 Task: Look for space in Antioch, United States from 24th August, 2023 to 10th September, 2023 for 8 adults, 2 children in price range Rs.12000 to Rs.15000. Place can be entire place or shared room with 4 bedrooms having 8 beds and 4 bathrooms. Property type can be house, flat, guest house. Amenities needed are: wifi, TV, free parkinig on premises, gym, breakfast. Booking option can be shelf check-in. Required host language is English.
Action: Mouse moved to (470, 96)
Screenshot: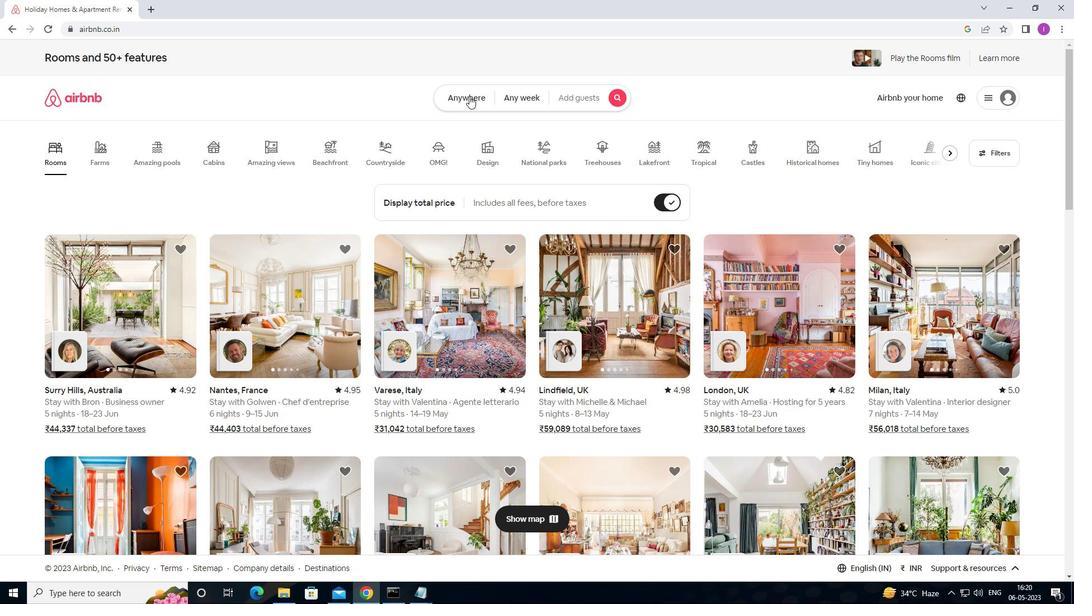 
Action: Mouse pressed left at (470, 96)
Screenshot: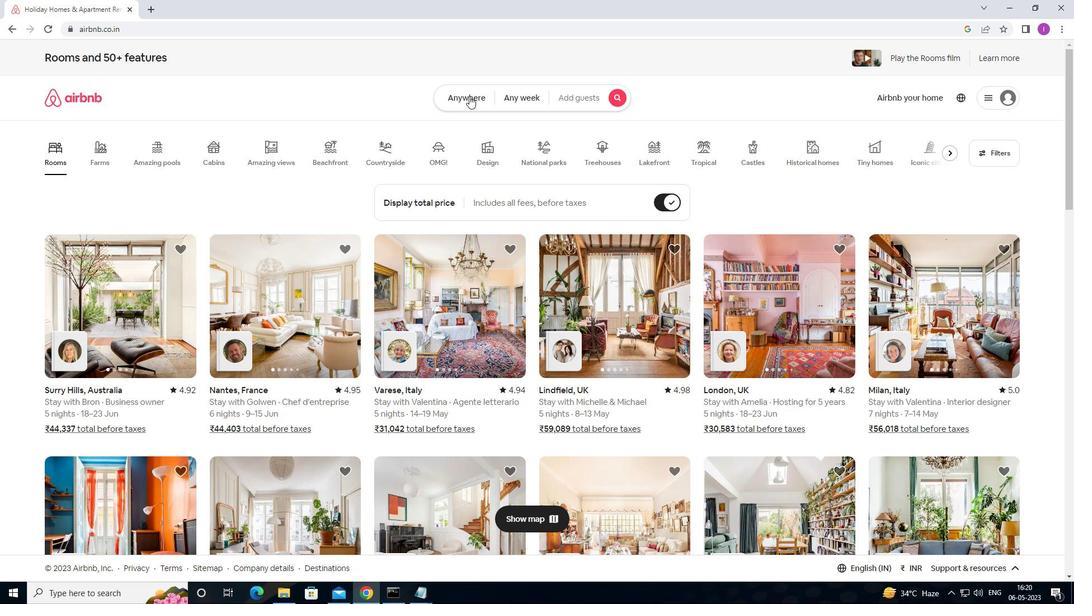 
Action: Mouse moved to (320, 145)
Screenshot: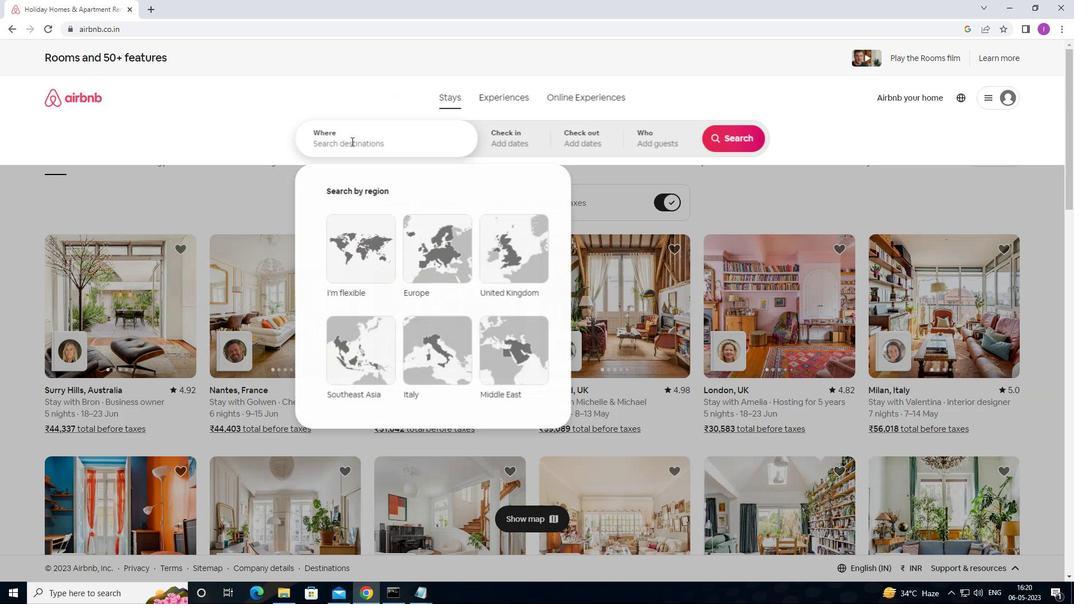 
Action: Mouse pressed left at (320, 145)
Screenshot: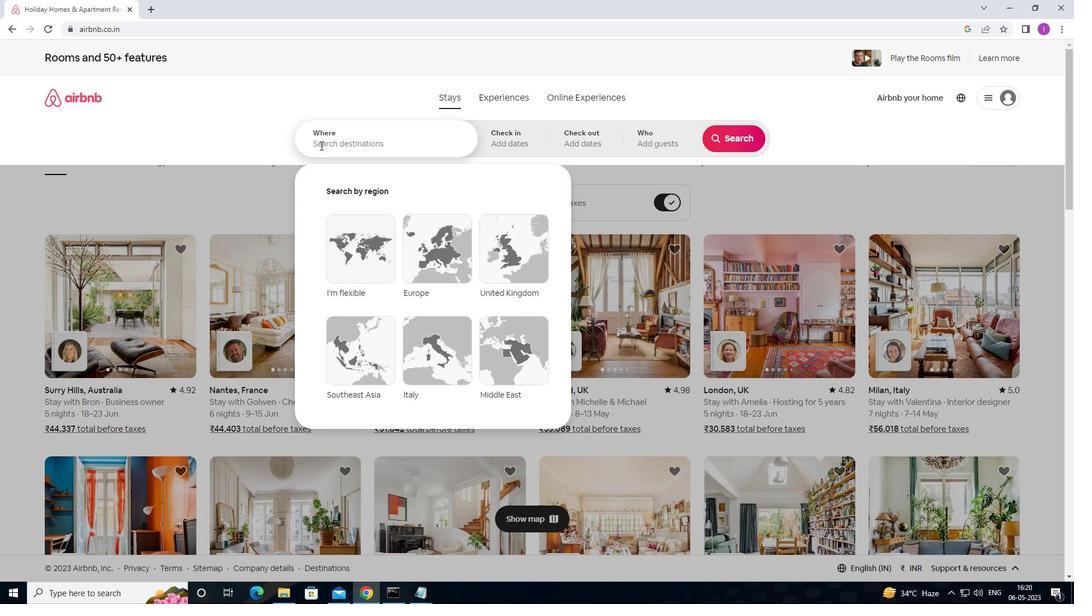 
Action: Mouse moved to (451, 139)
Screenshot: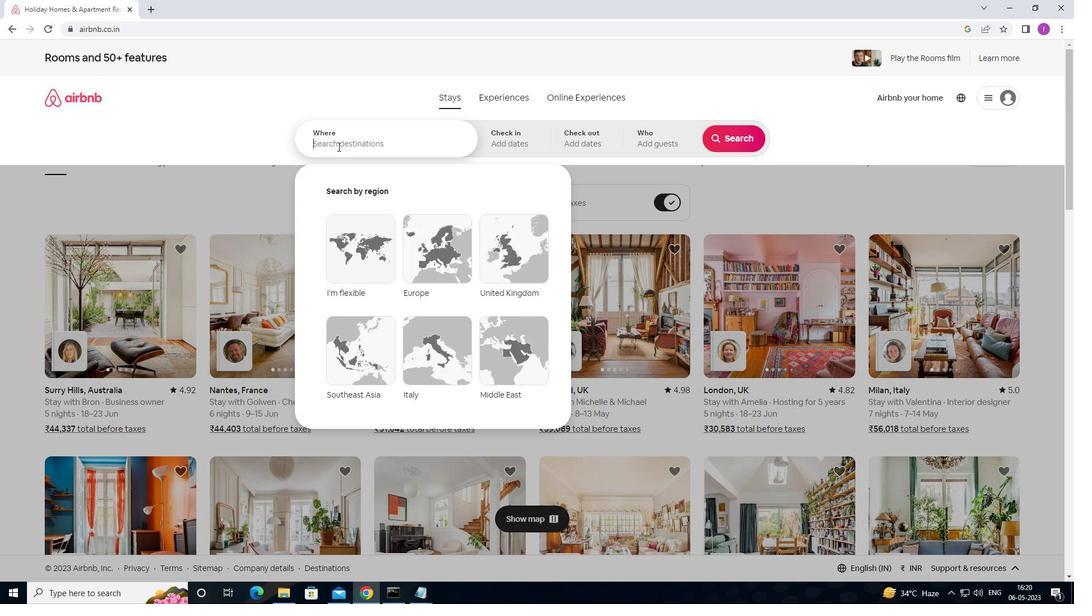 
Action: Key pressed <Key.shift><Key.shift><Key.shift><Key.shift><Key.shift>
Screenshot: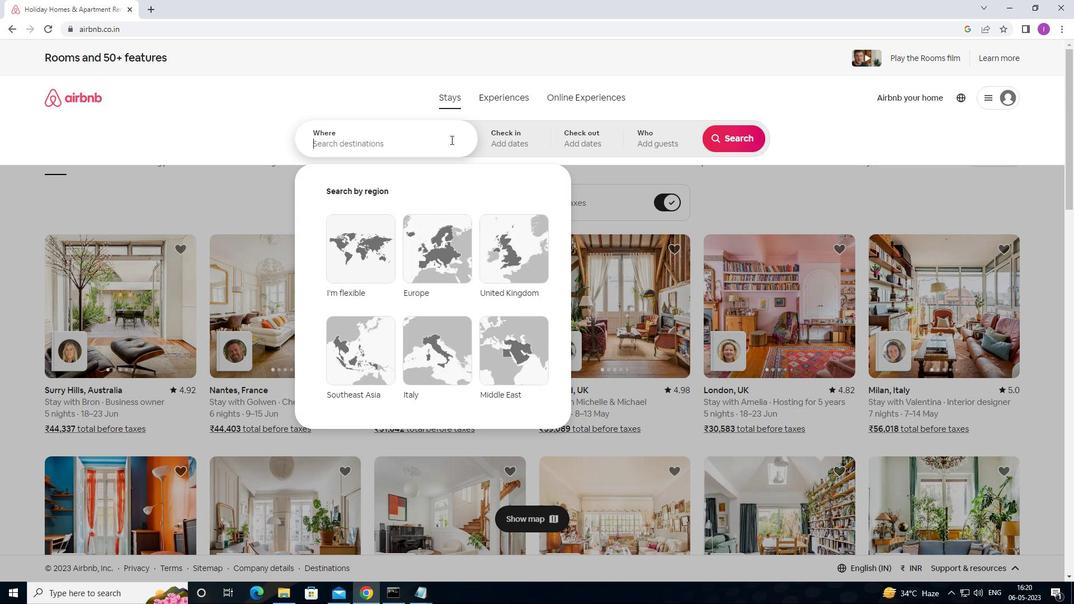 
Action: Mouse moved to (459, 137)
Screenshot: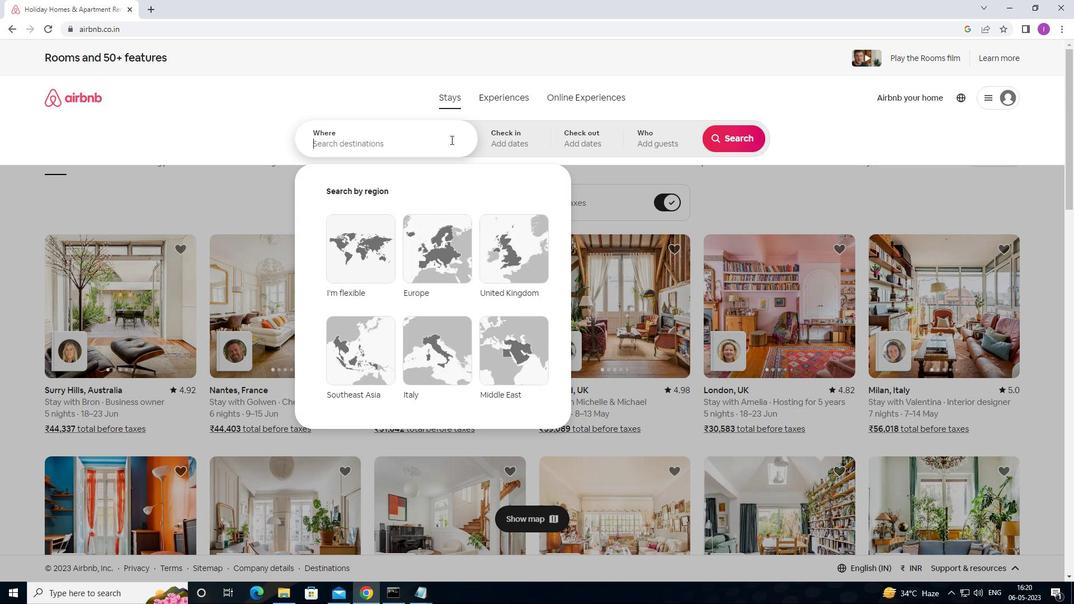
Action: Key pressed <Key.shift>
Screenshot: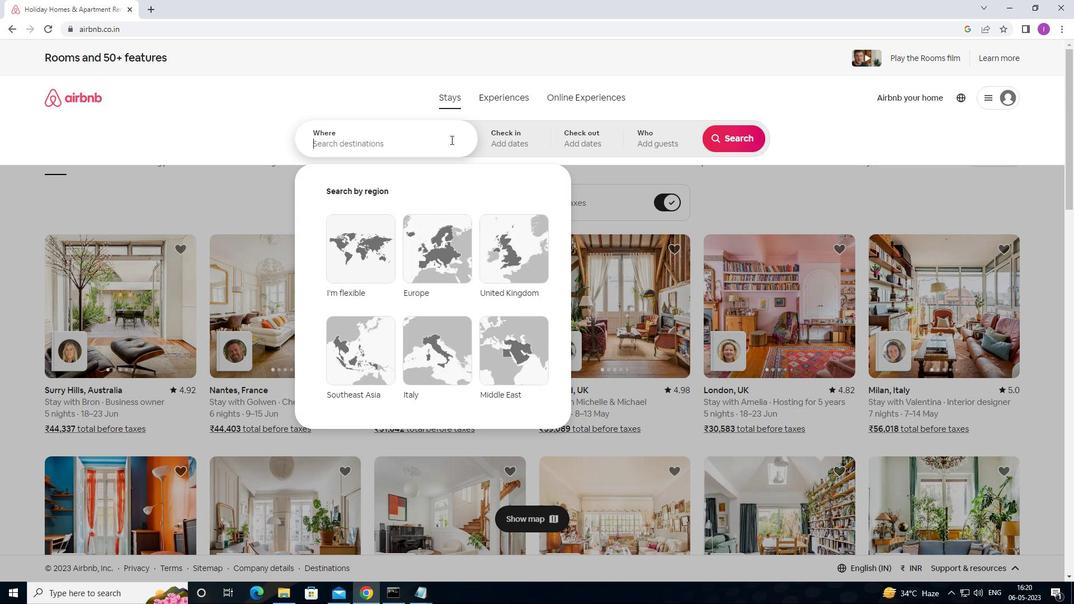 
Action: Mouse moved to (503, 125)
Screenshot: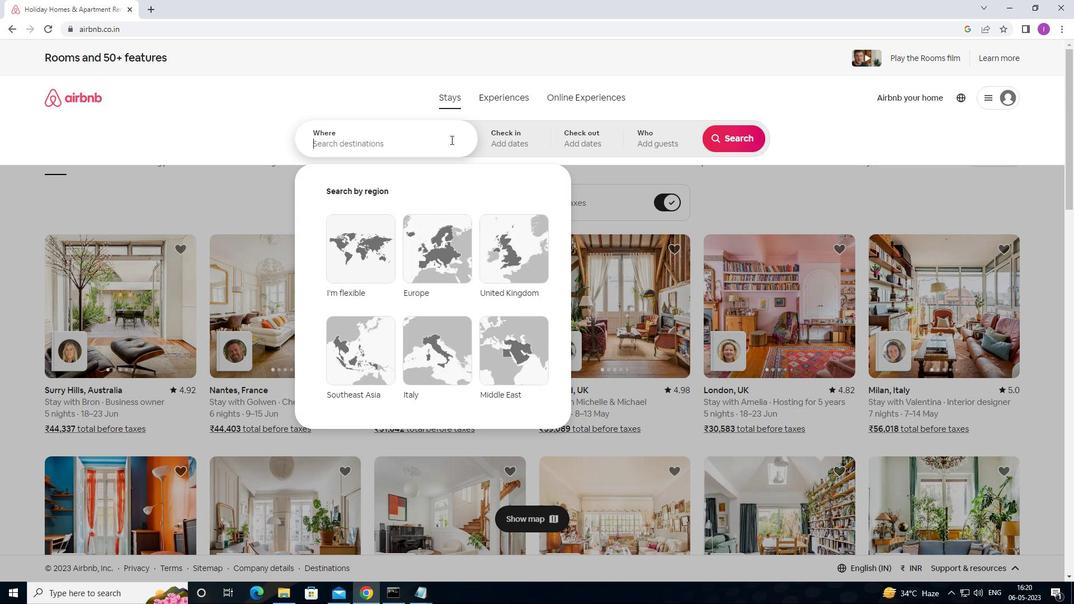 
Action: Key pressed <Key.shift>
Screenshot: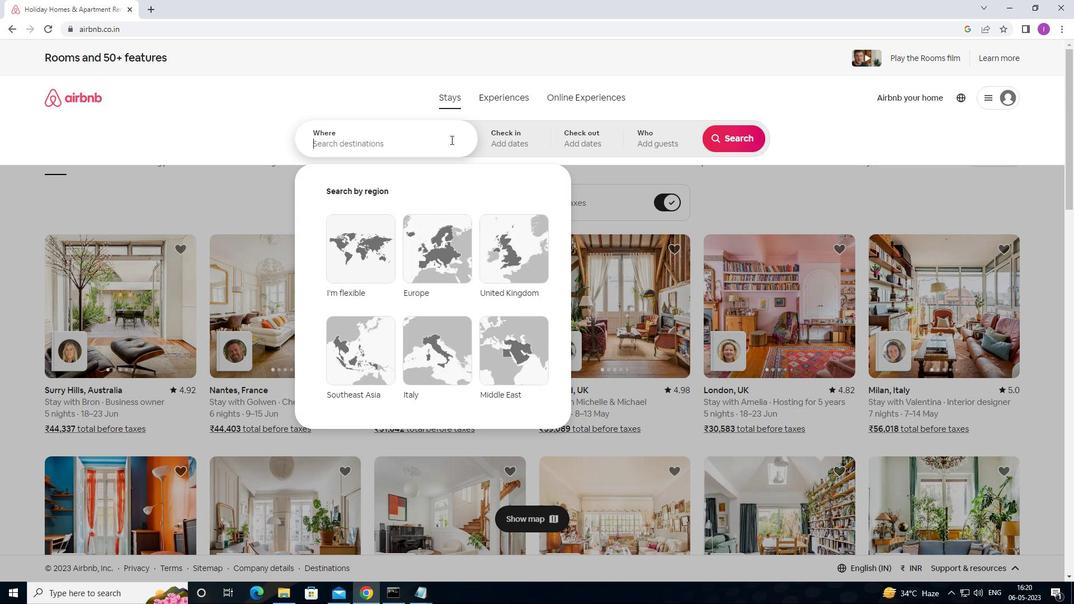 
Action: Mouse moved to (523, 120)
Screenshot: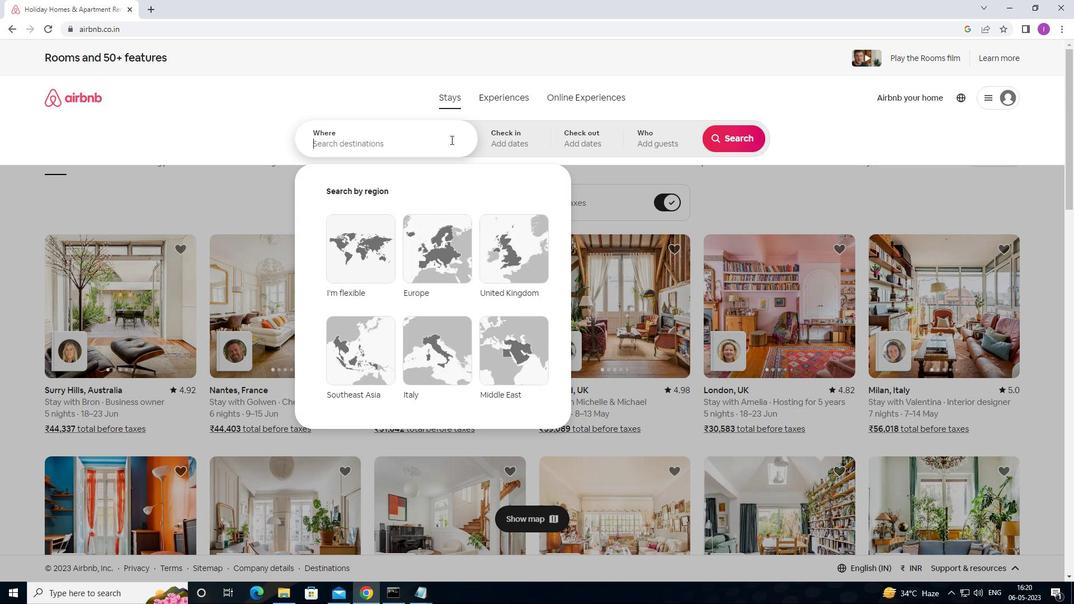 
Action: Key pressed <Key.shift>
Screenshot: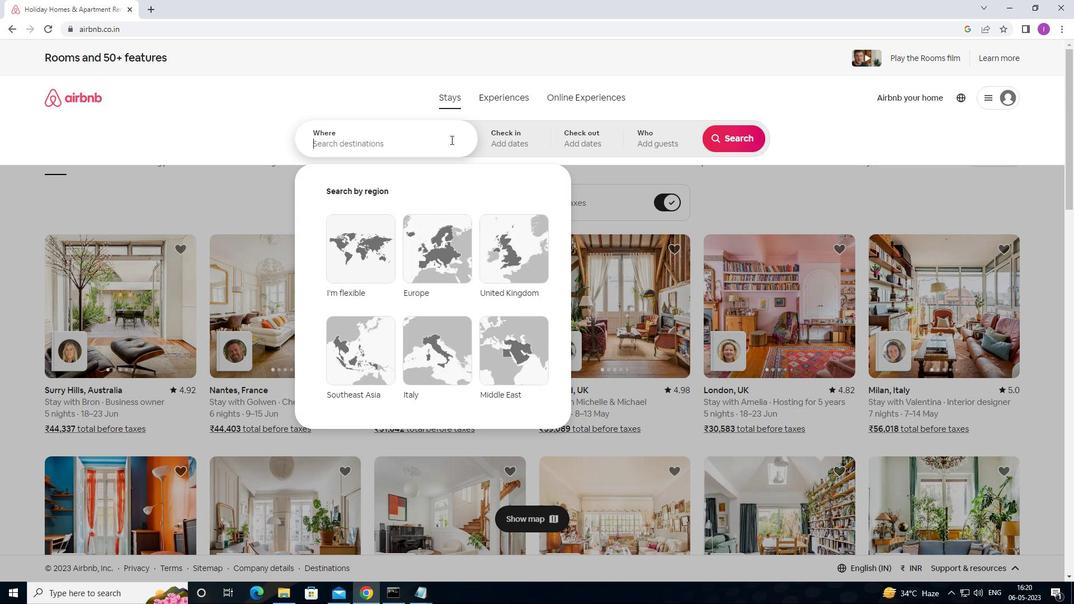 
Action: Mouse moved to (537, 118)
Screenshot: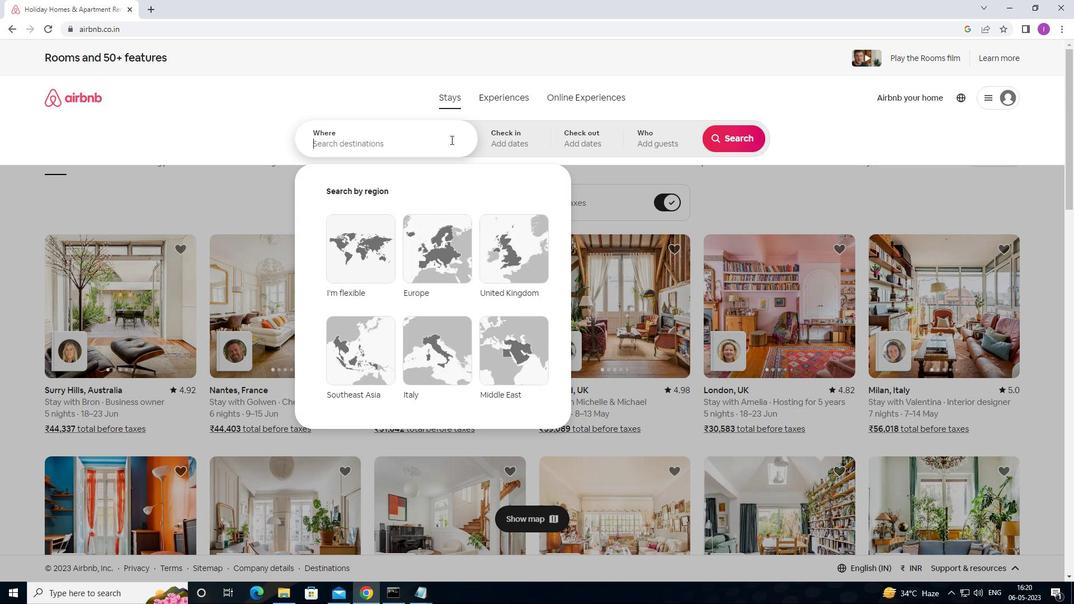 
Action: Key pressed <Key.shift>
Screenshot: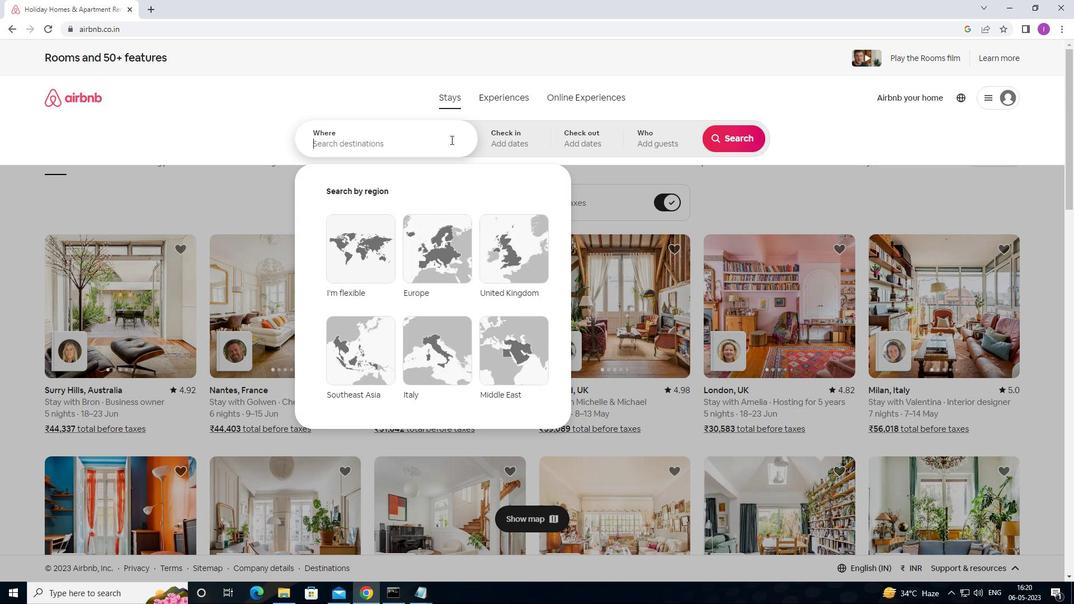 
Action: Mouse moved to (539, 118)
Screenshot: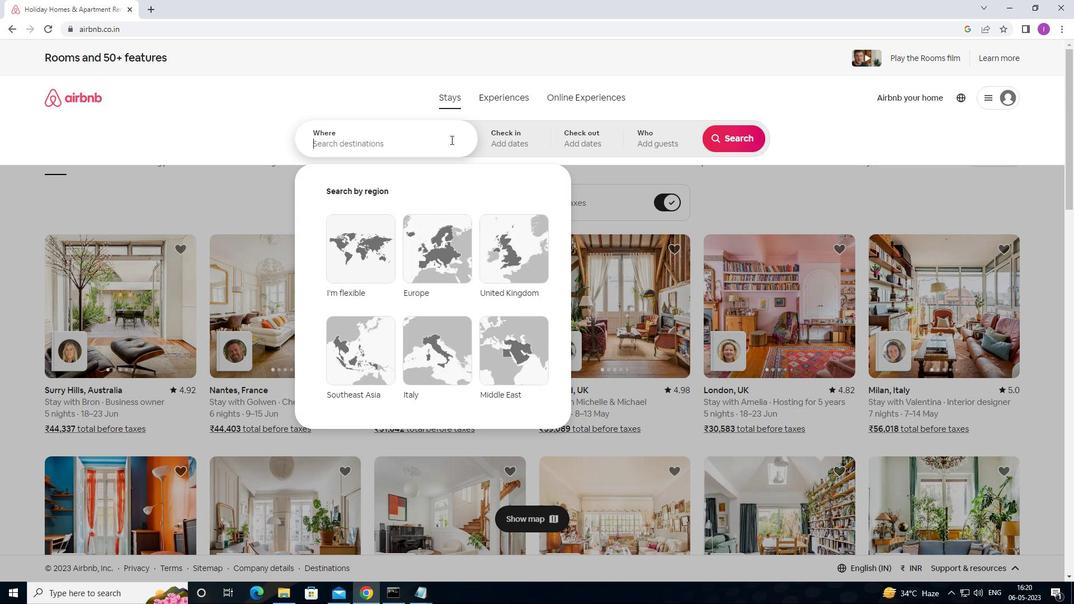 
Action: Key pressed <Key.shift><Key.shift><Key.shift><Key.shift><Key.shift><Key.shift><Key.shift><Key.shift><Key.shift><Key.shift>ANTIOC
Screenshot: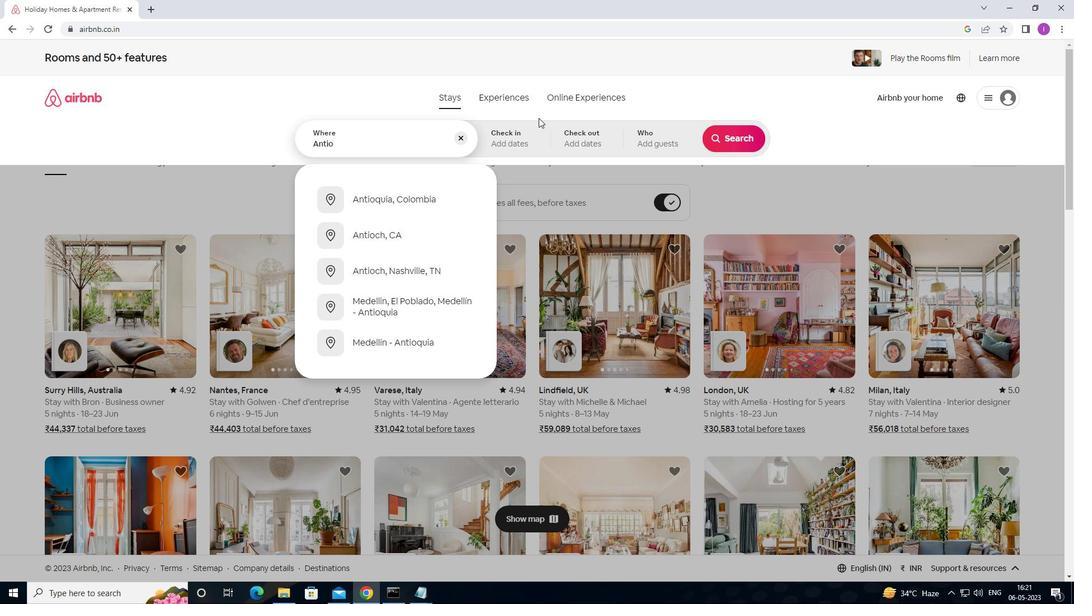 
Action: Mouse moved to (541, 117)
Screenshot: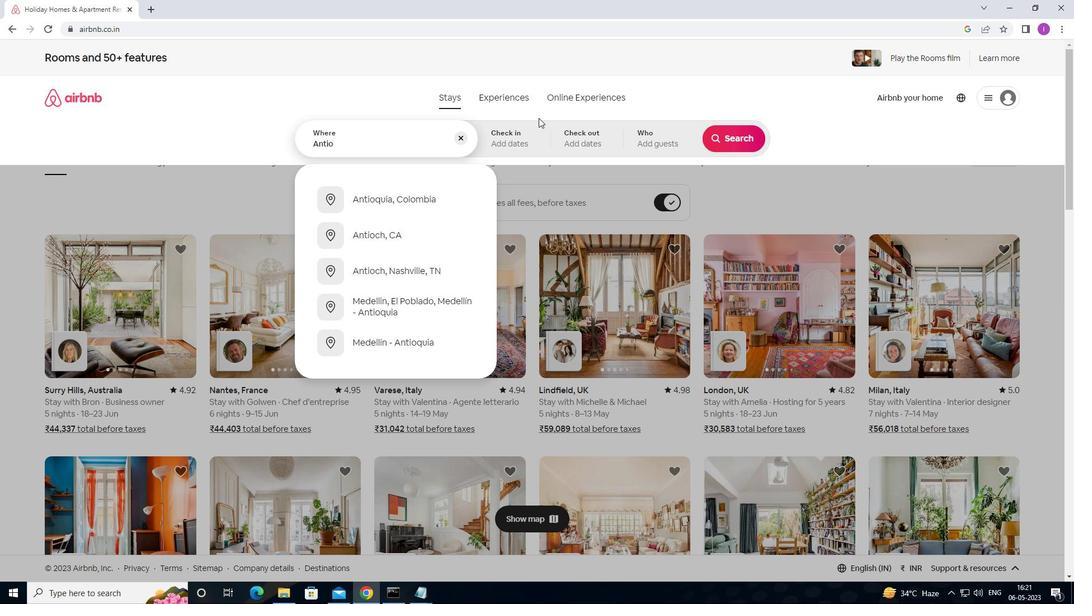 
Action: Key pressed H,<Key.shift>UNITED<Key.space>STATES
Screenshot: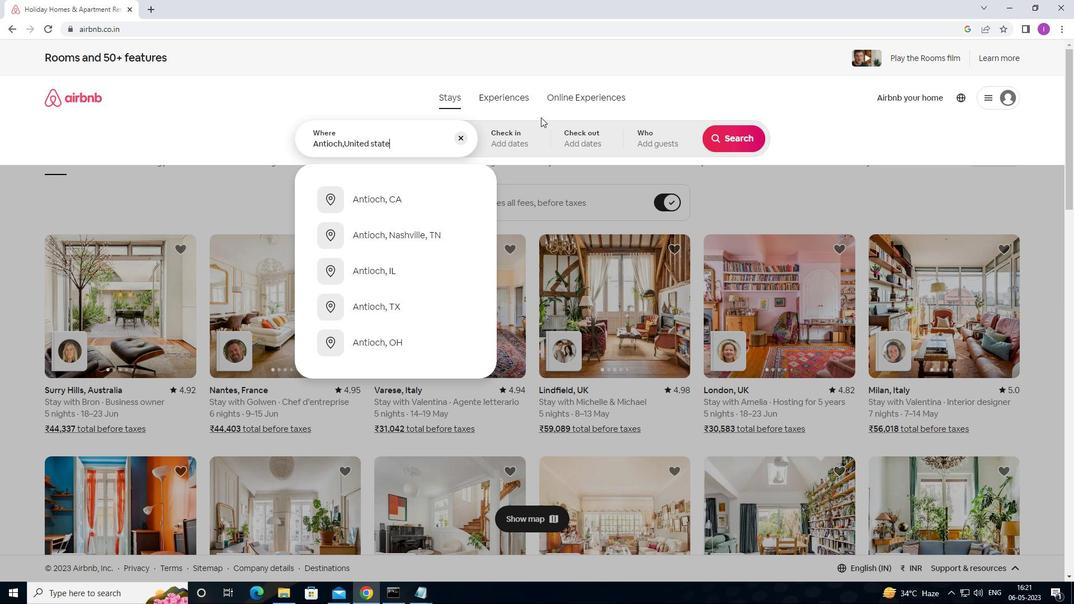 
Action: Mouse moved to (499, 143)
Screenshot: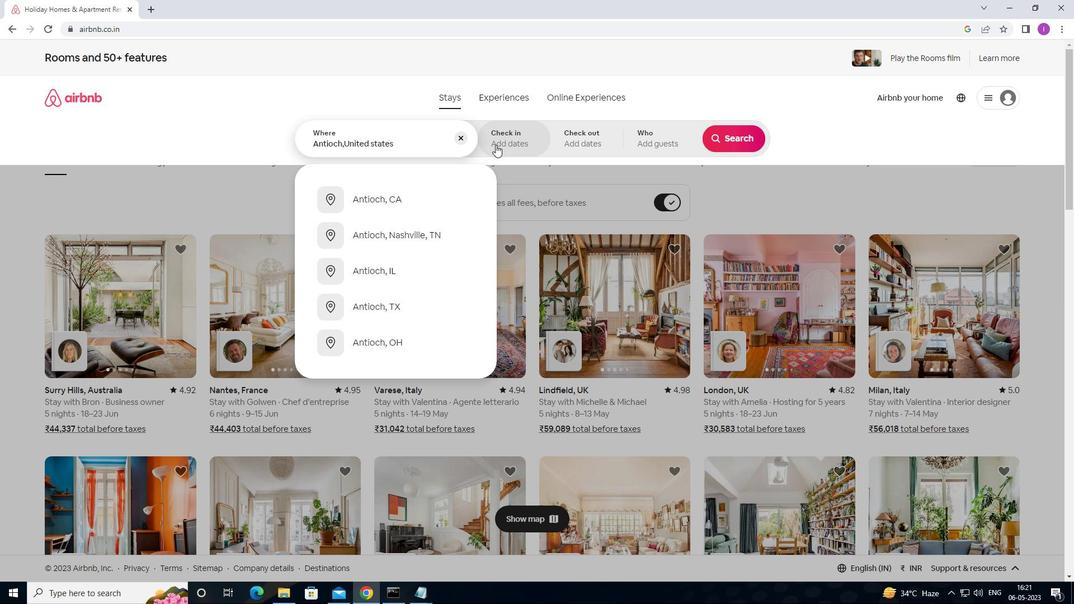 
Action: Mouse pressed left at (499, 143)
Screenshot: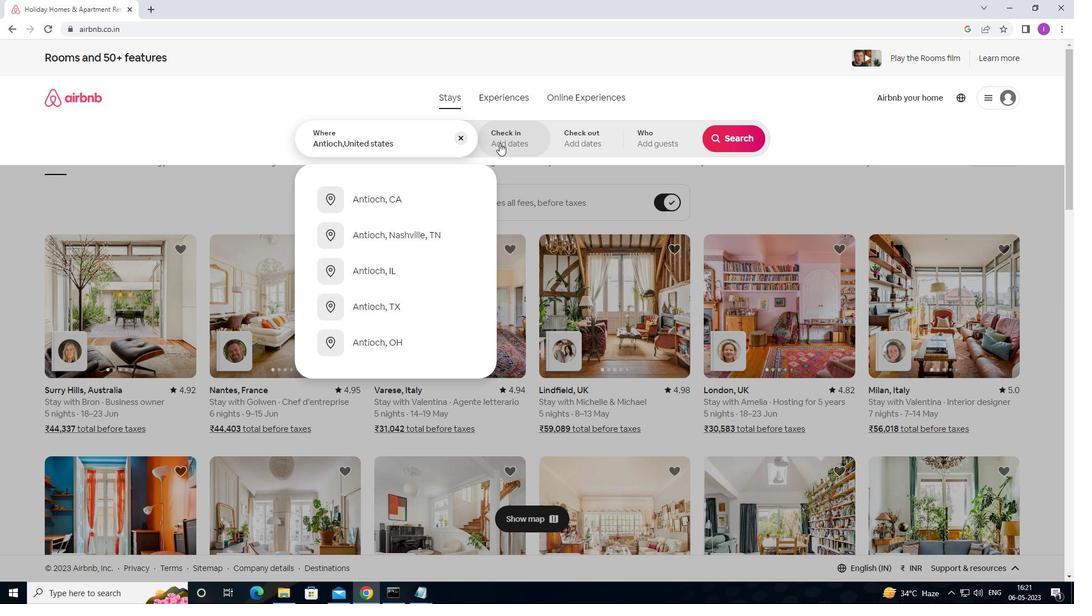 
Action: Mouse moved to (731, 227)
Screenshot: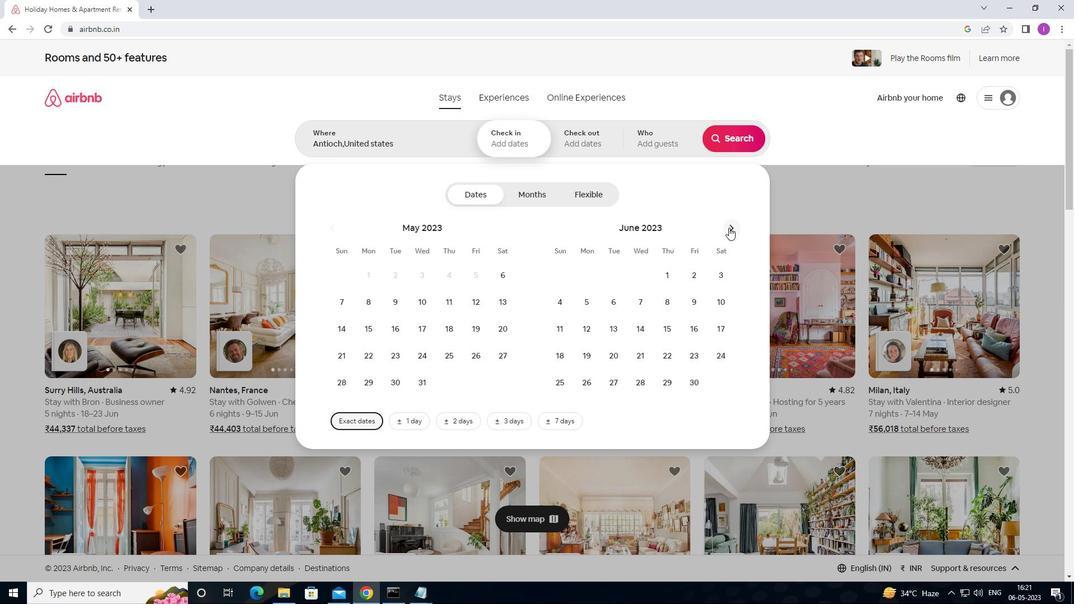 
Action: Mouse pressed left at (731, 227)
Screenshot: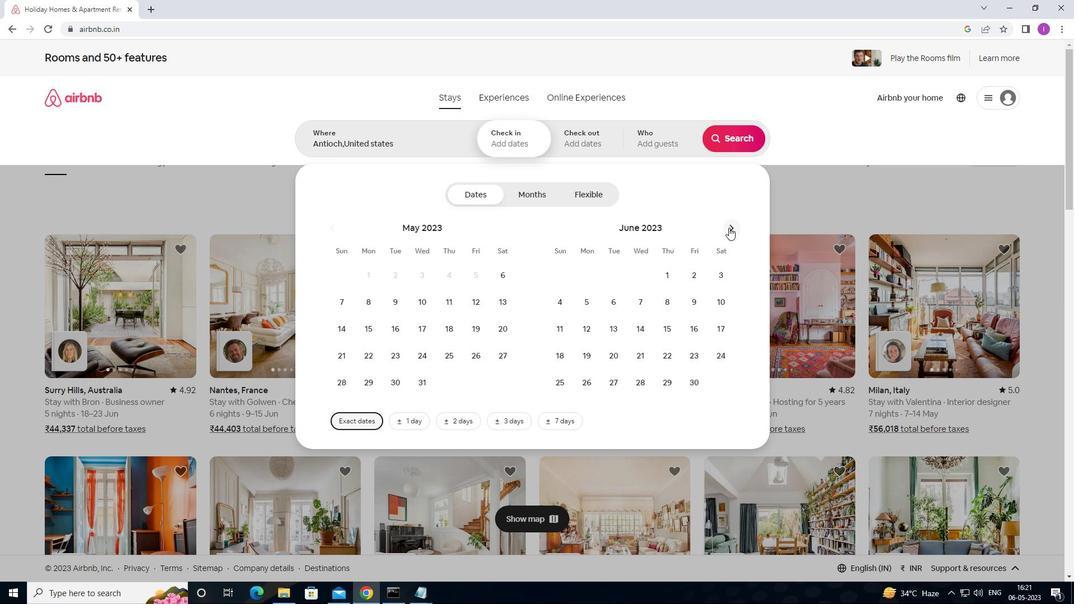 
Action: Mouse pressed left at (731, 227)
Screenshot: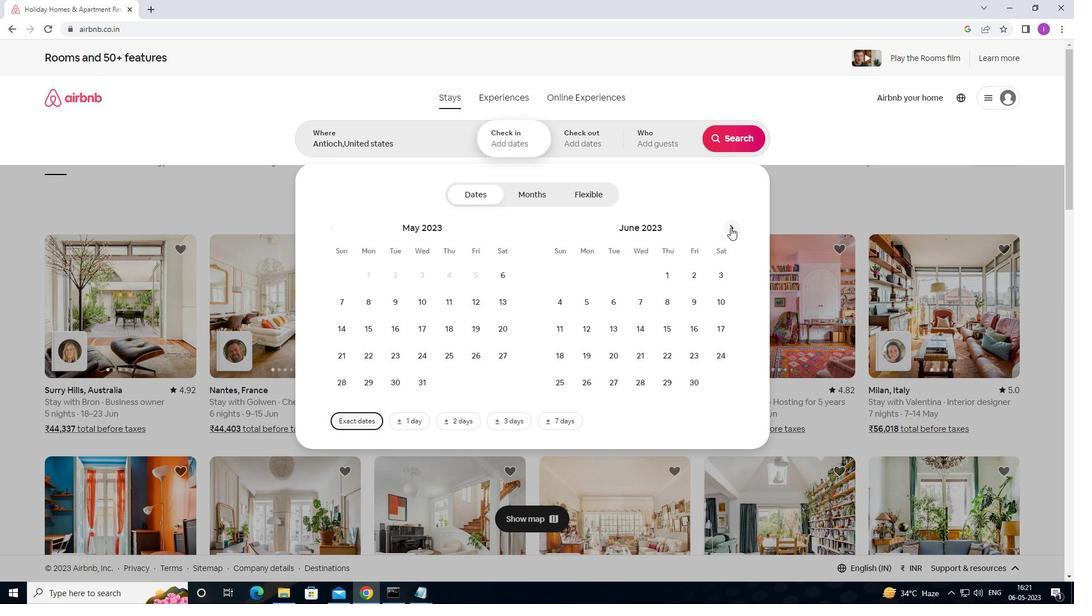 
Action: Mouse moved to (725, 230)
Screenshot: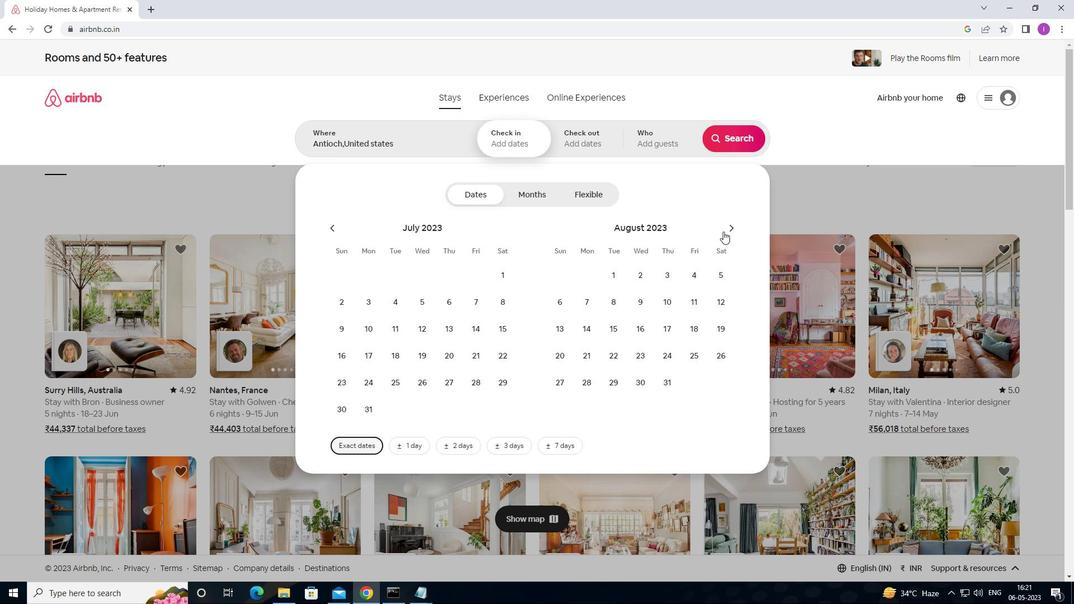 
Action: Mouse pressed left at (725, 230)
Screenshot: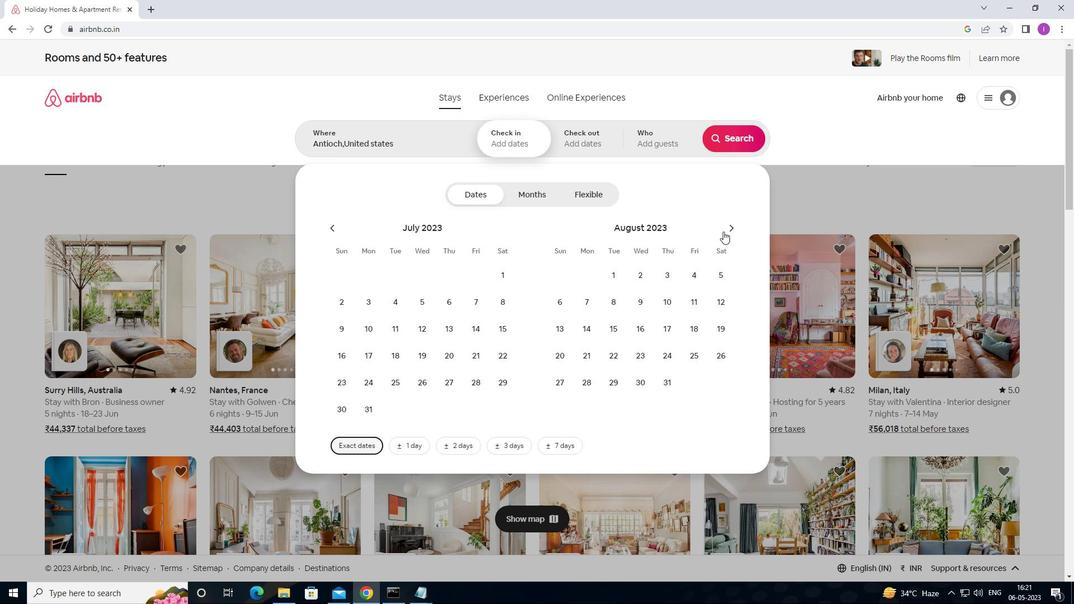 
Action: Mouse moved to (450, 358)
Screenshot: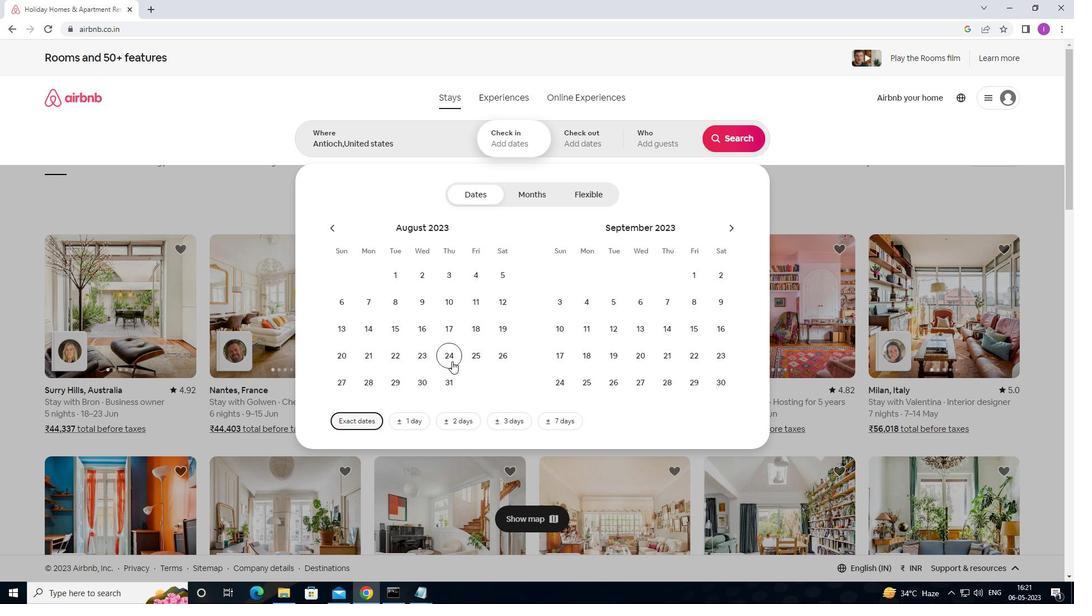 
Action: Mouse pressed left at (450, 358)
Screenshot: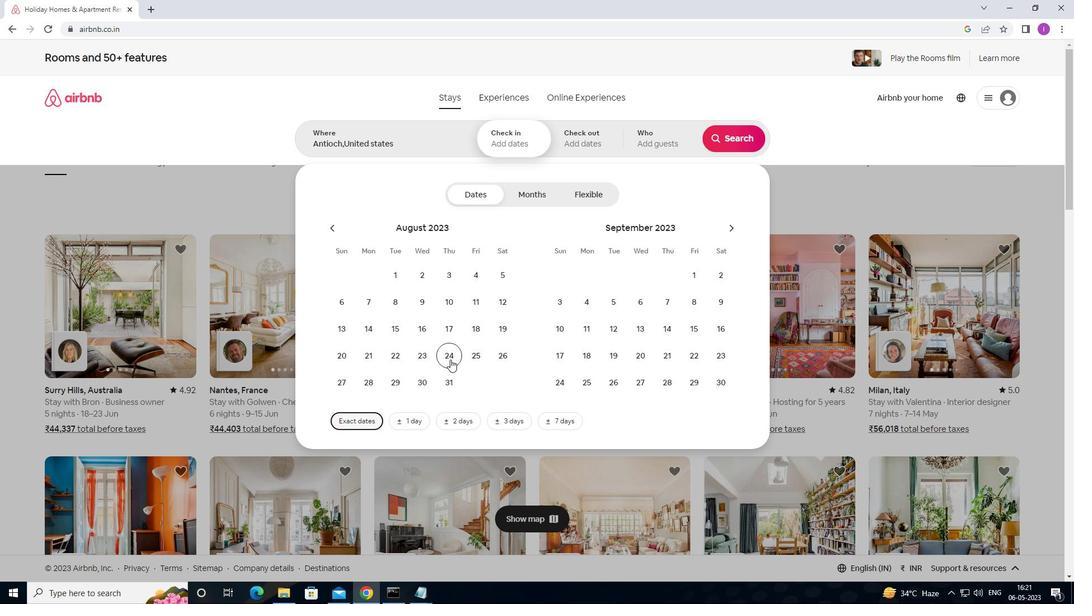 
Action: Mouse moved to (560, 331)
Screenshot: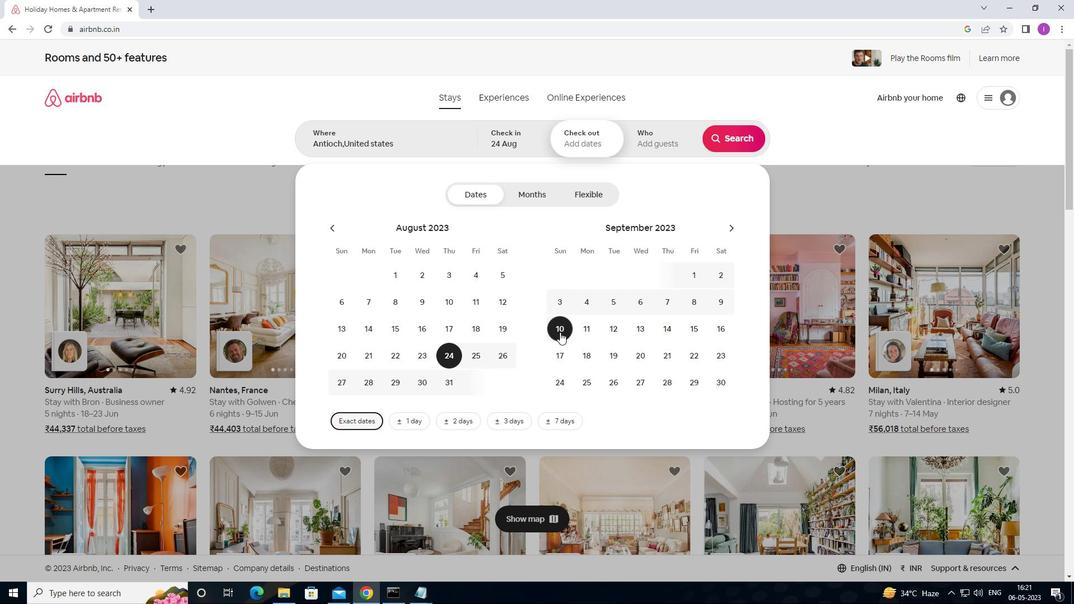 
Action: Mouse pressed left at (560, 331)
Screenshot: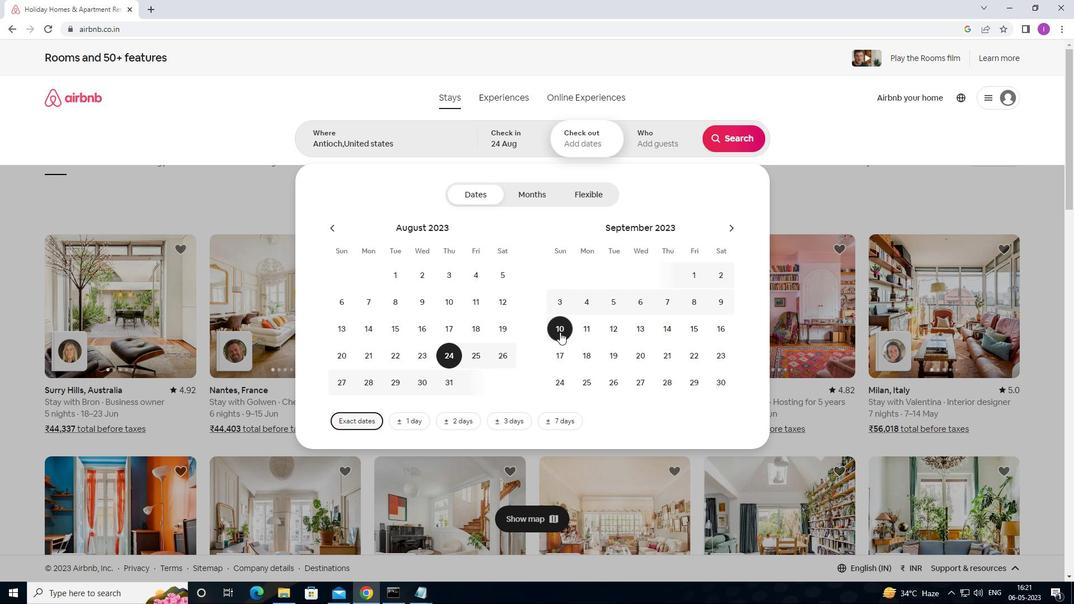 
Action: Mouse moved to (663, 134)
Screenshot: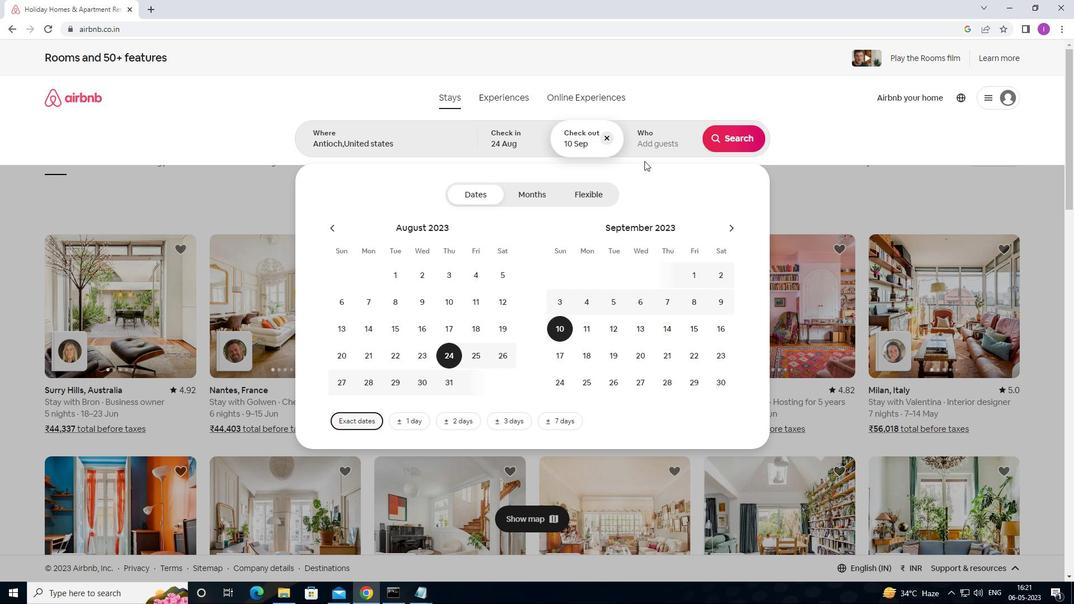 
Action: Mouse pressed left at (663, 134)
Screenshot: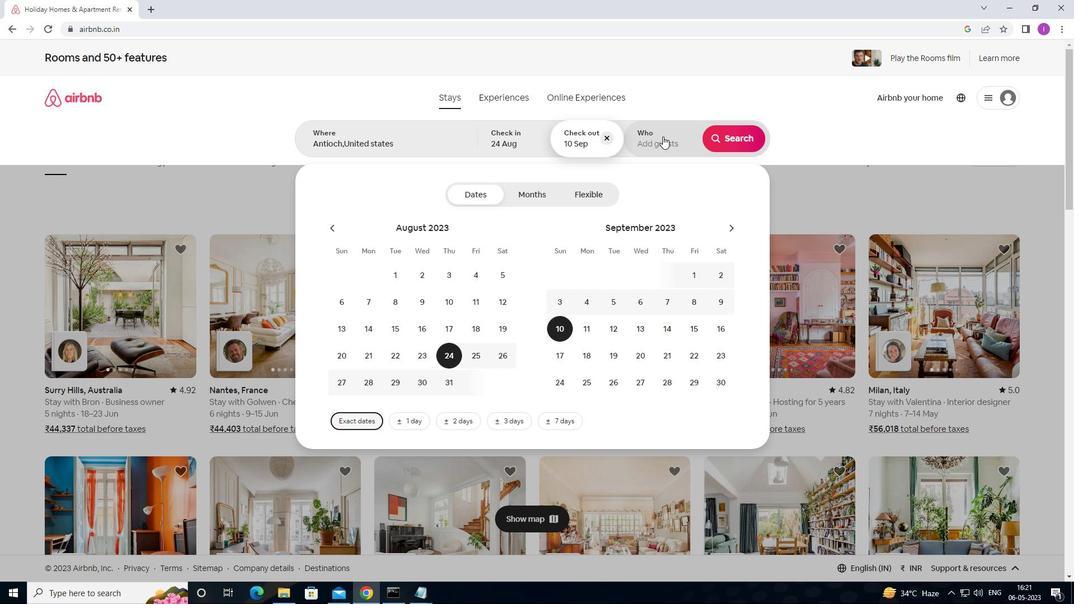 
Action: Mouse moved to (742, 195)
Screenshot: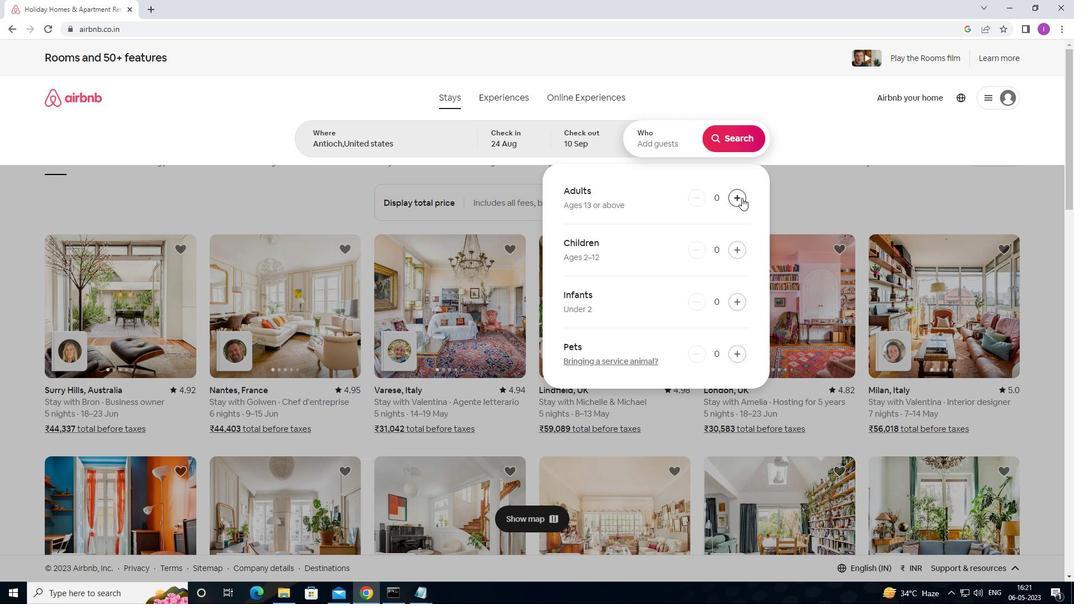 
Action: Mouse pressed left at (742, 195)
Screenshot: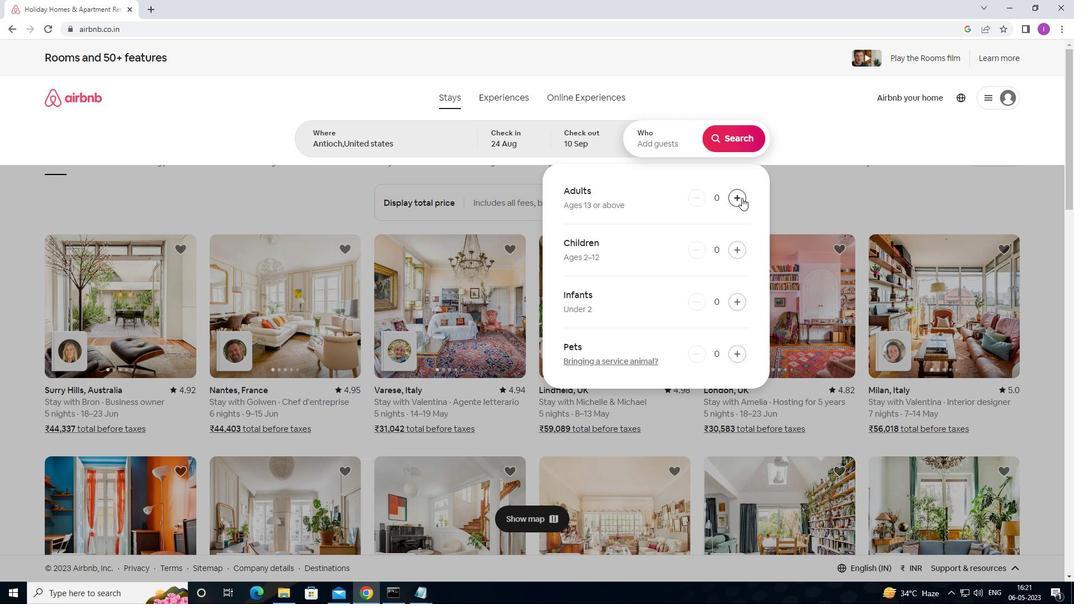 
Action: Mouse moved to (742, 194)
Screenshot: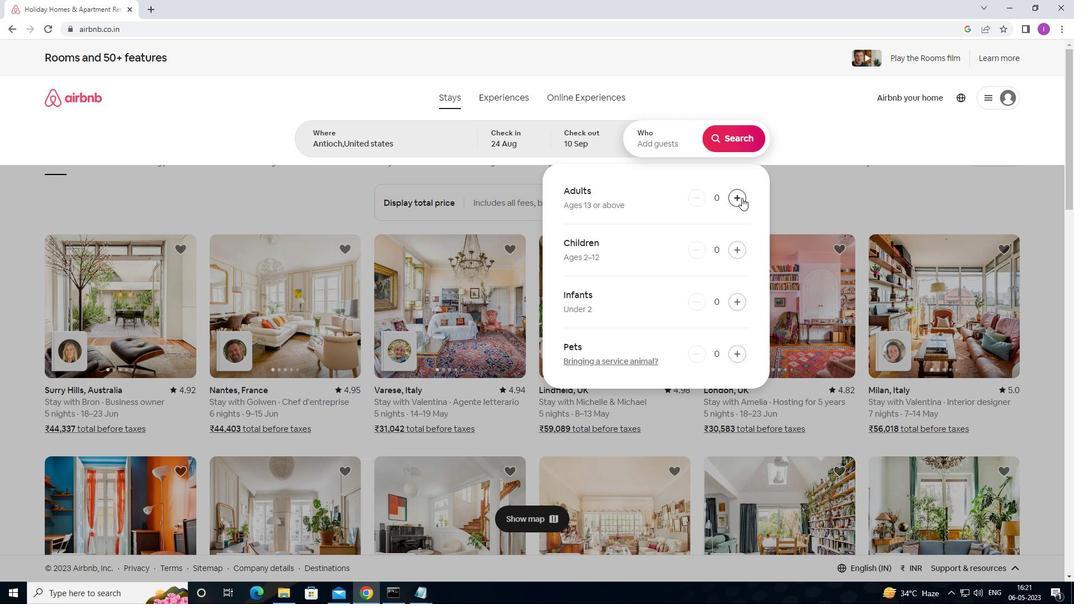 
Action: Mouse pressed left at (742, 194)
Screenshot: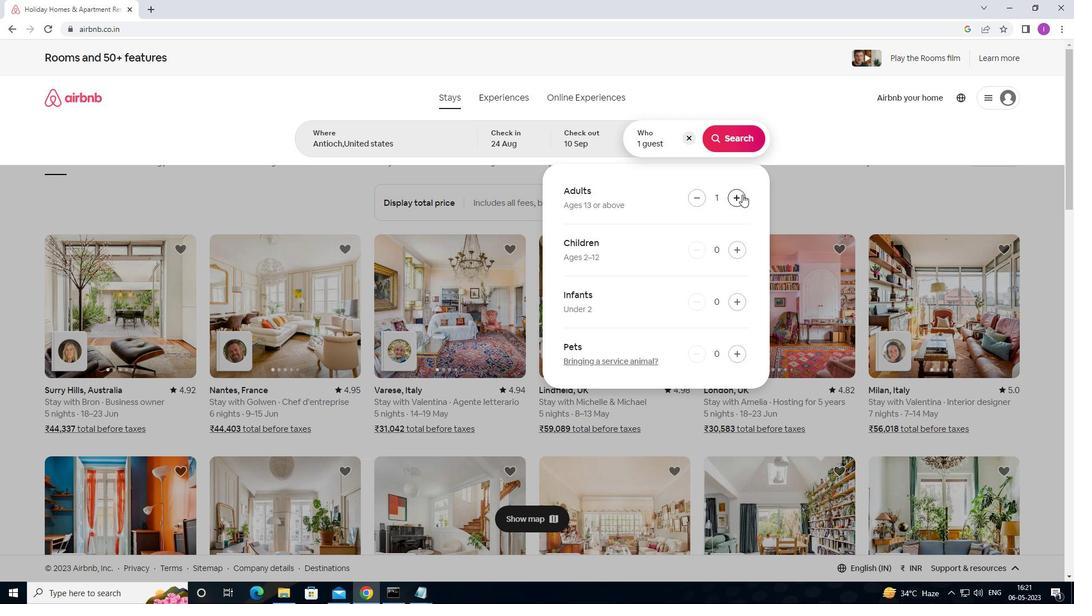 
Action: Mouse moved to (743, 194)
Screenshot: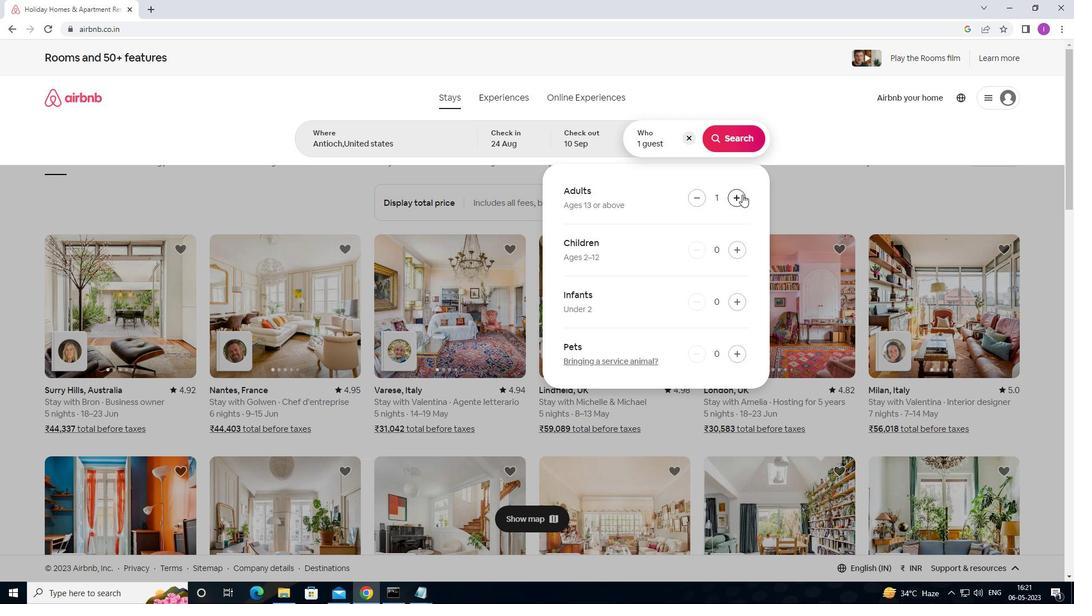 
Action: Mouse pressed left at (743, 194)
Screenshot: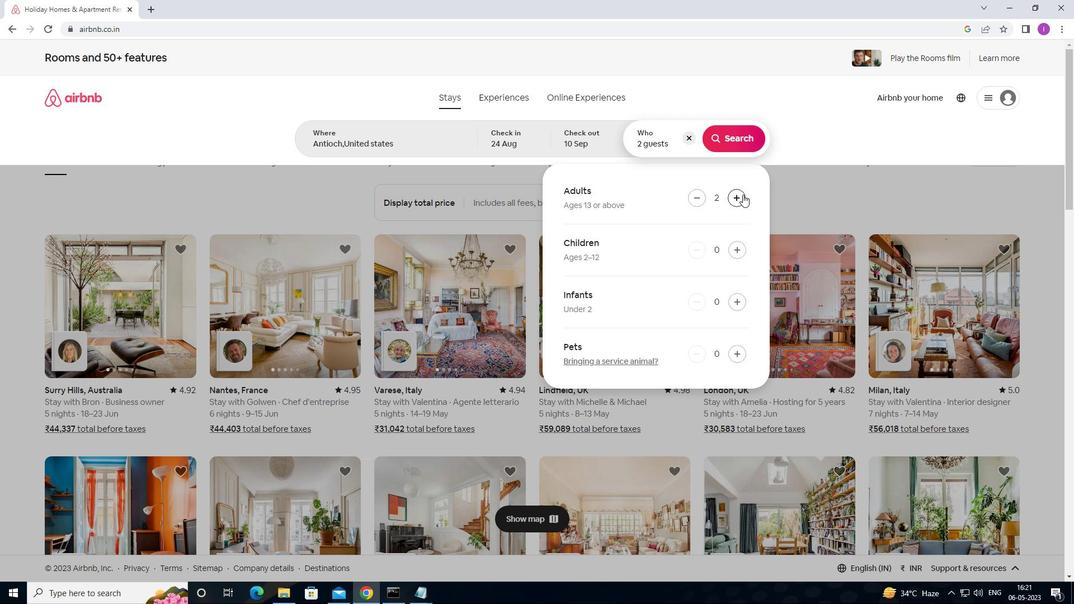 
Action: Mouse pressed left at (743, 194)
Screenshot: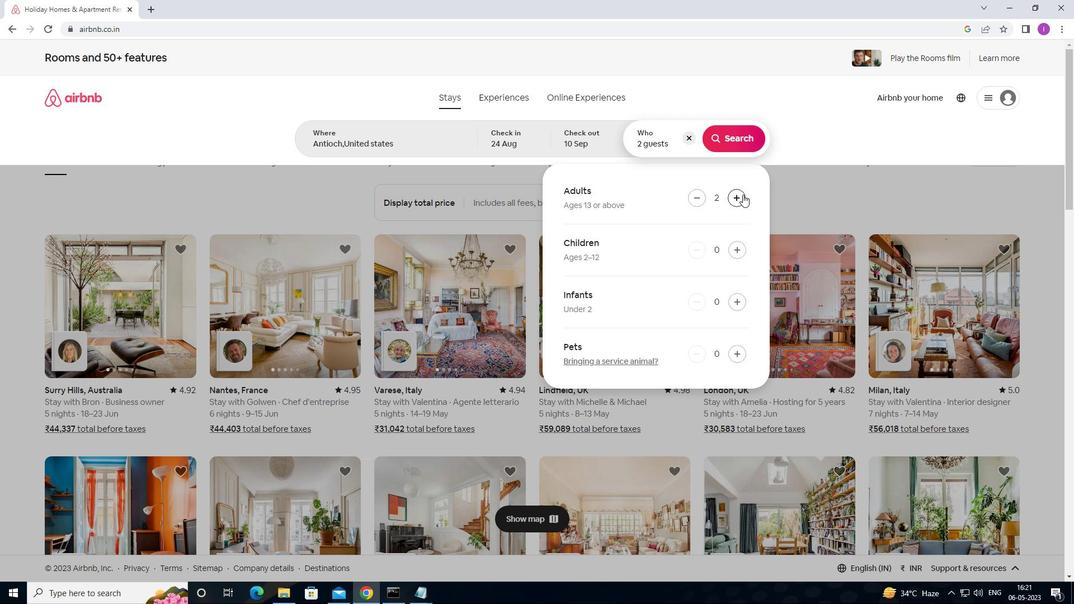 
Action: Mouse pressed left at (743, 194)
Screenshot: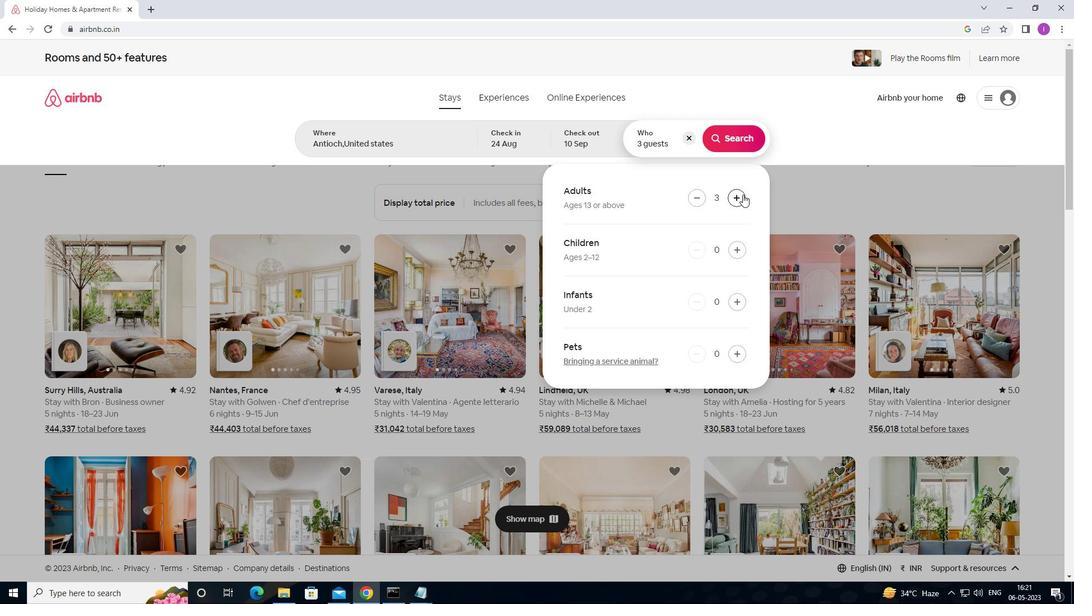 
Action: Mouse pressed left at (743, 194)
Screenshot: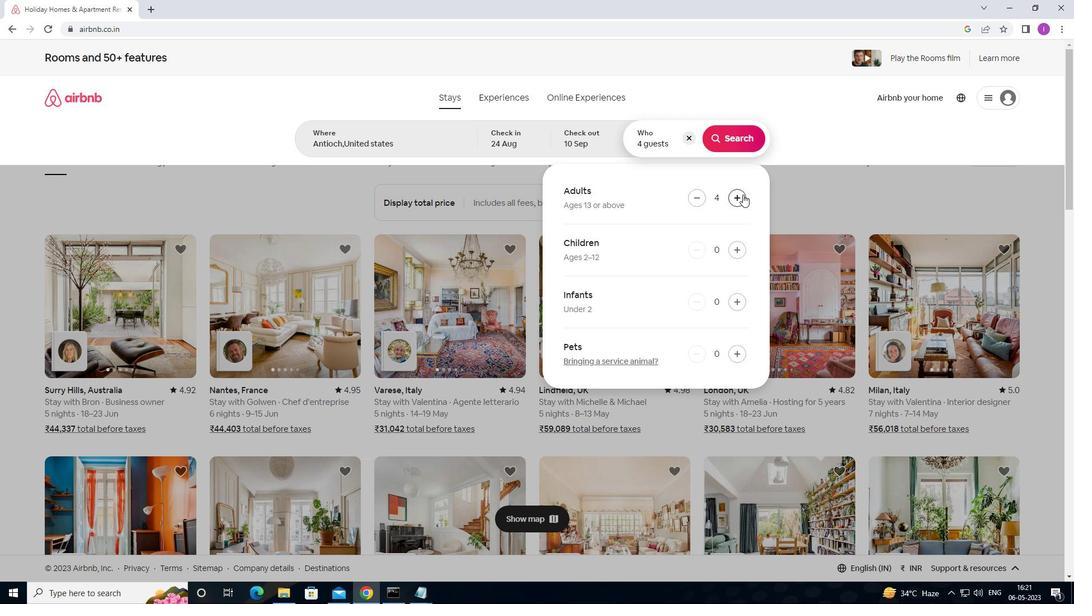 
Action: Mouse pressed left at (743, 194)
Screenshot: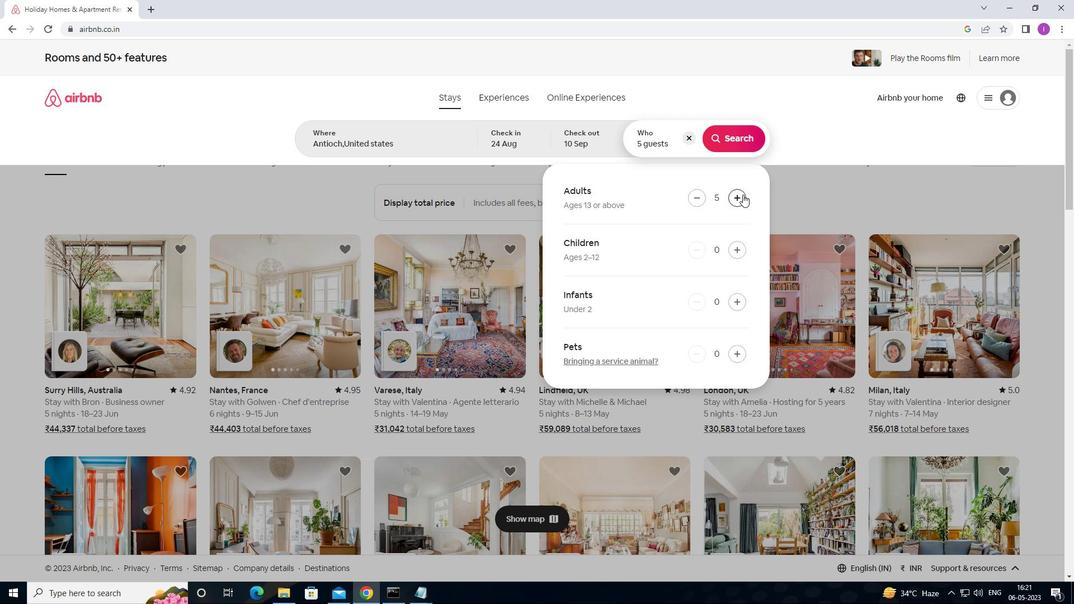 
Action: Mouse pressed left at (743, 194)
Screenshot: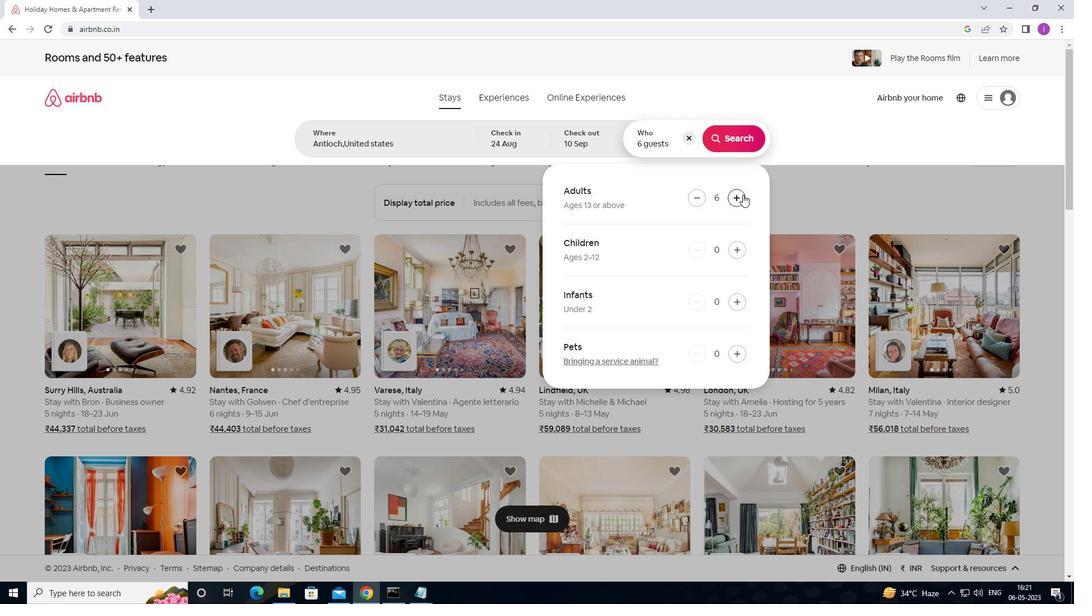 
Action: Mouse moved to (737, 249)
Screenshot: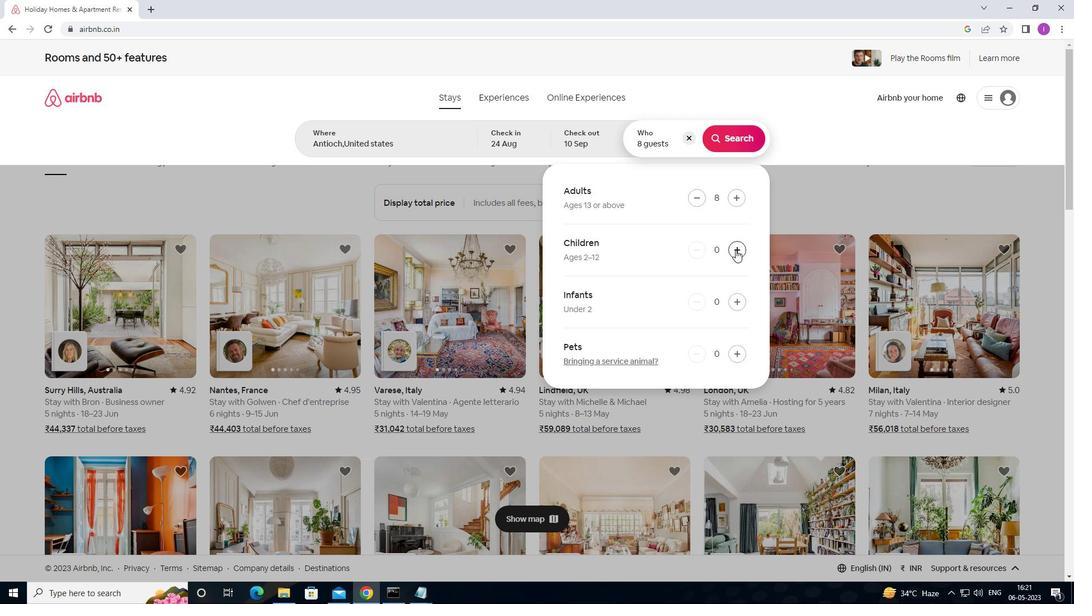 
Action: Mouse pressed left at (737, 249)
Screenshot: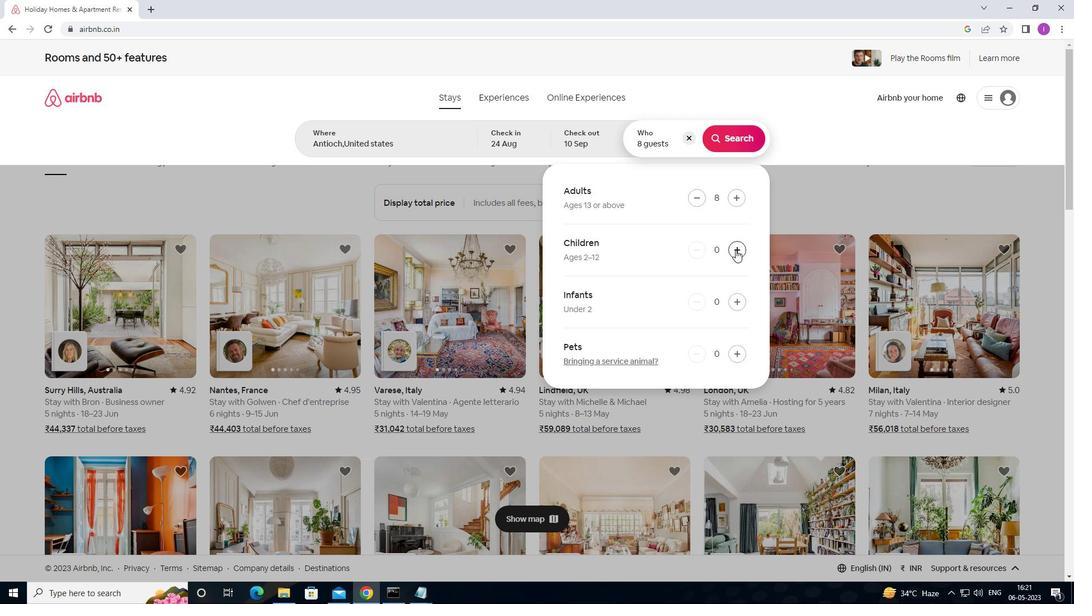 
Action: Mouse moved to (737, 249)
Screenshot: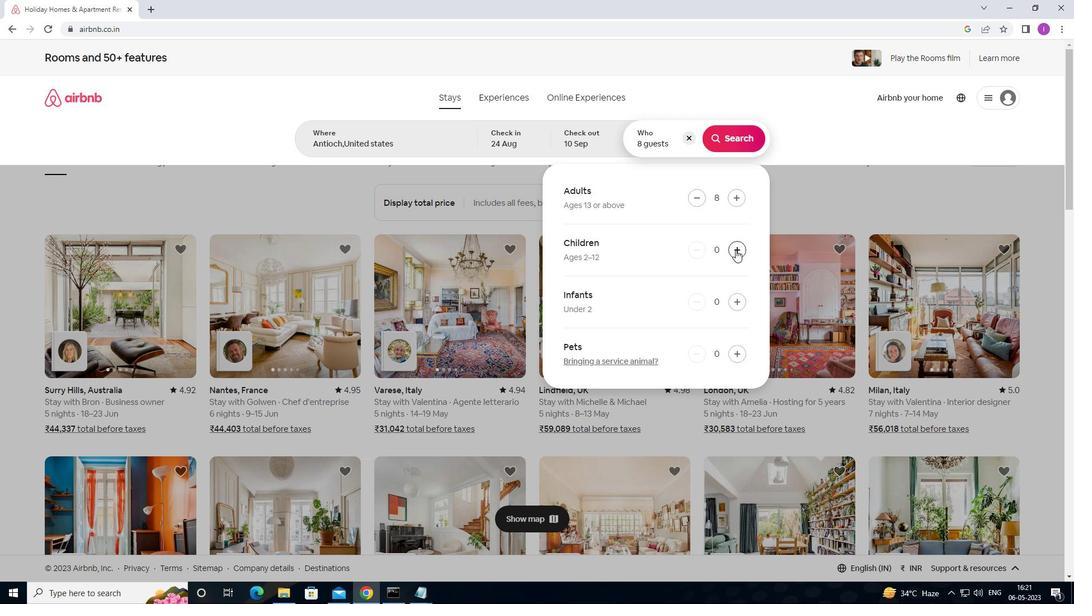 
Action: Mouse pressed left at (737, 249)
Screenshot: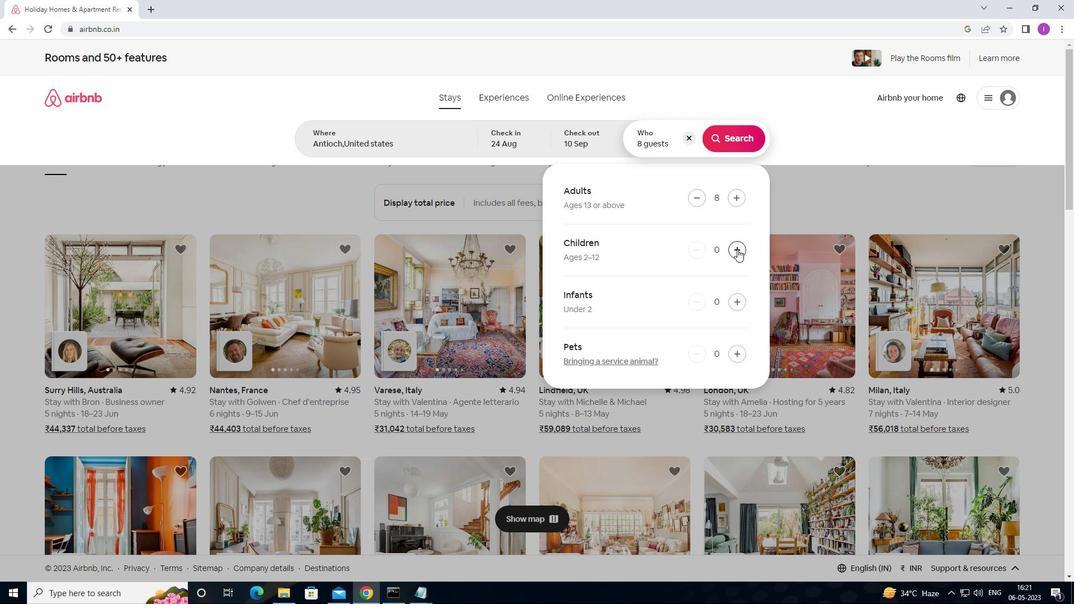 
Action: Mouse moved to (727, 149)
Screenshot: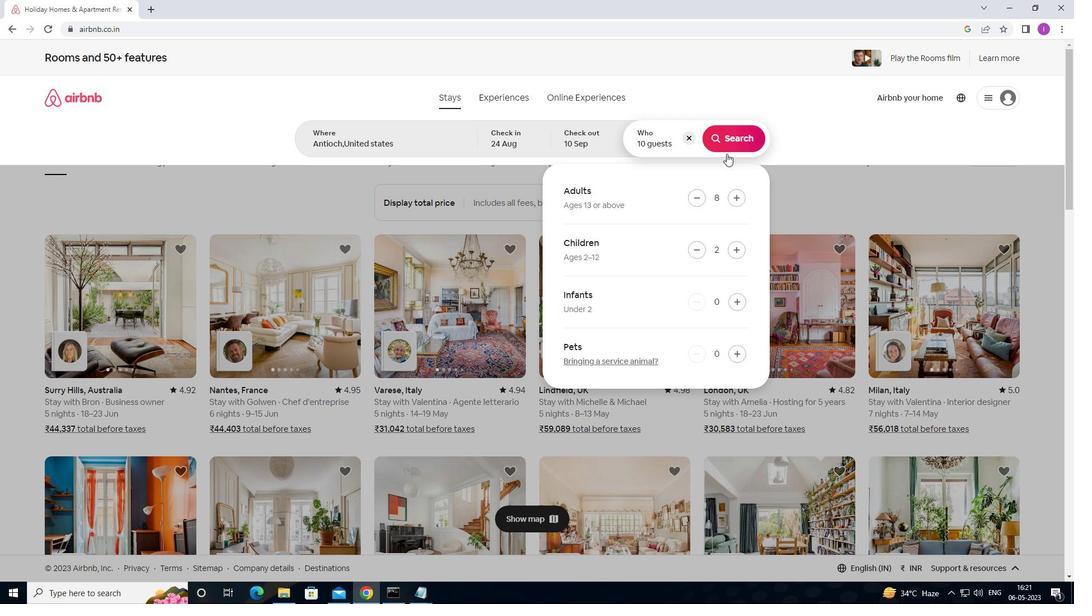 
Action: Mouse pressed left at (727, 149)
Screenshot: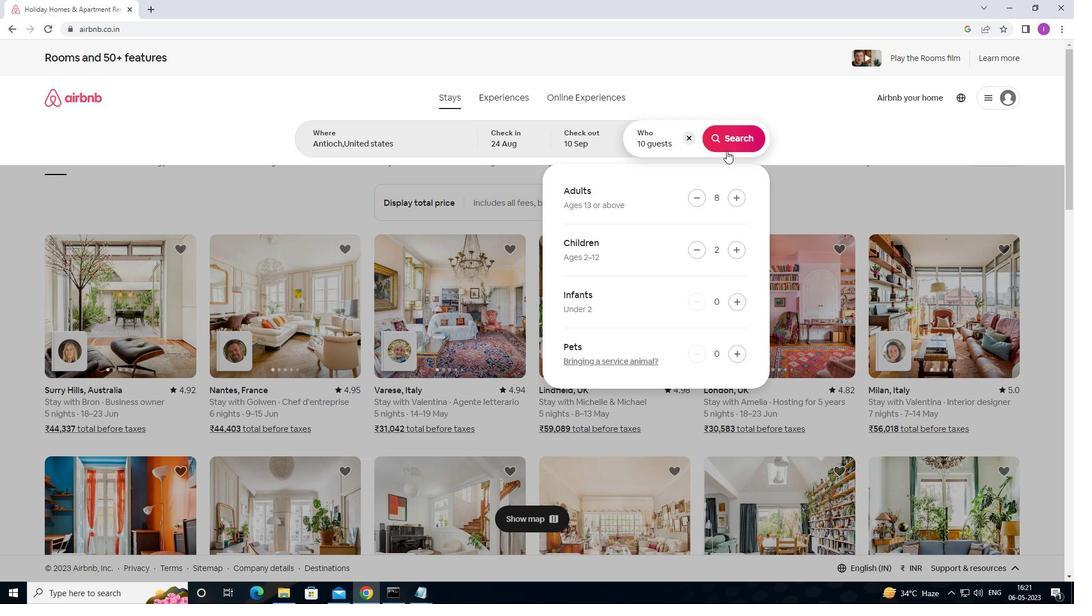 
Action: Mouse moved to (1042, 103)
Screenshot: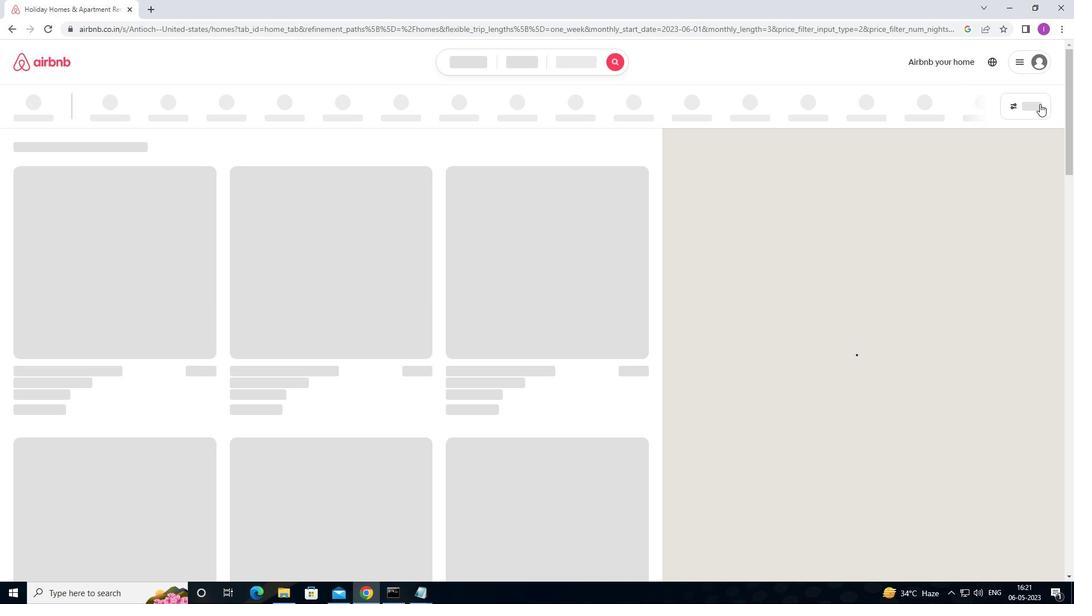 
Action: Mouse pressed left at (1042, 103)
Screenshot: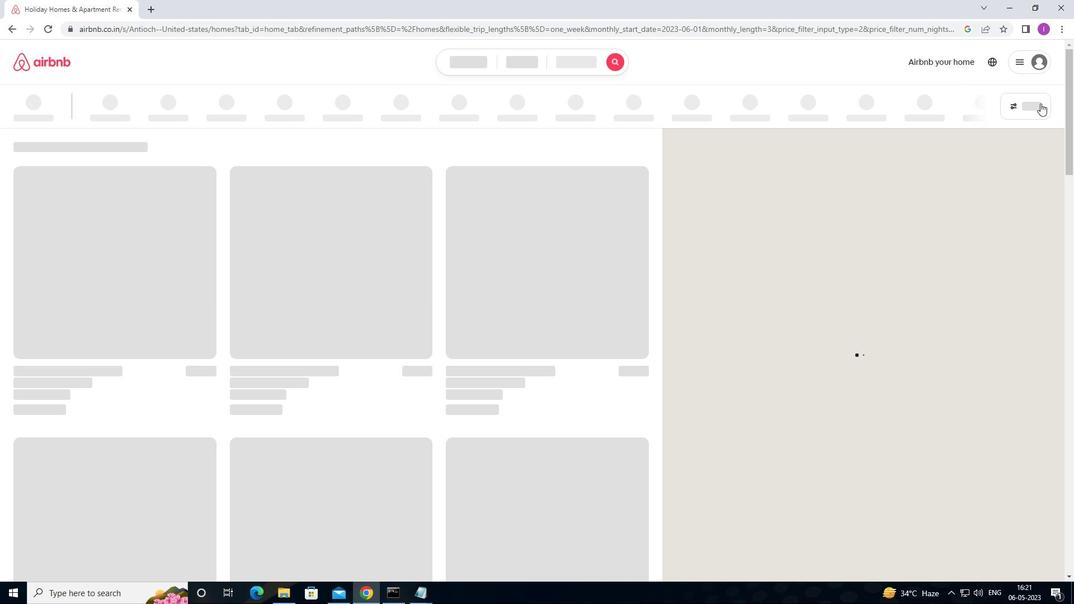 
Action: Mouse moved to (1023, 117)
Screenshot: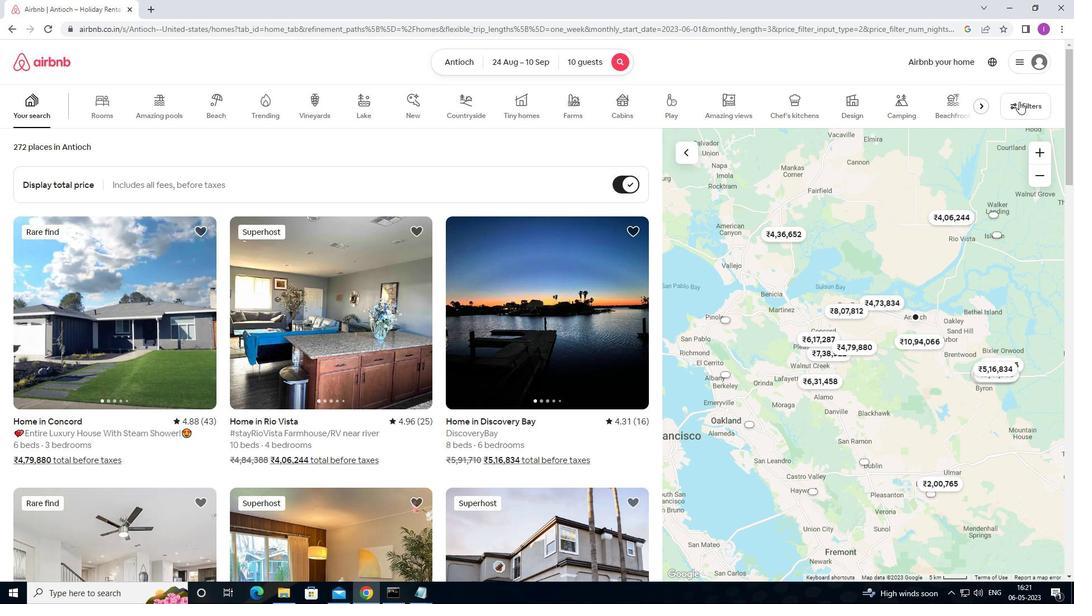 
Action: Mouse pressed left at (1023, 117)
Screenshot: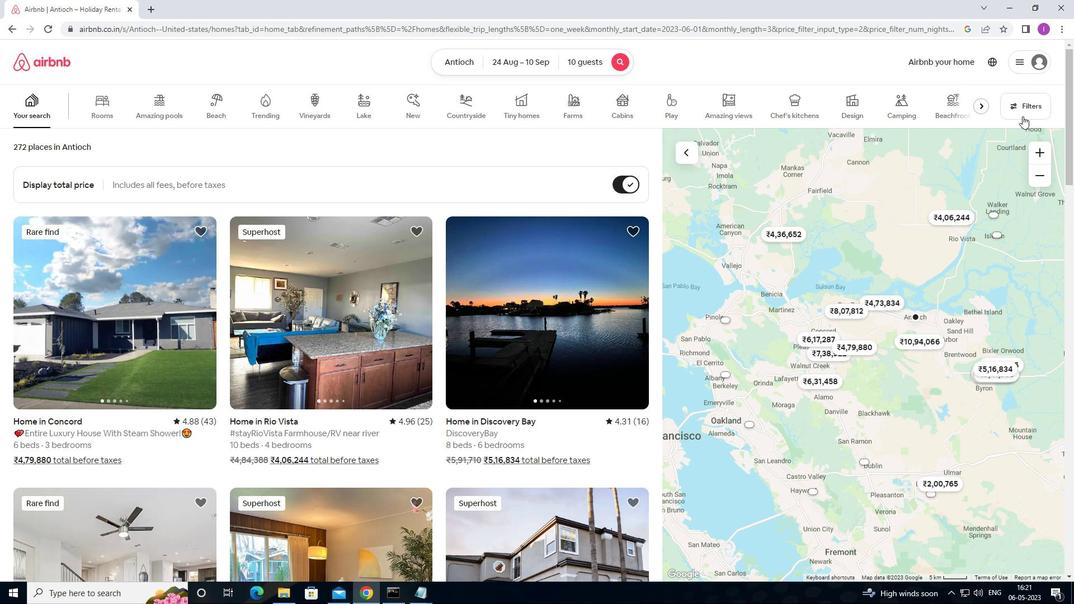 
Action: Mouse moved to (409, 384)
Screenshot: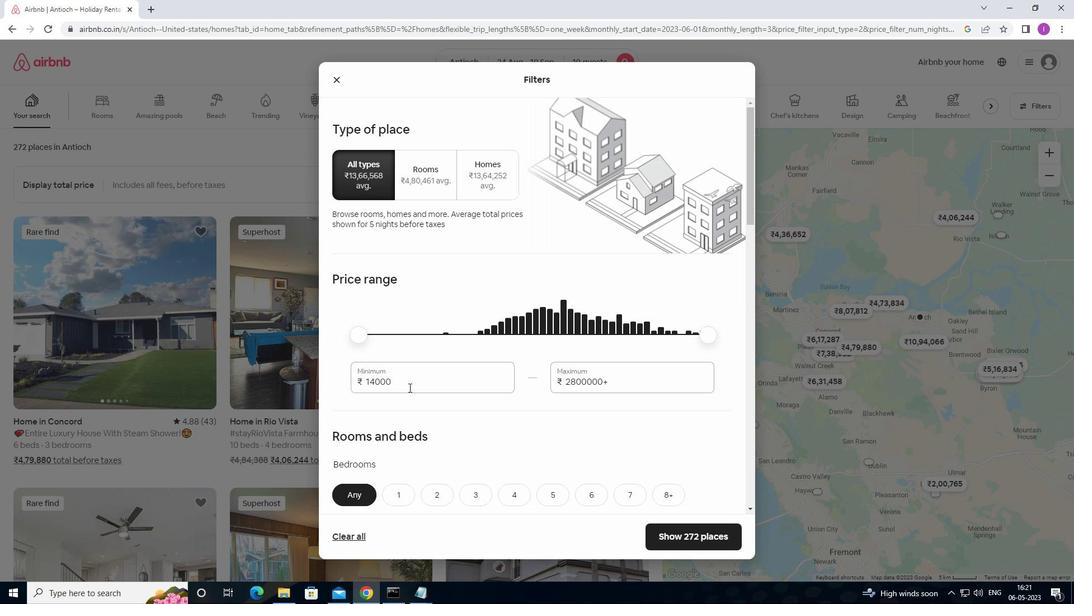 
Action: Mouse pressed left at (409, 384)
Screenshot: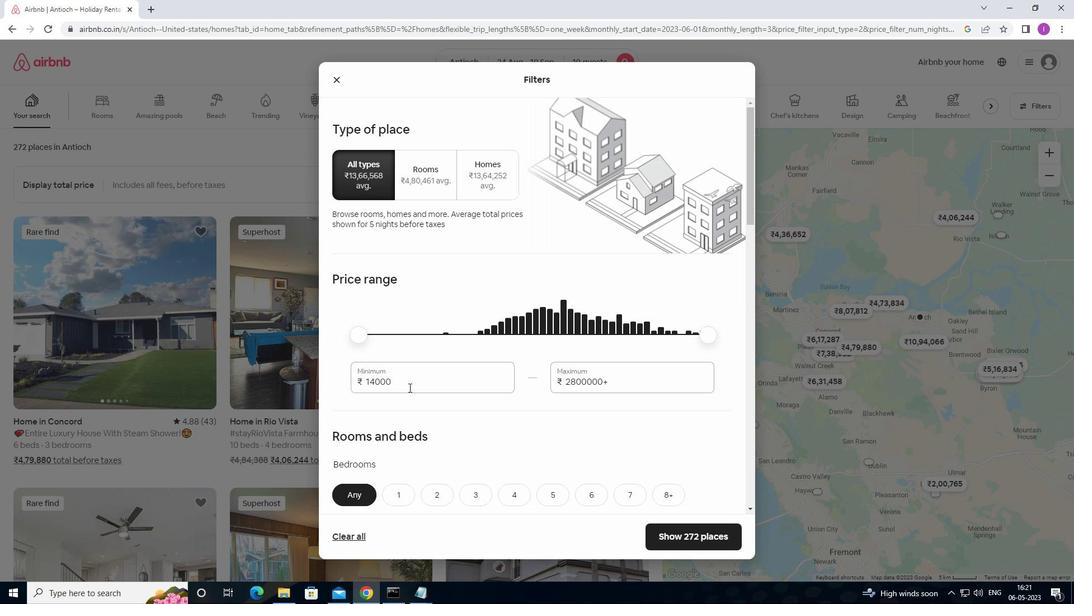 
Action: Mouse moved to (358, 381)
Screenshot: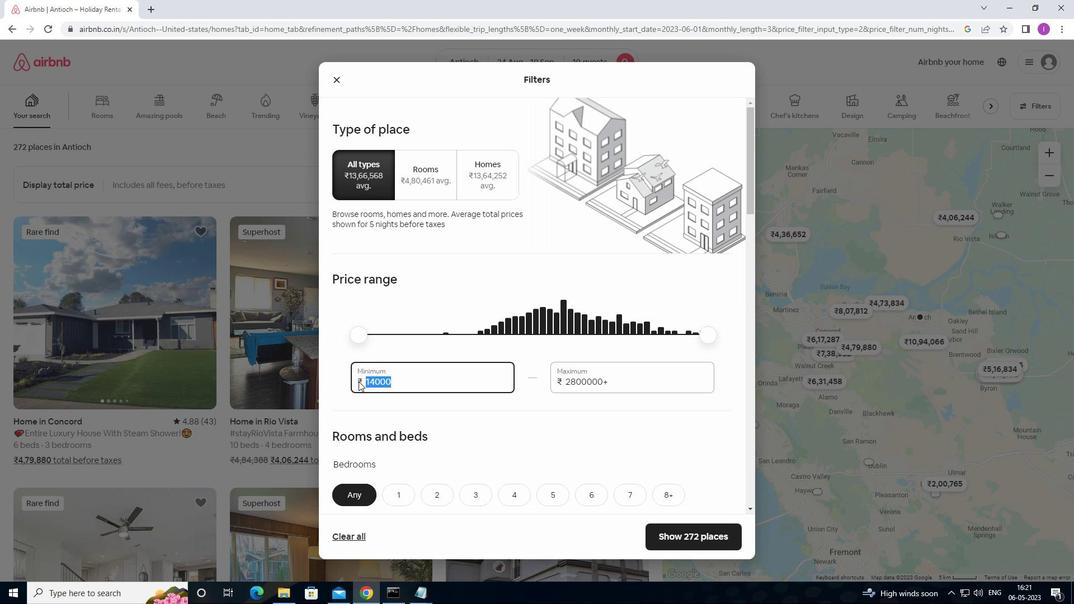 
Action: Key pressed 12000
Screenshot: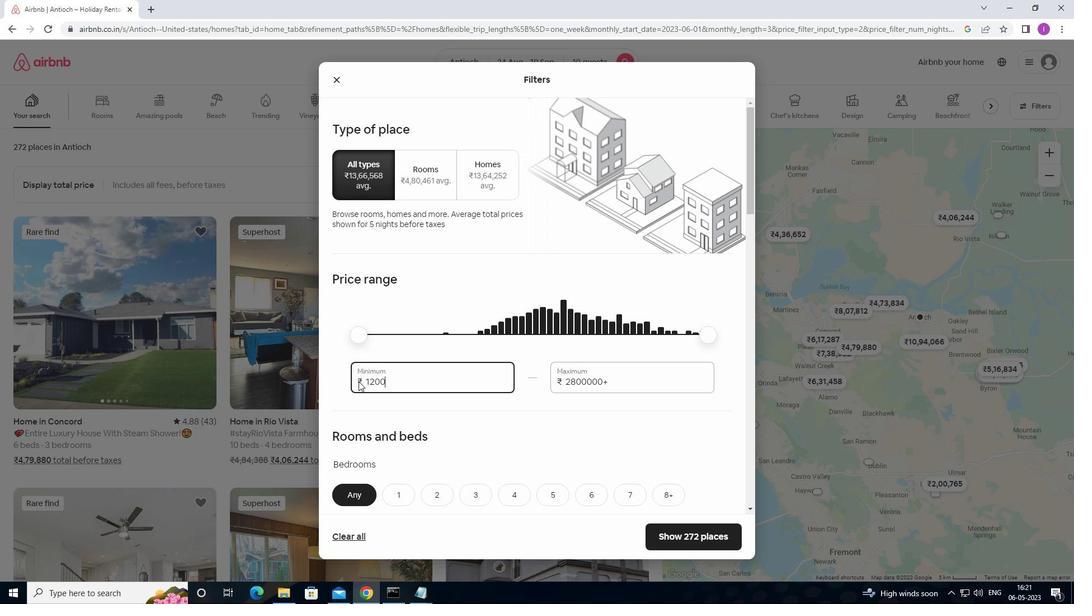 
Action: Mouse moved to (616, 376)
Screenshot: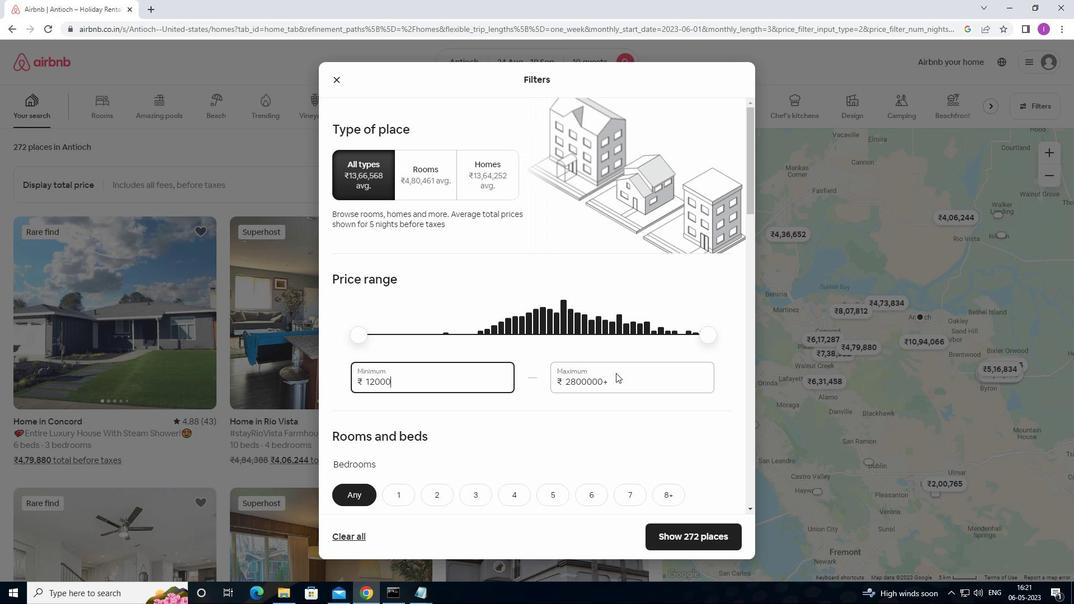 
Action: Mouse pressed left at (616, 376)
Screenshot: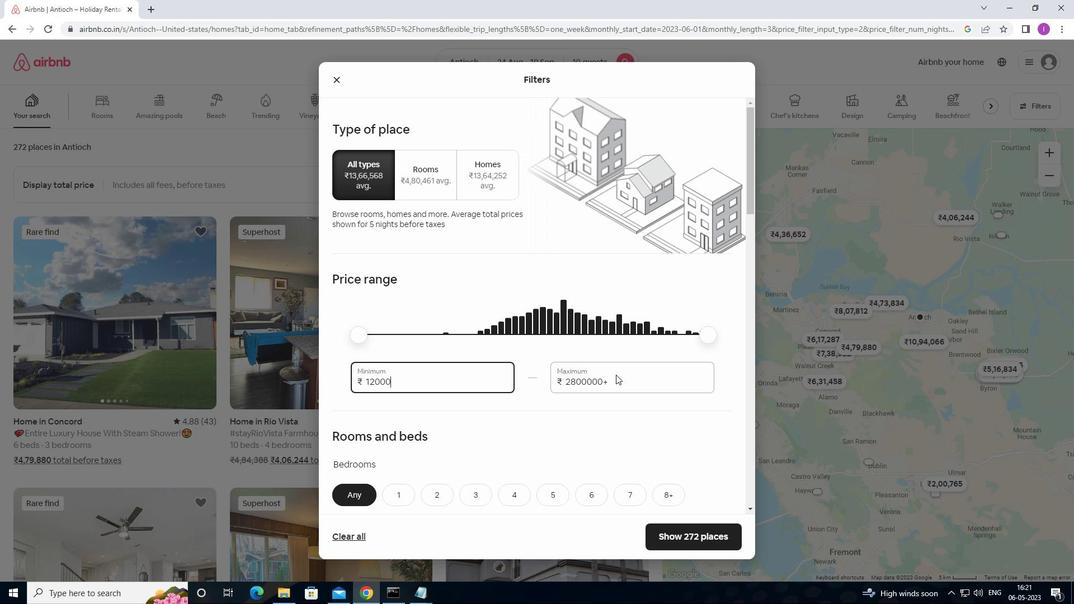 
Action: Mouse moved to (612, 377)
Screenshot: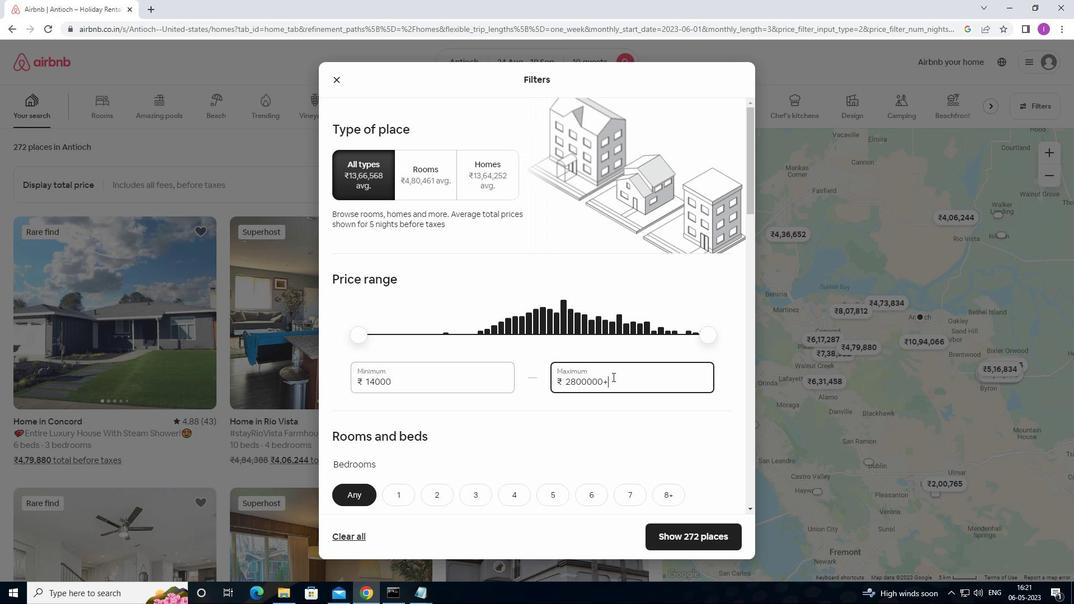 
Action: Mouse pressed left at (612, 377)
Screenshot: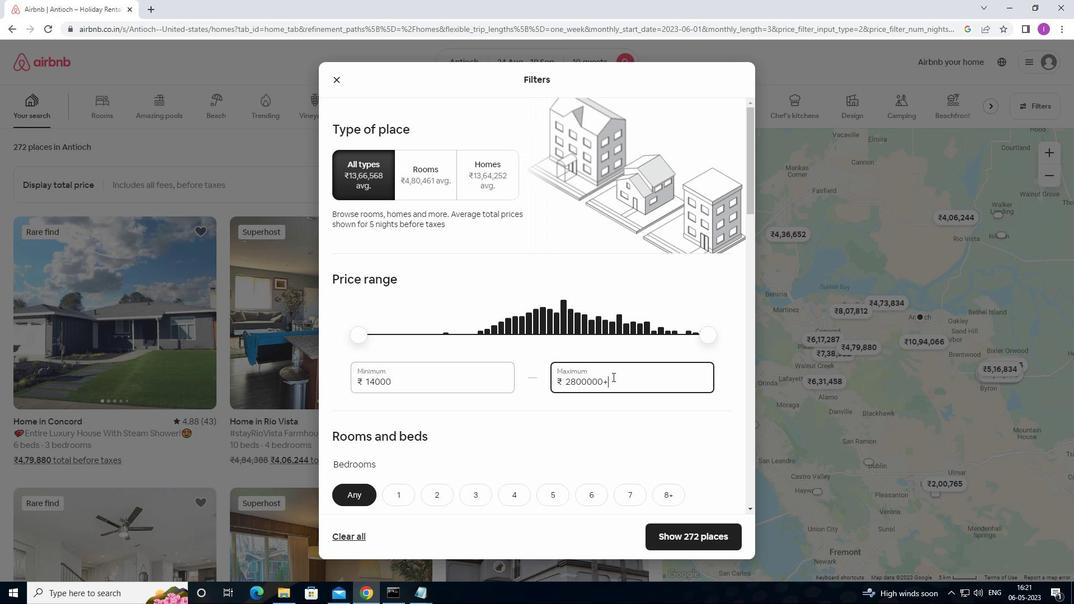 
Action: Mouse moved to (538, 387)
Screenshot: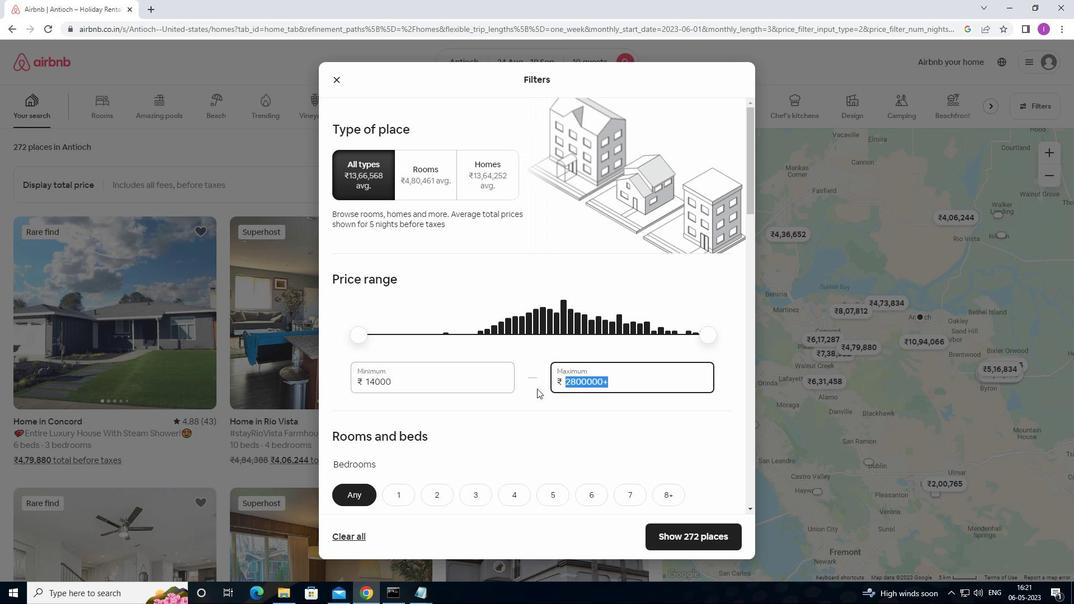
Action: Key pressed 1500
Screenshot: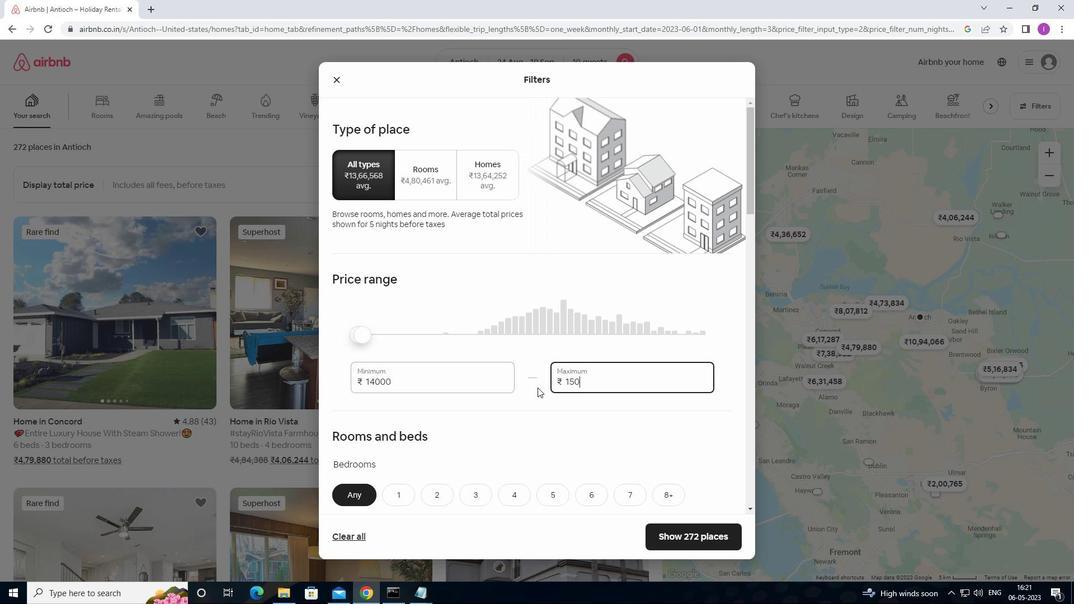 
Action: Mouse moved to (540, 387)
Screenshot: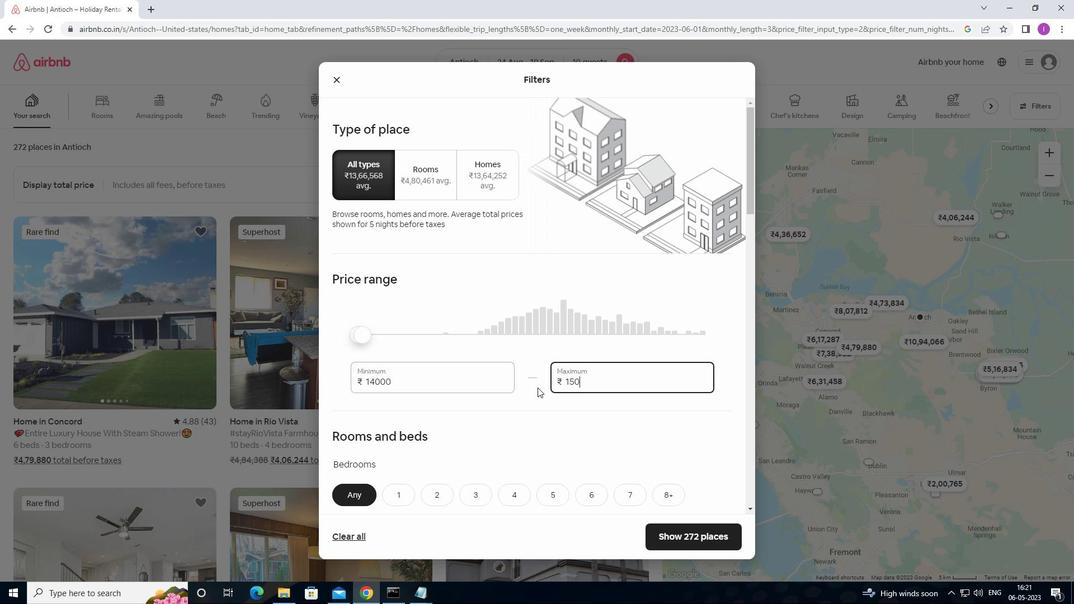 
Action: Key pressed 0
Screenshot: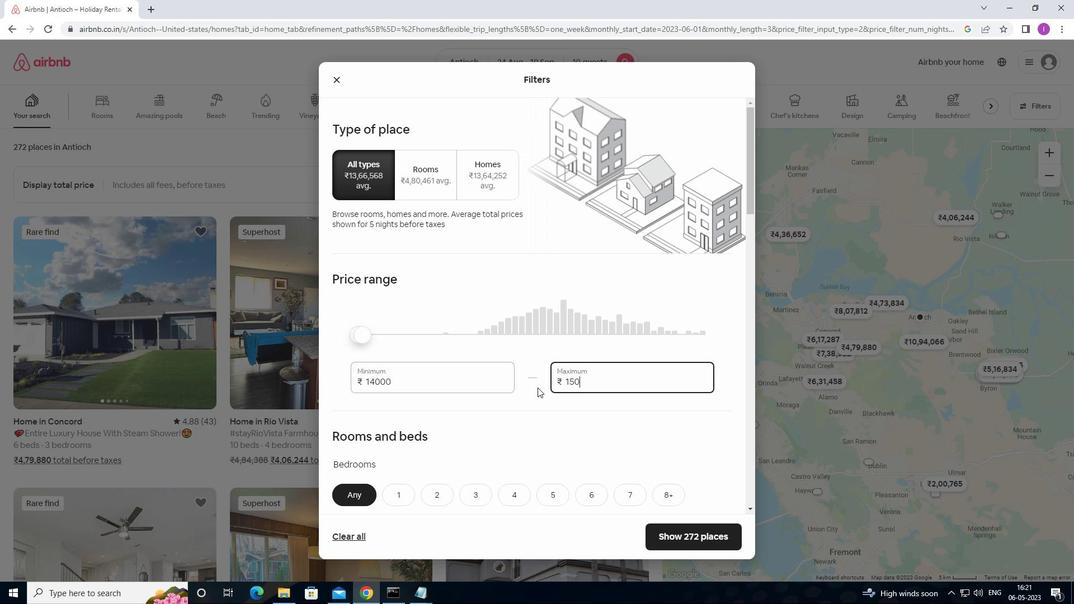 
Action: Mouse moved to (438, 384)
Screenshot: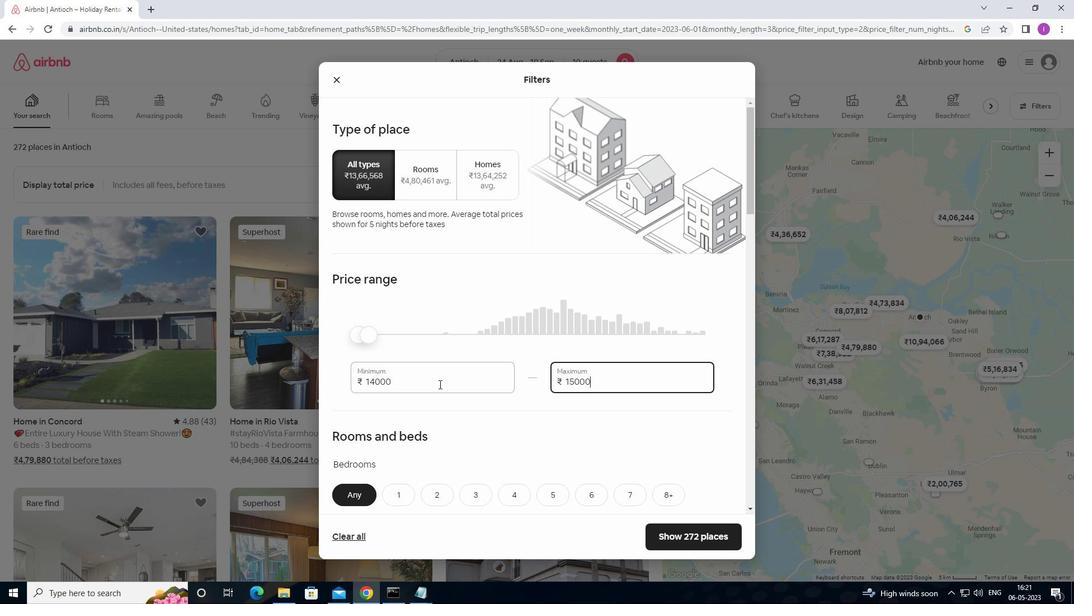 
Action: Mouse pressed left at (438, 384)
Screenshot: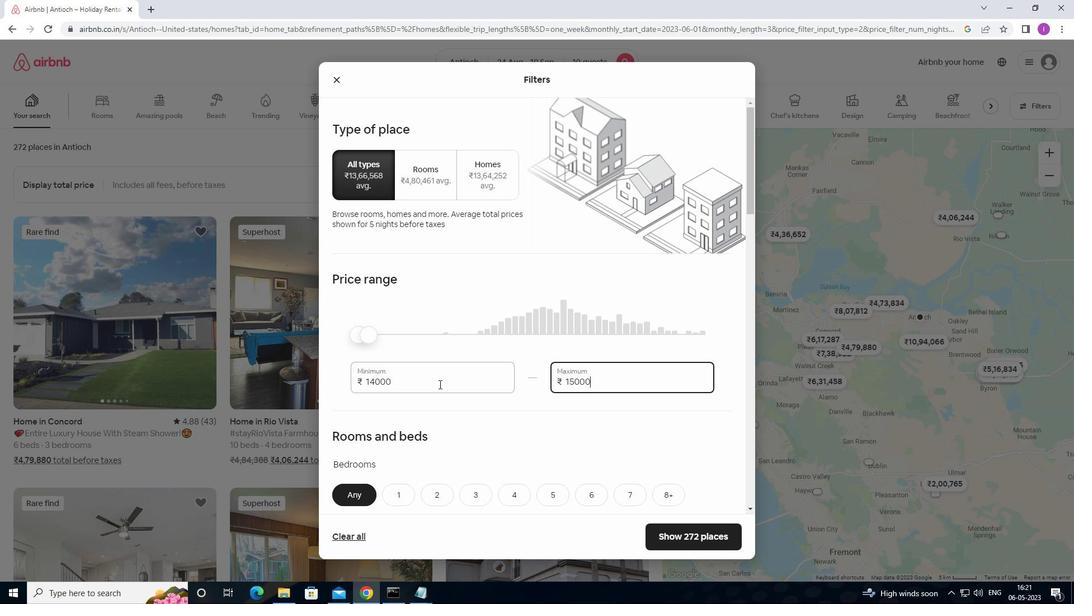 
Action: Mouse moved to (356, 393)
Screenshot: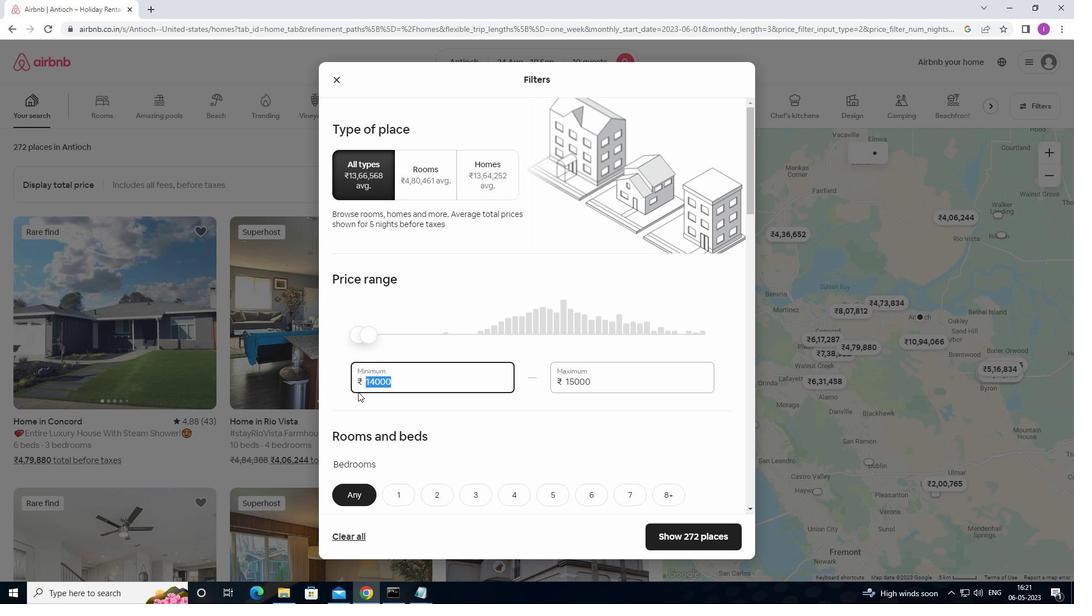 
Action: Key pressed 12
Screenshot: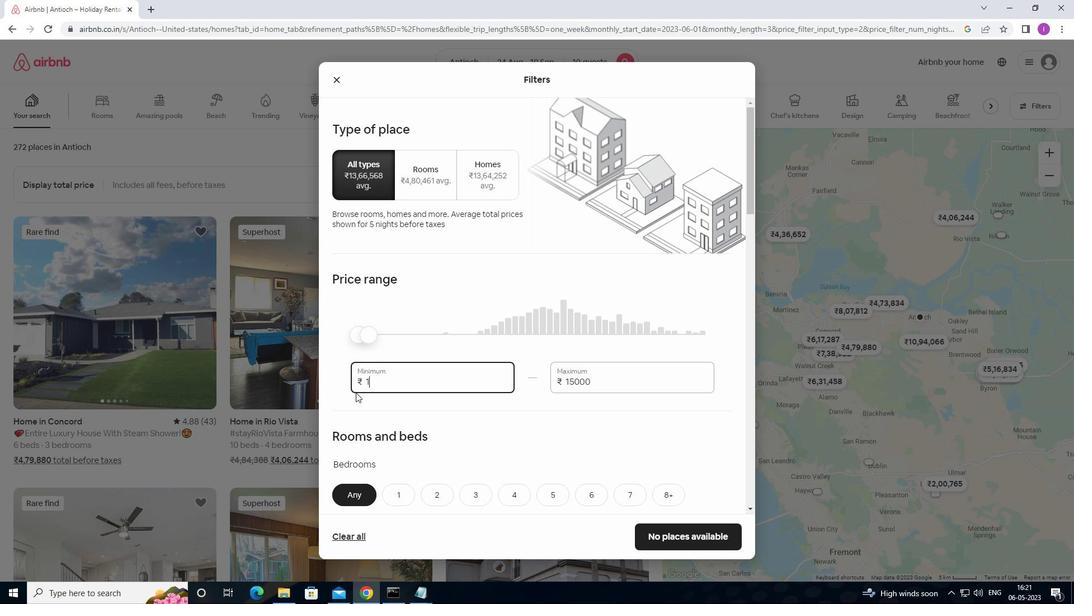
Action: Mouse moved to (357, 393)
Screenshot: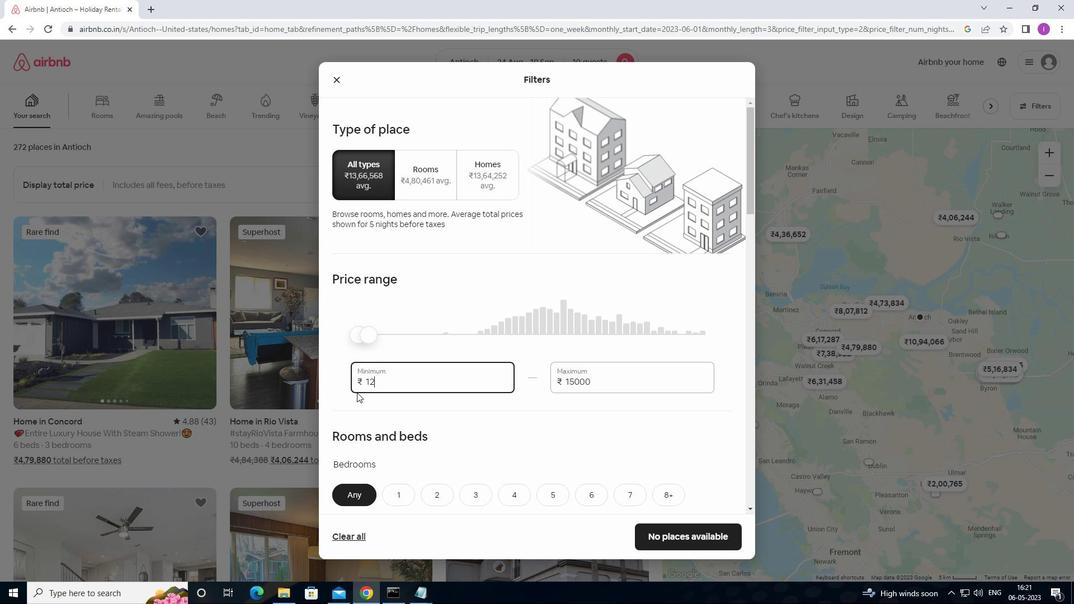 
Action: Key pressed 0
Screenshot: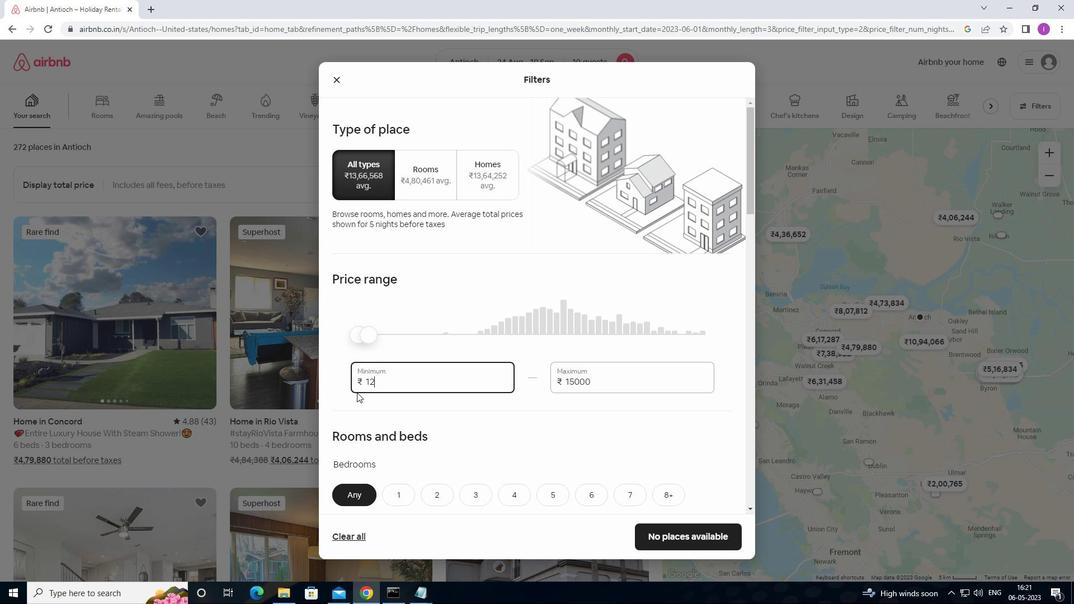 
Action: Mouse moved to (359, 392)
Screenshot: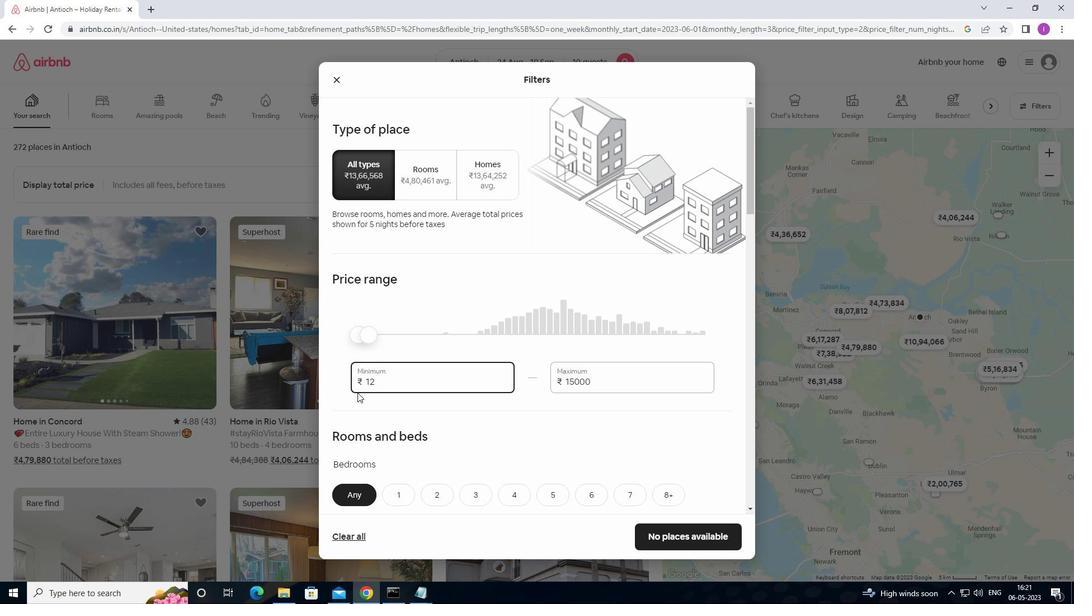
Action: Key pressed 0
Screenshot: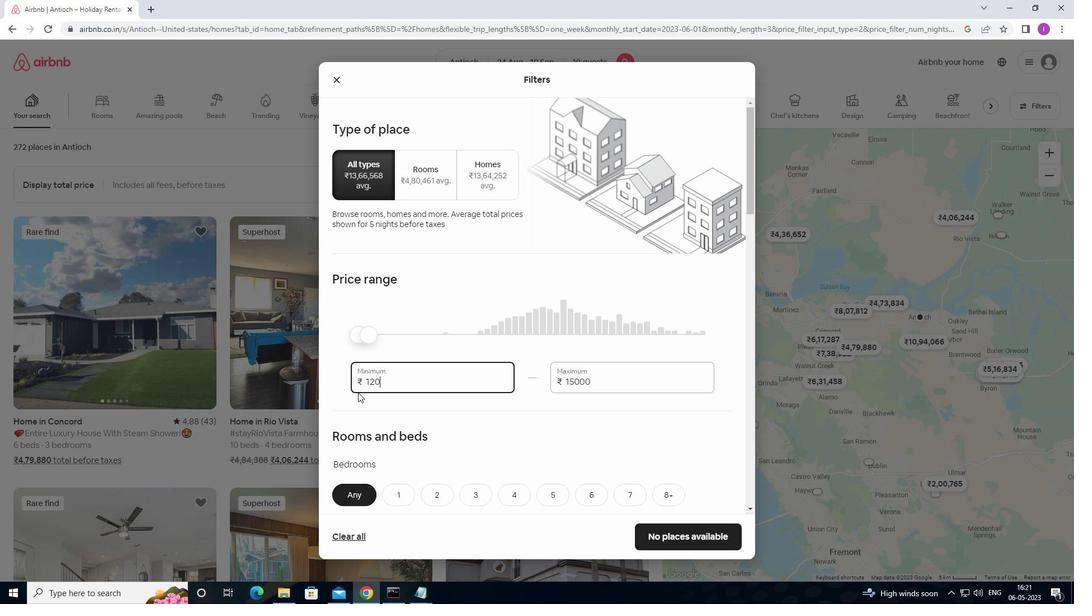 
Action: Mouse moved to (360, 391)
Screenshot: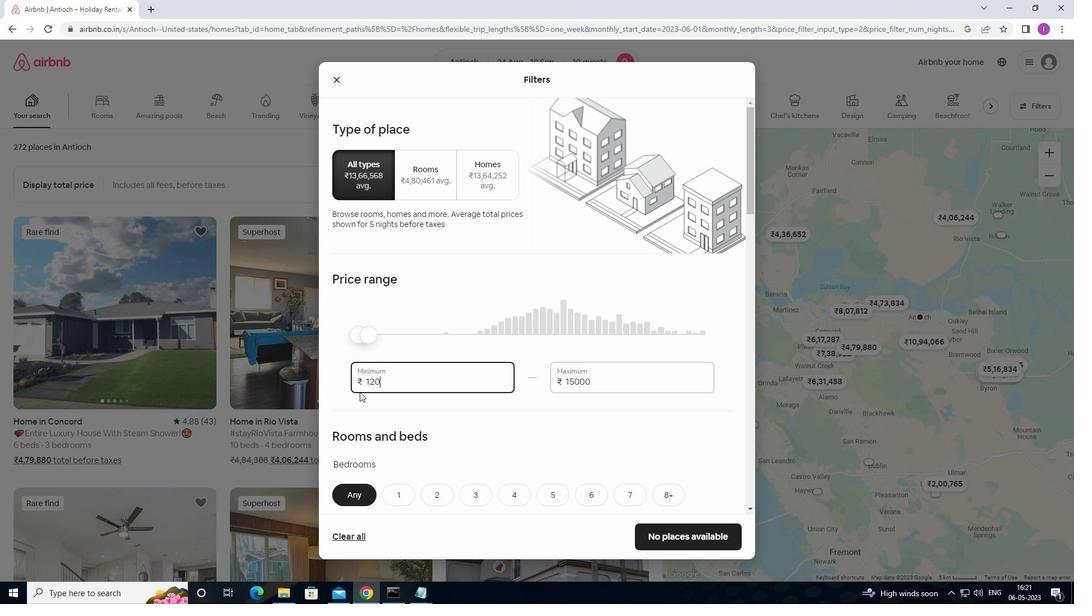 
Action: Key pressed 0
Screenshot: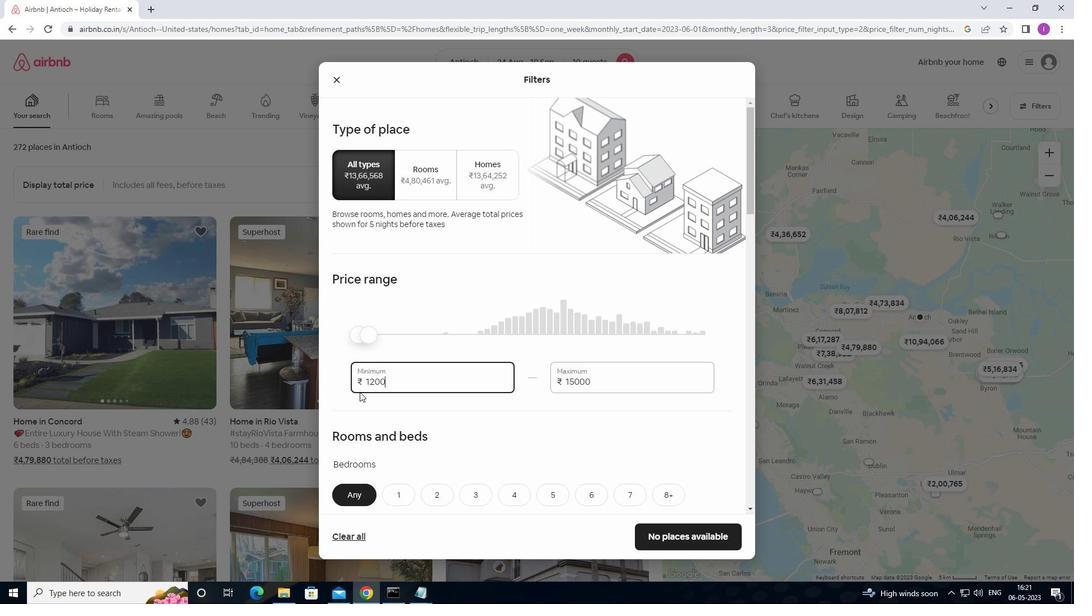 
Action: Mouse moved to (464, 415)
Screenshot: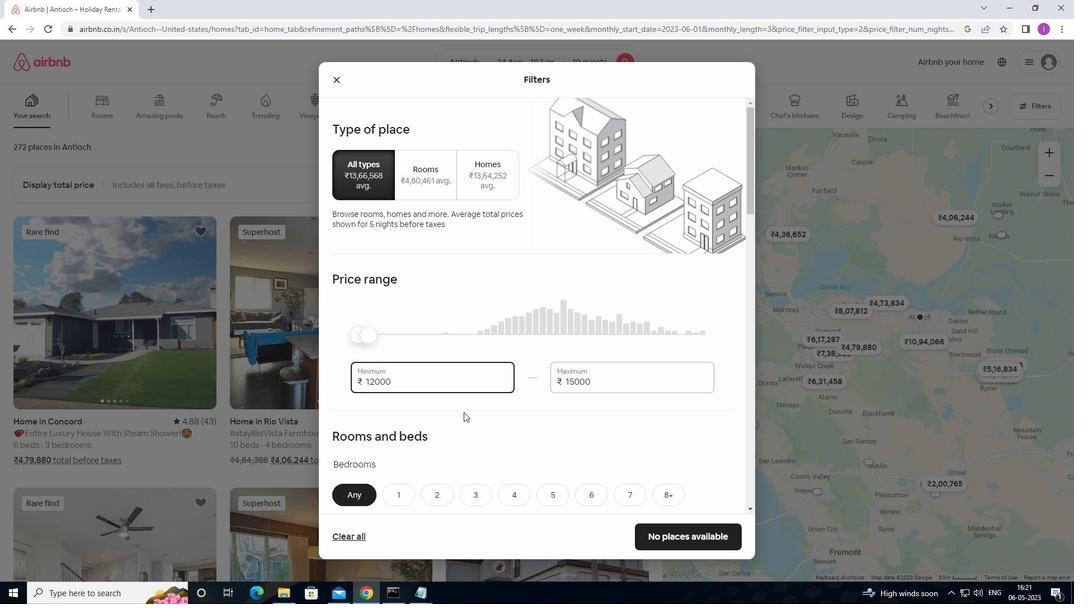 
Action: Mouse scrolled (464, 415) with delta (0, 0)
Screenshot: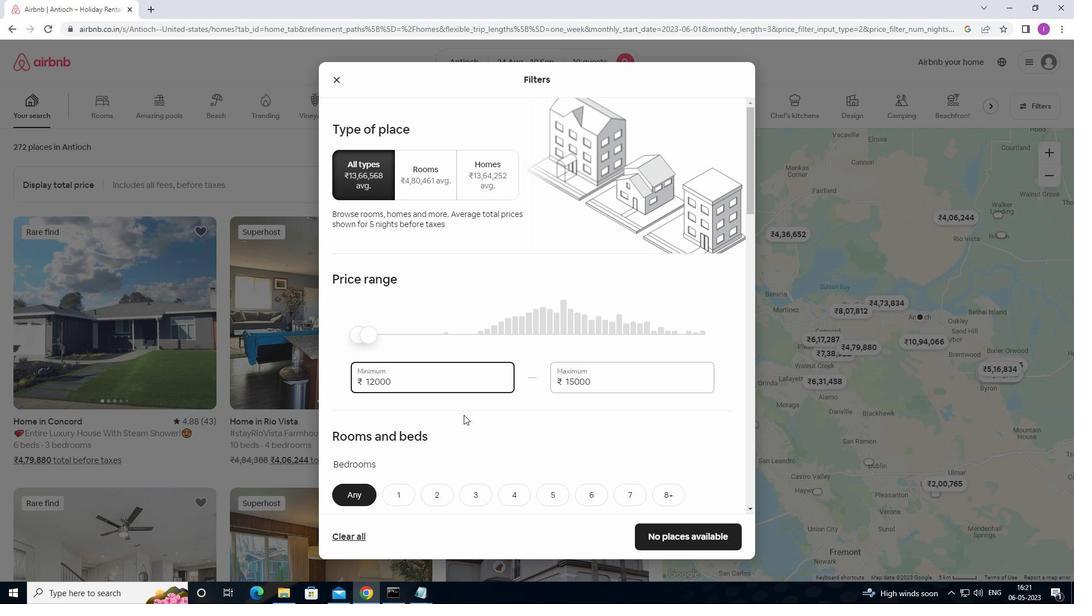 
Action: Mouse scrolled (464, 415) with delta (0, 0)
Screenshot: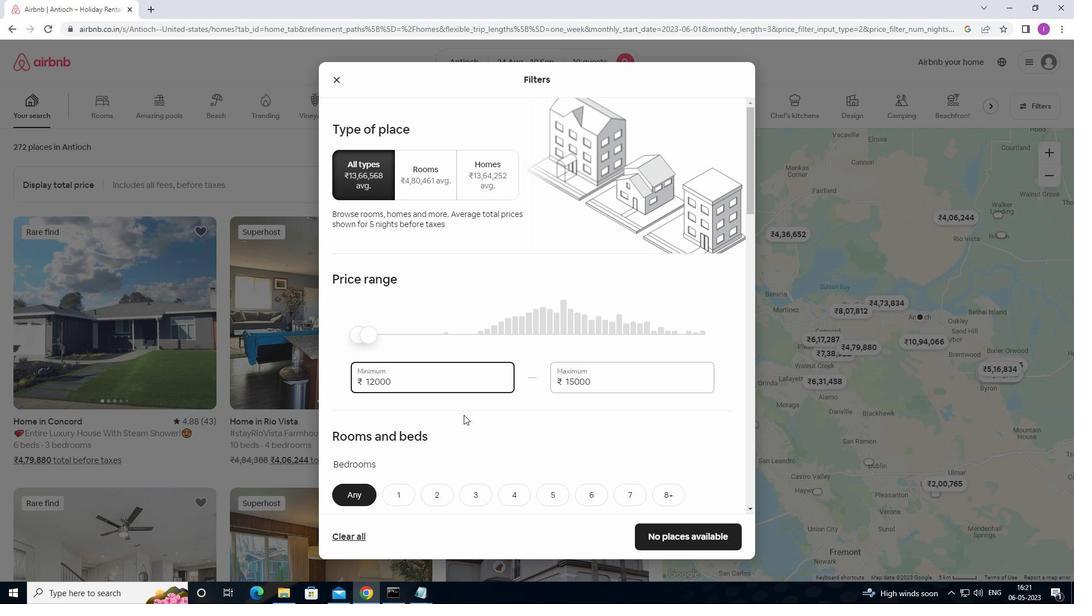 
Action: Mouse scrolled (464, 415) with delta (0, 0)
Screenshot: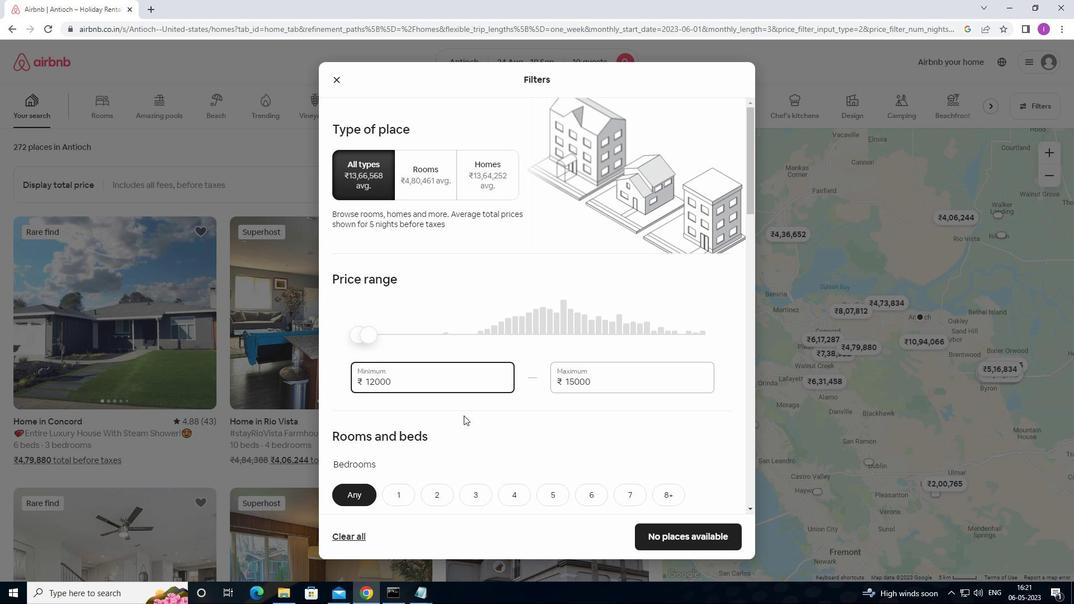 
Action: Mouse moved to (470, 406)
Screenshot: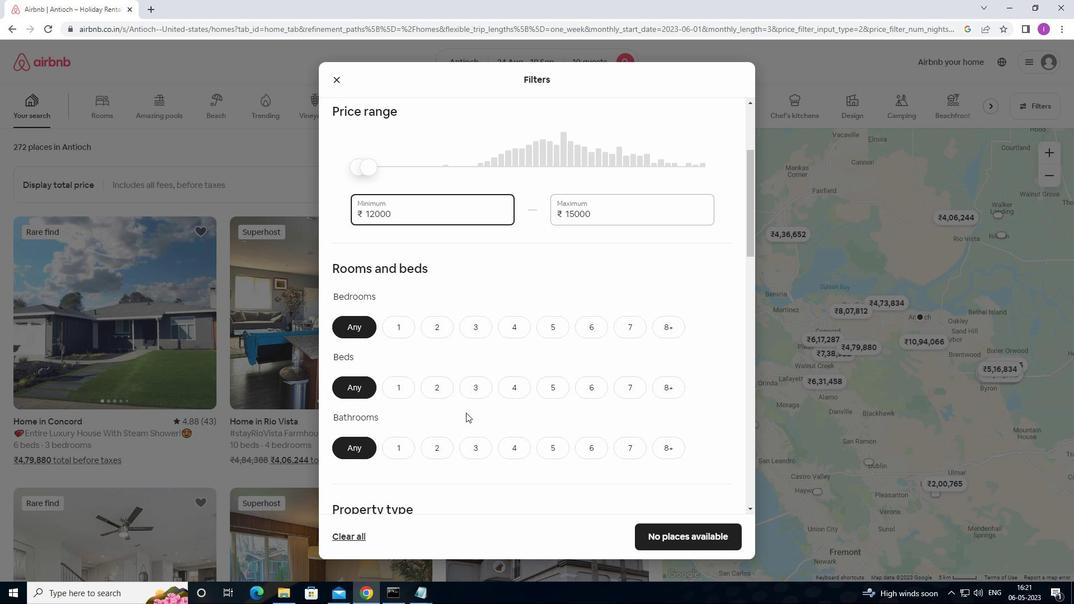 
Action: Mouse scrolled (470, 405) with delta (0, 0)
Screenshot: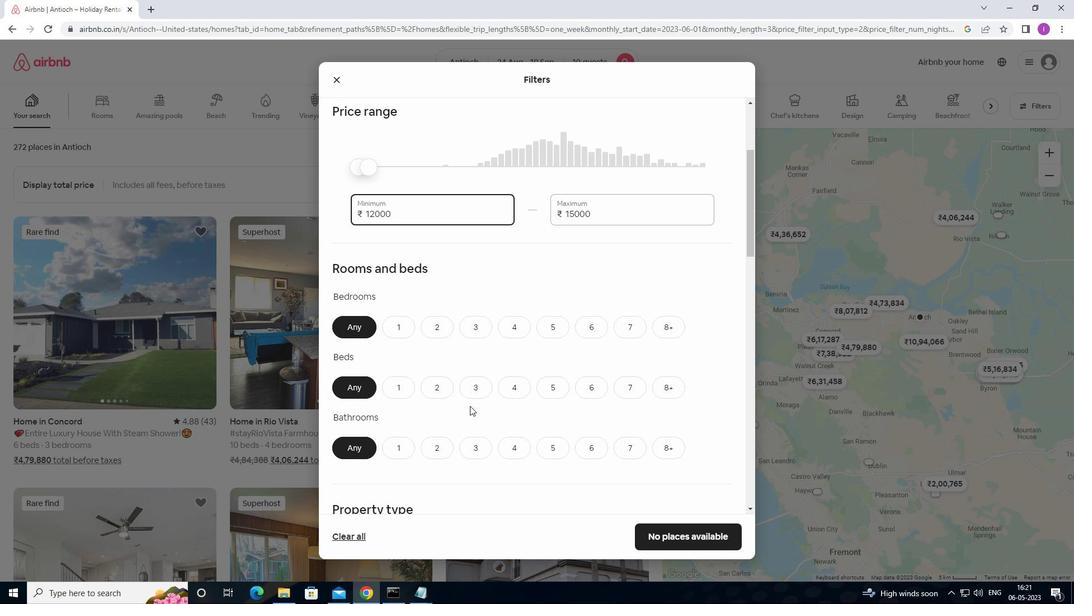 
Action: Mouse moved to (471, 405)
Screenshot: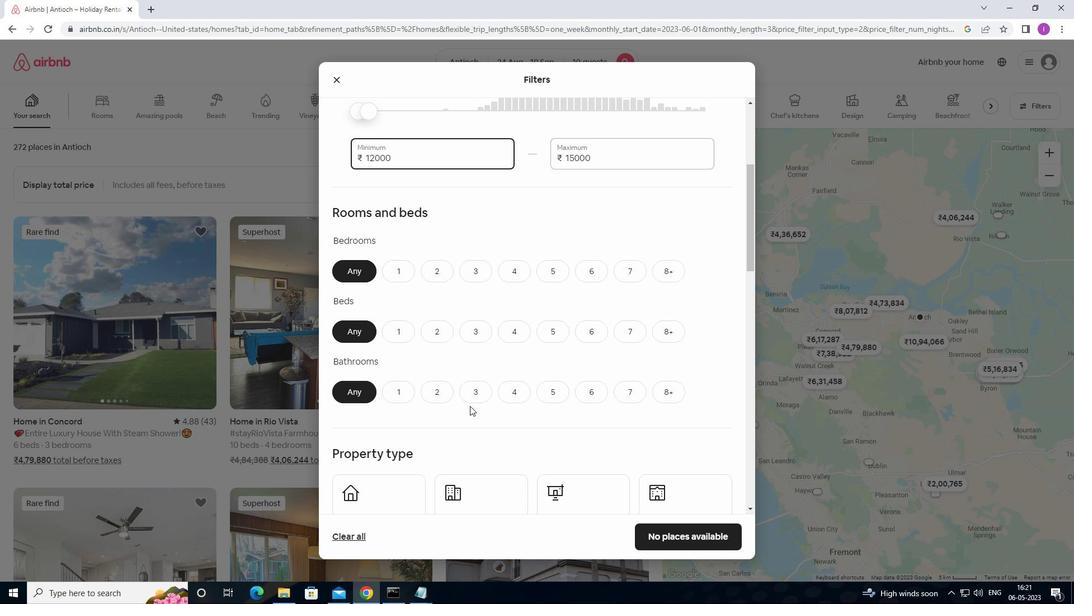
Action: Mouse scrolled (471, 404) with delta (0, 0)
Screenshot: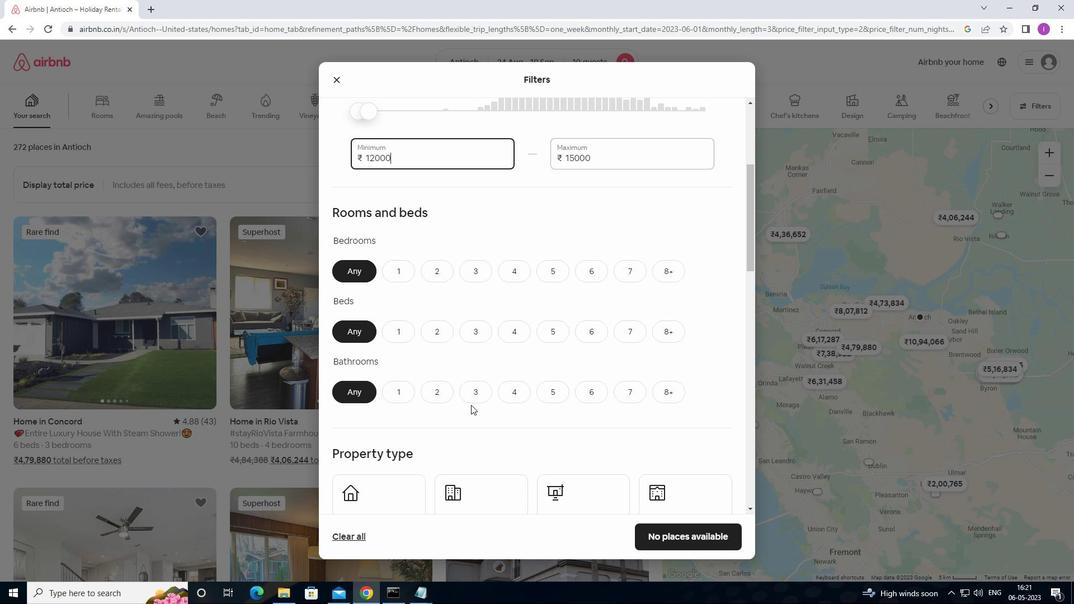 
Action: Mouse moved to (471, 401)
Screenshot: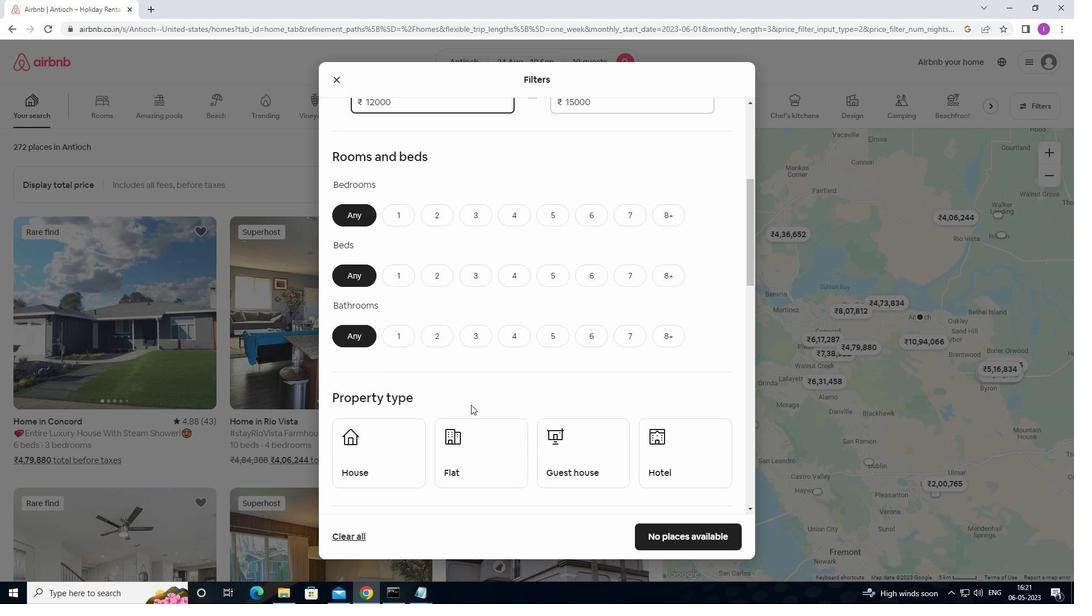
Action: Mouse scrolled (471, 401) with delta (0, 0)
Screenshot: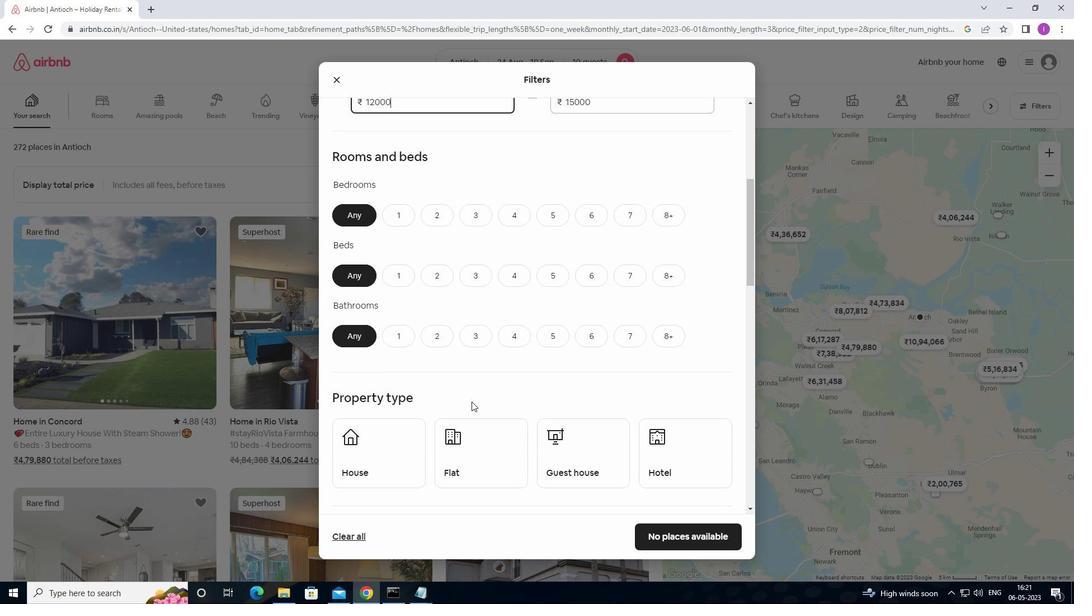 
Action: Mouse moved to (510, 156)
Screenshot: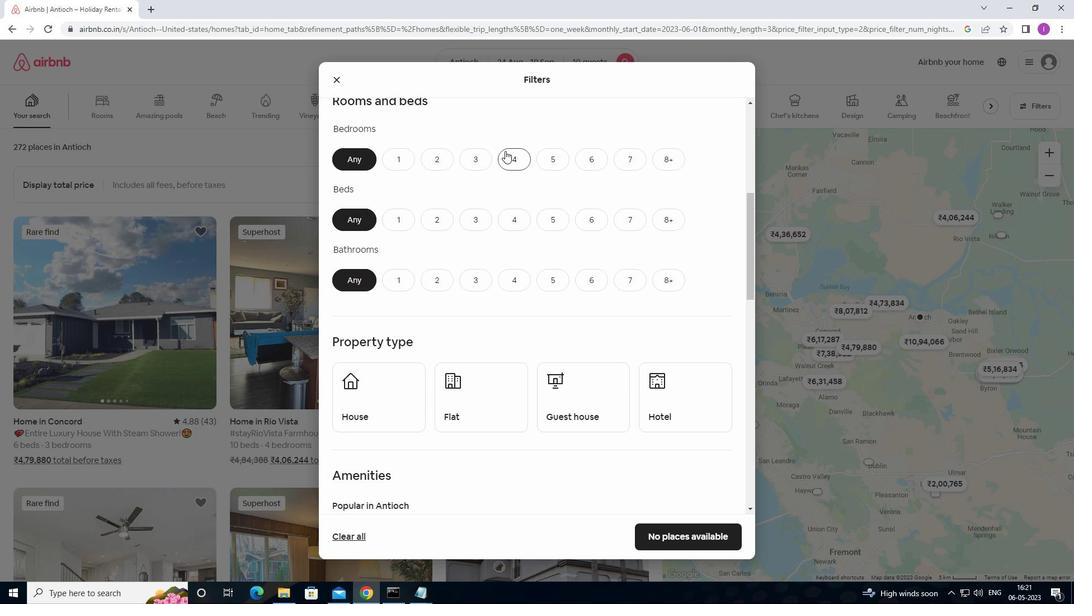 
Action: Mouse pressed left at (510, 156)
Screenshot: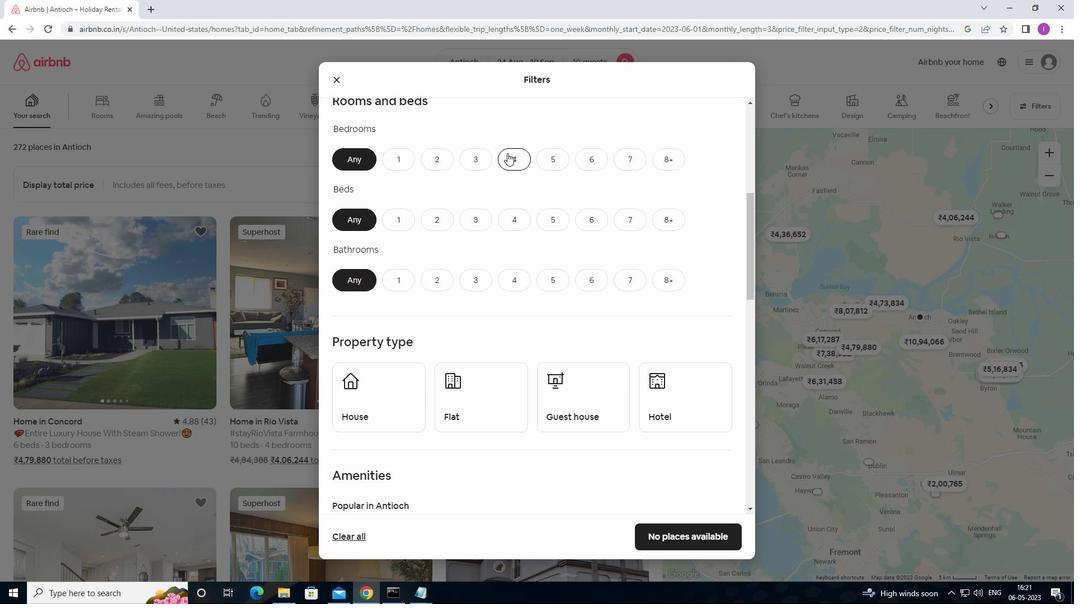 
Action: Mouse moved to (661, 217)
Screenshot: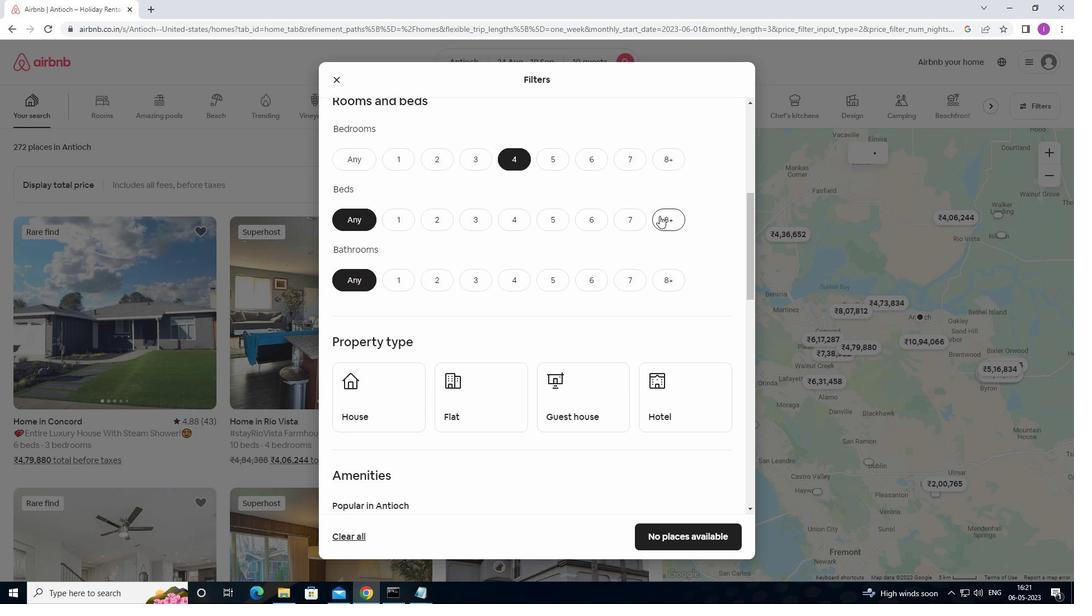 
Action: Mouse pressed left at (661, 217)
Screenshot: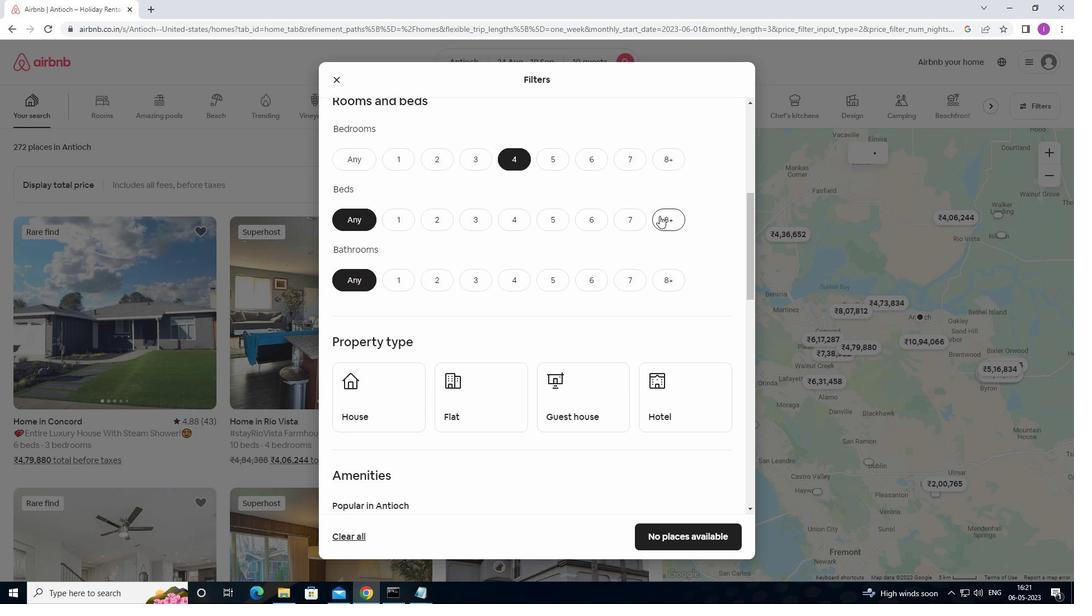 
Action: Mouse moved to (518, 282)
Screenshot: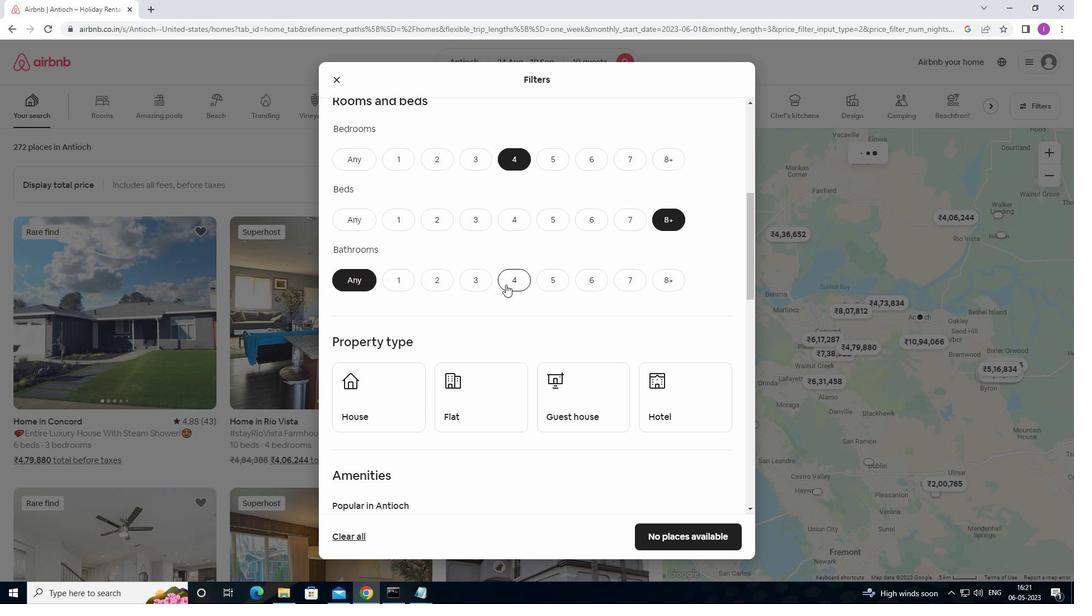
Action: Mouse pressed left at (518, 282)
Screenshot: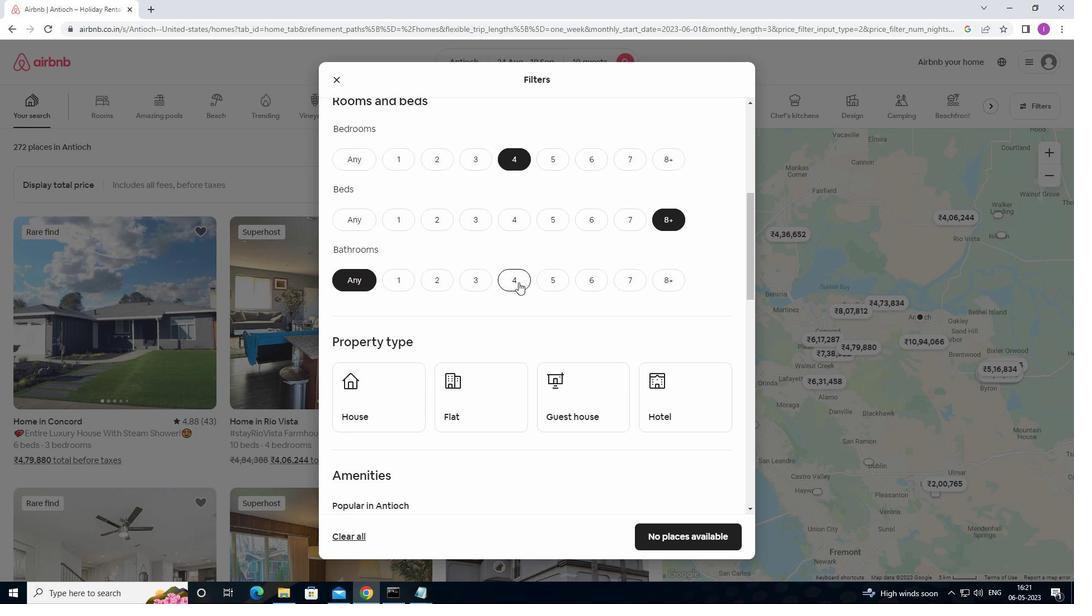 
Action: Mouse moved to (405, 385)
Screenshot: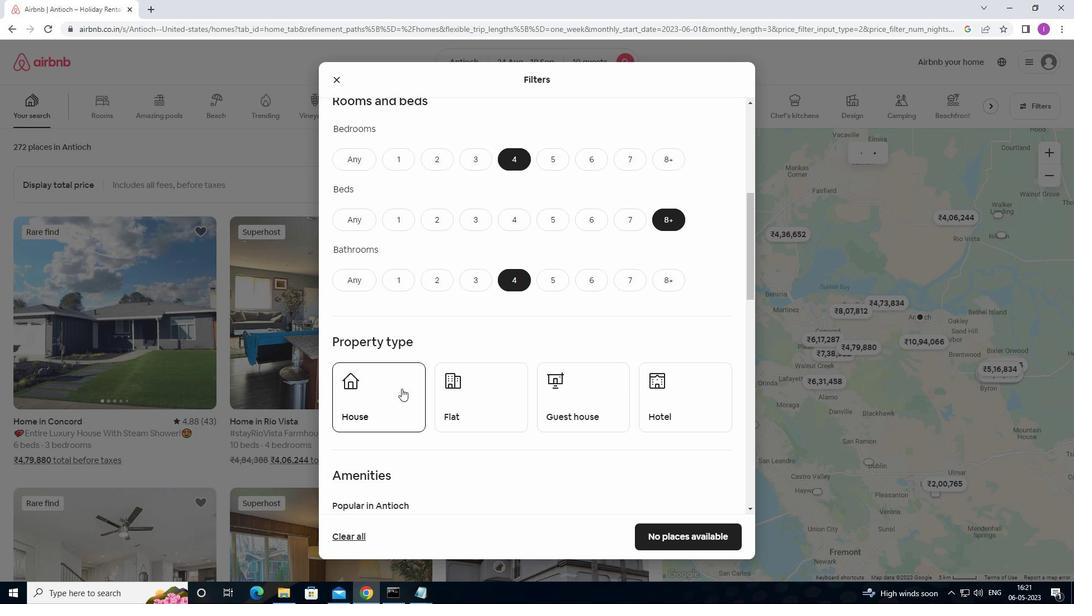 
Action: Mouse pressed left at (405, 385)
Screenshot: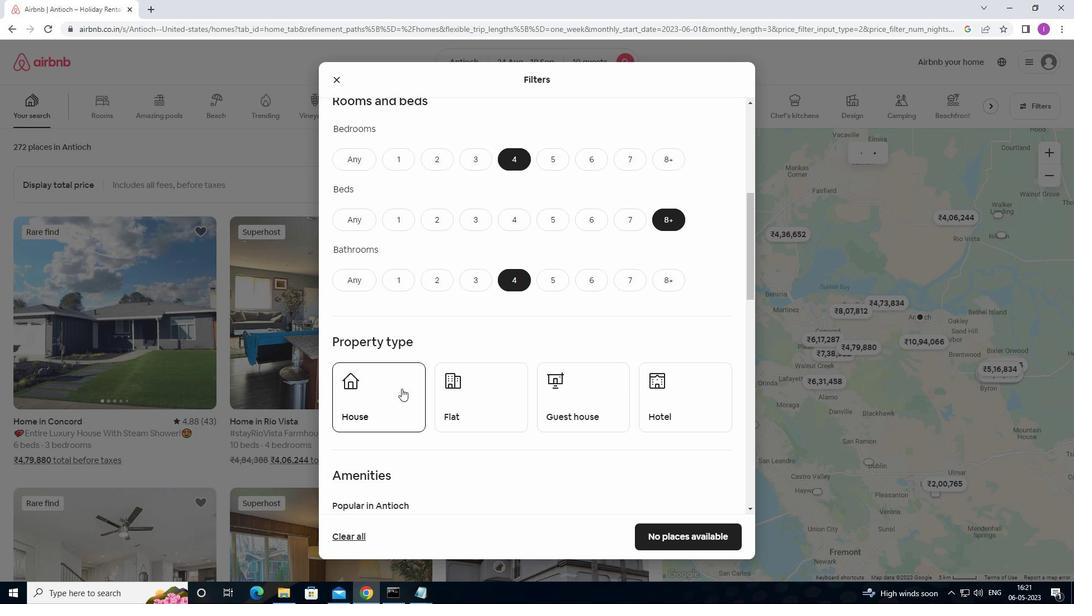
Action: Mouse moved to (476, 391)
Screenshot: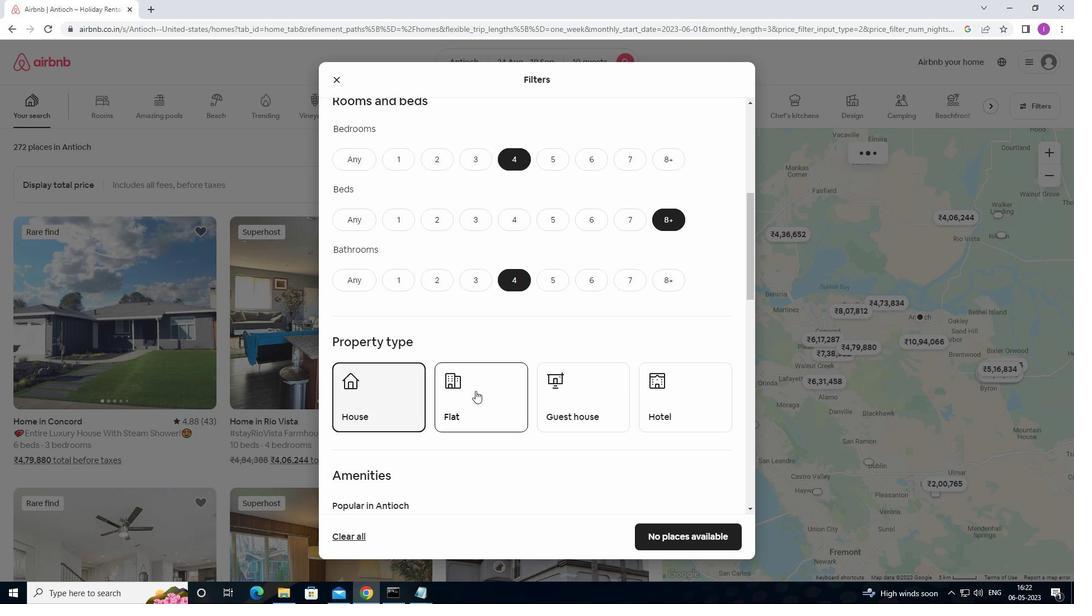 
Action: Mouse pressed left at (476, 391)
Screenshot: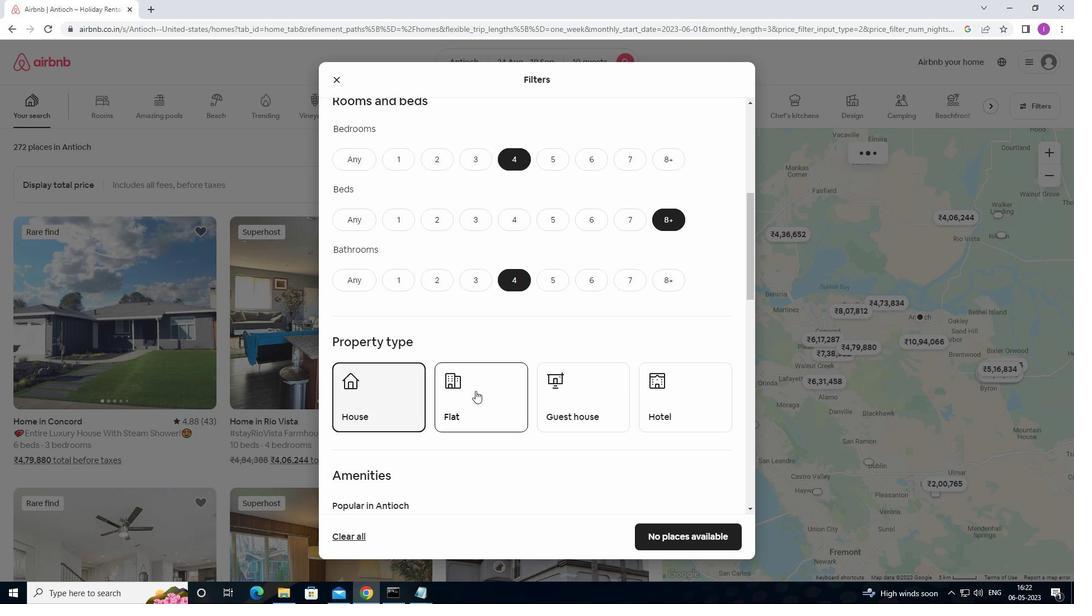 
Action: Mouse moved to (554, 390)
Screenshot: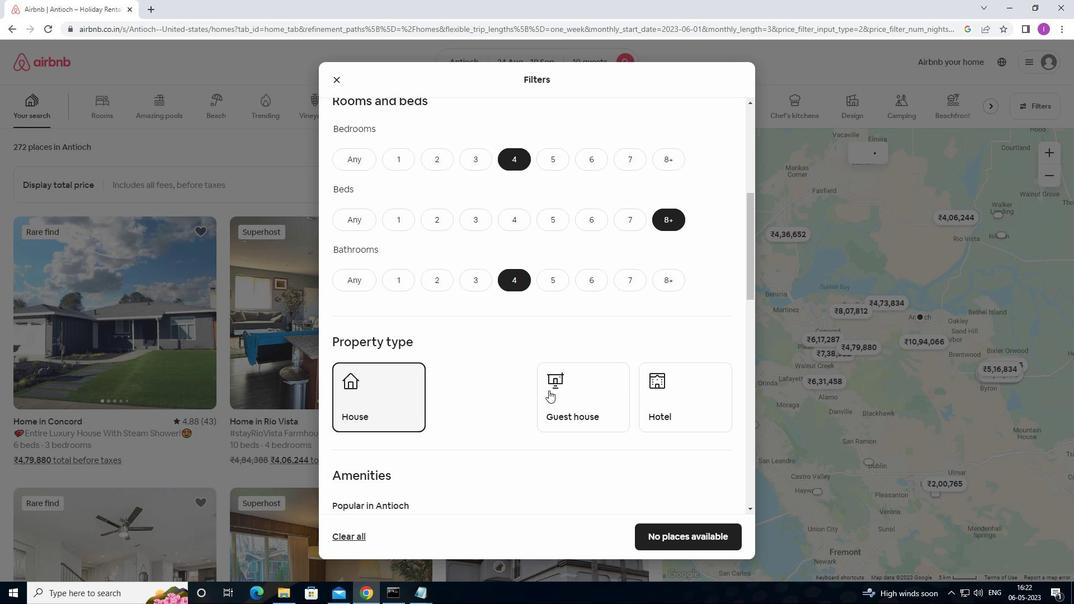 
Action: Mouse pressed left at (554, 390)
Screenshot: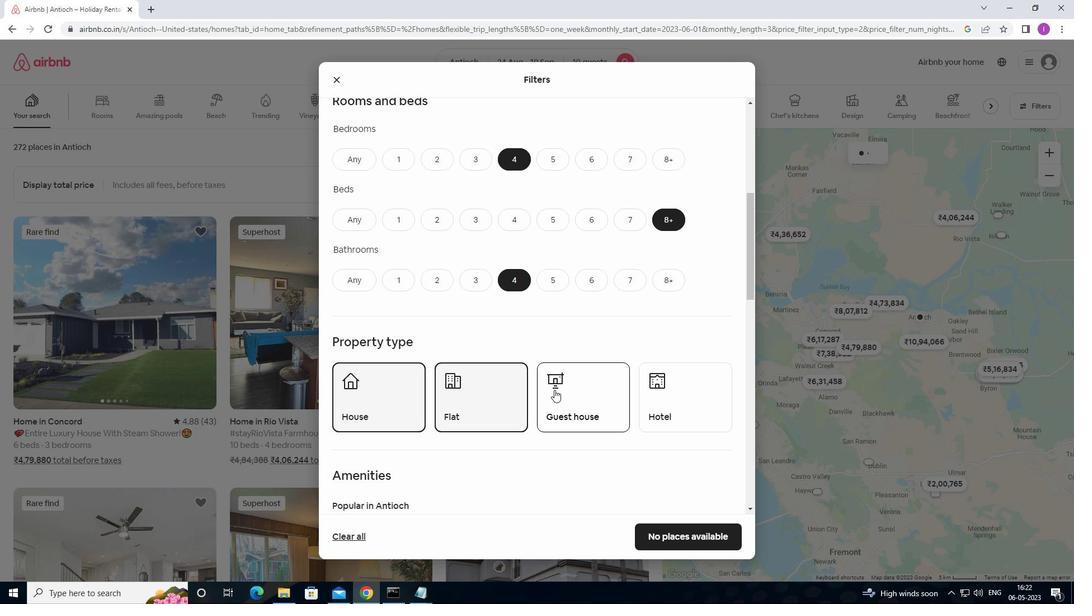 
Action: Mouse moved to (625, 396)
Screenshot: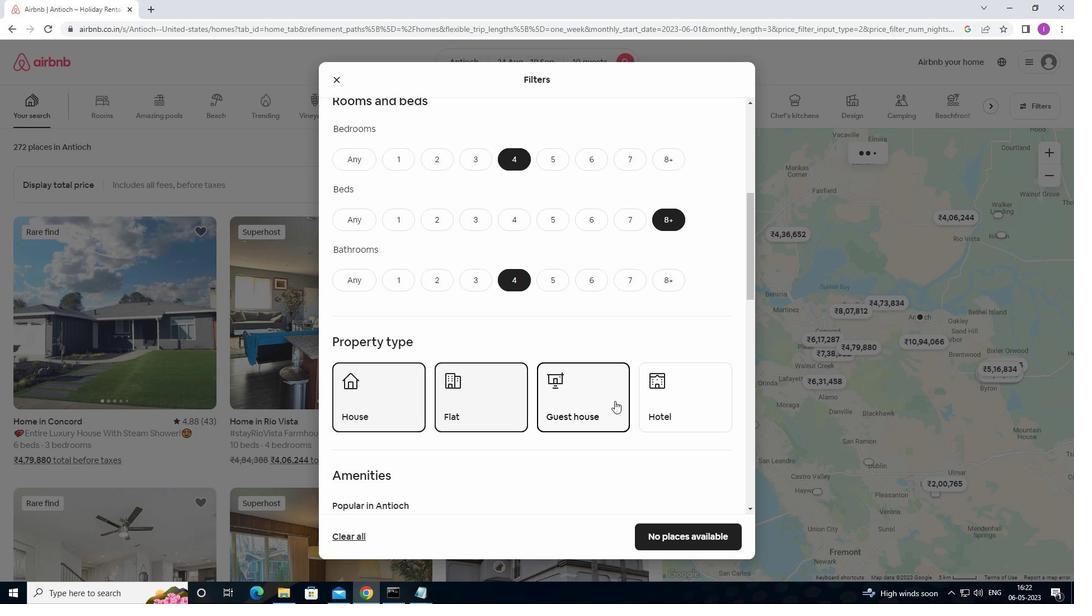 
Action: Mouse scrolled (625, 396) with delta (0, 0)
Screenshot: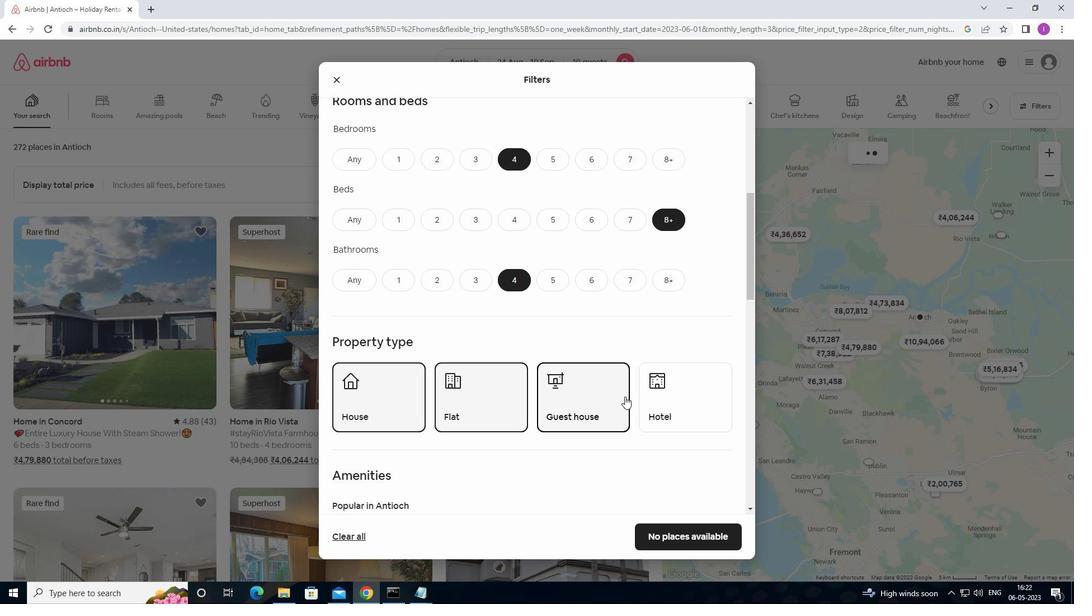 
Action: Mouse moved to (629, 391)
Screenshot: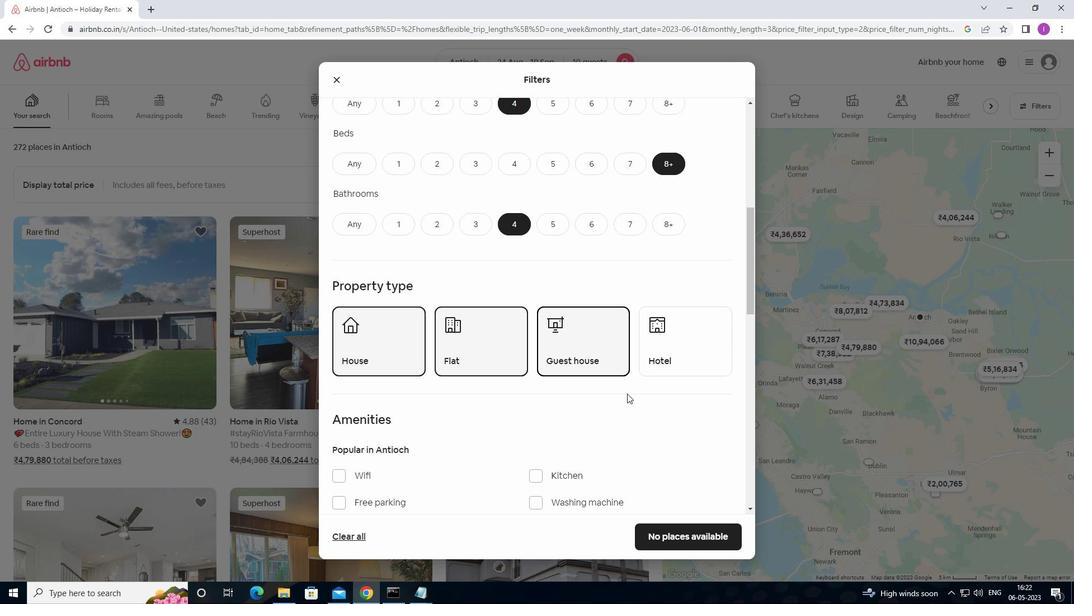 
Action: Mouse scrolled (629, 390) with delta (0, 0)
Screenshot: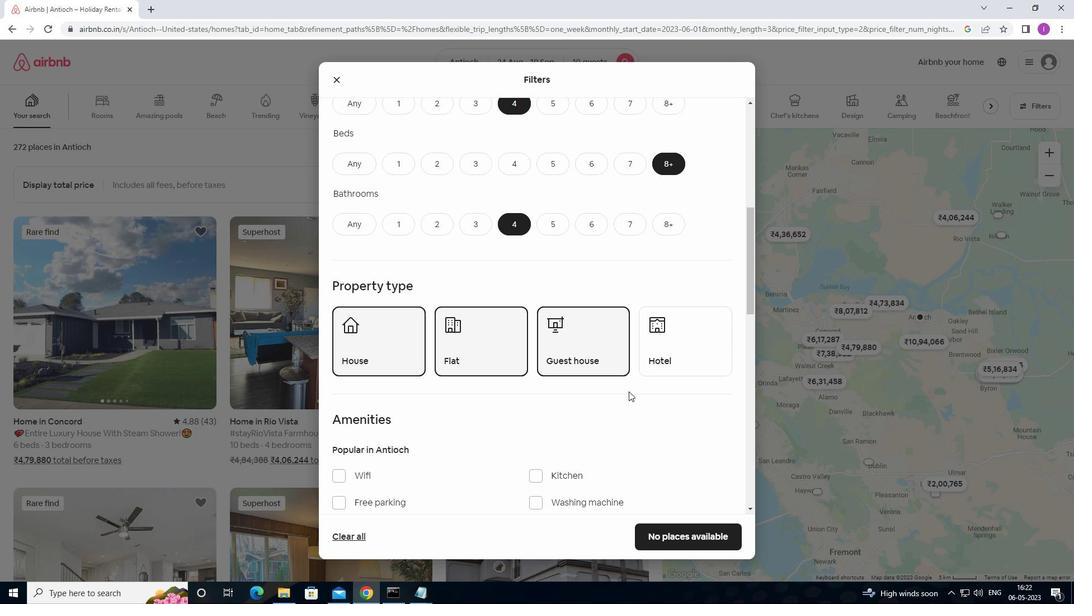 
Action: Mouse moved to (548, 397)
Screenshot: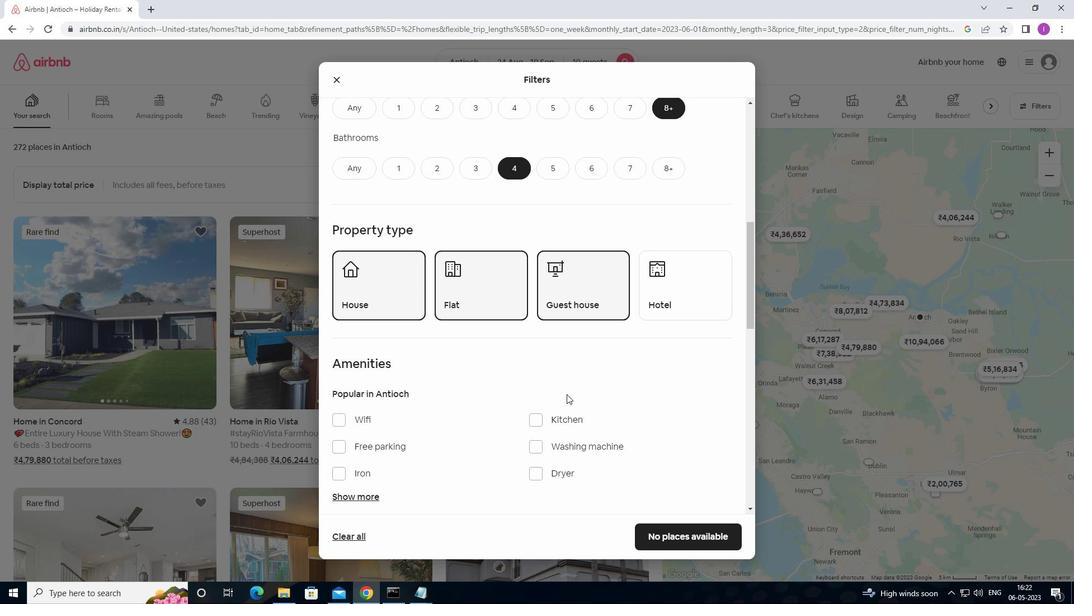 
Action: Mouse scrolled (548, 396) with delta (0, 0)
Screenshot: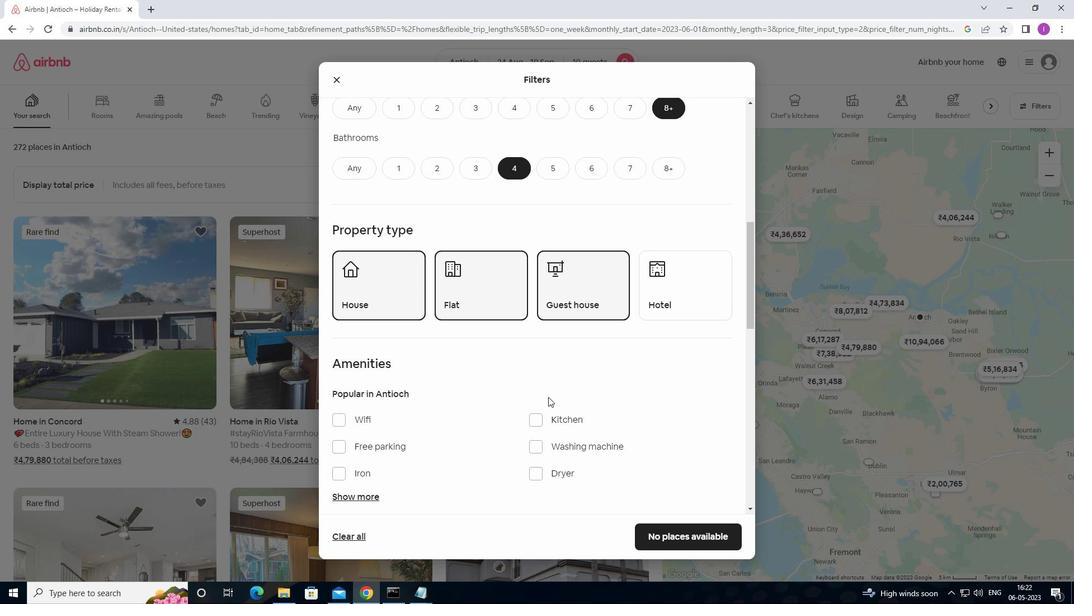 
Action: Mouse scrolled (548, 396) with delta (0, 0)
Screenshot: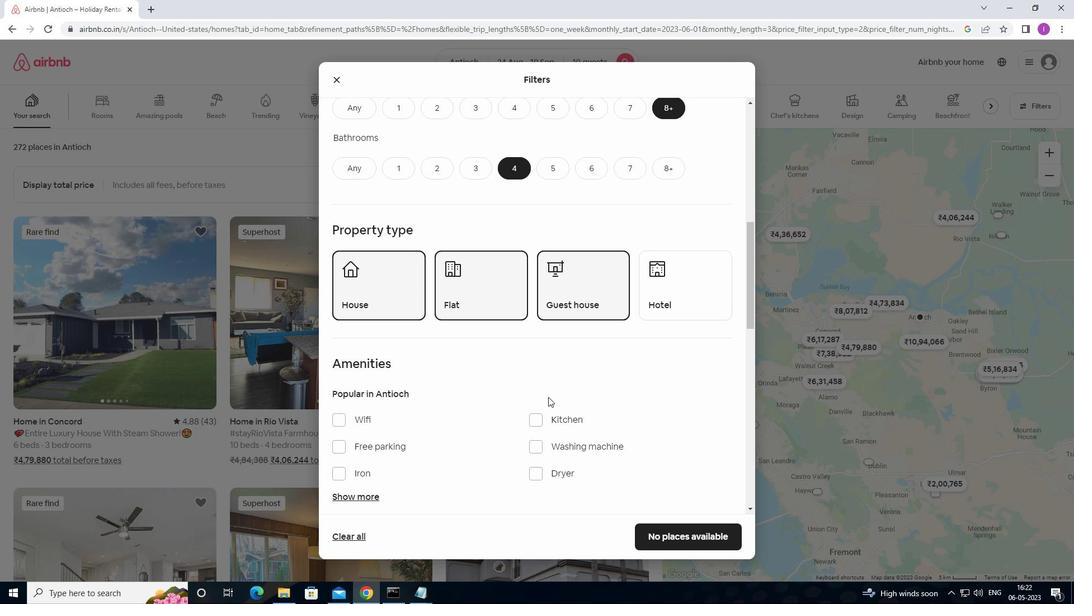
Action: Mouse moved to (341, 303)
Screenshot: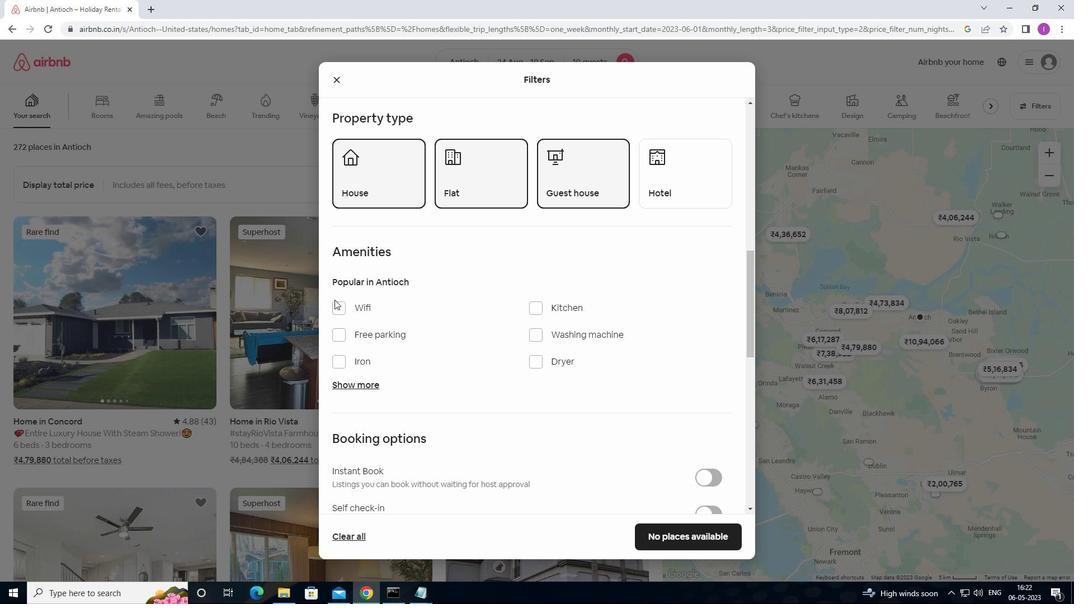 
Action: Mouse pressed left at (341, 303)
Screenshot: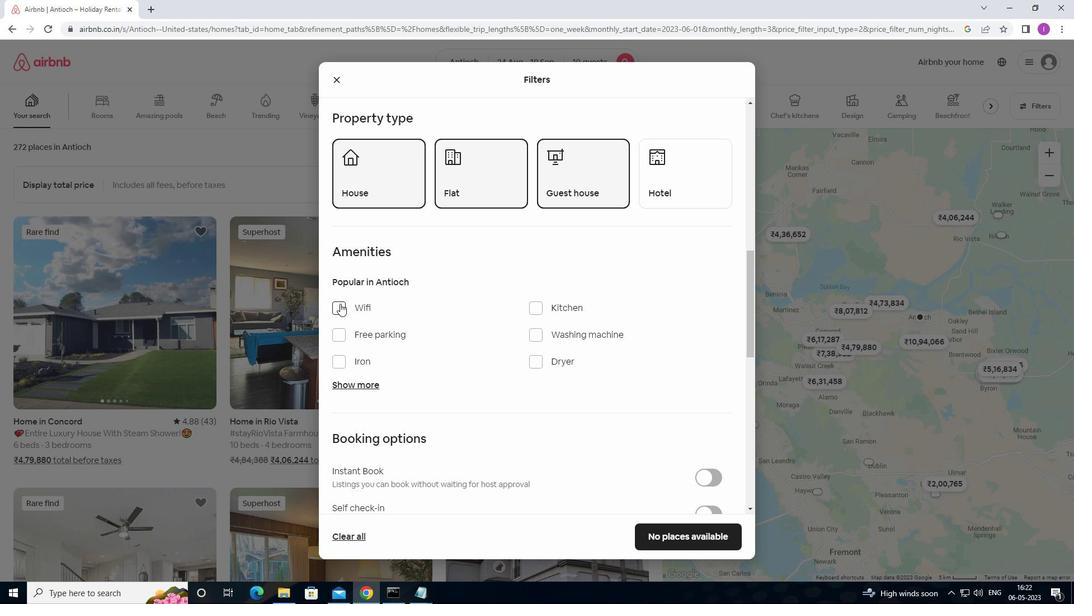 
Action: Mouse moved to (342, 334)
Screenshot: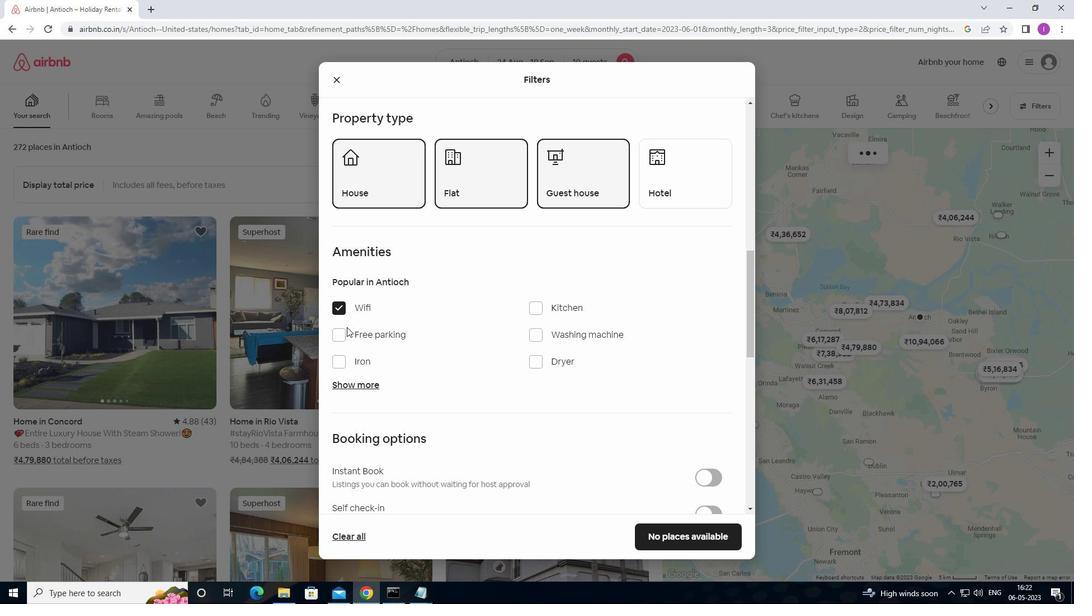 
Action: Mouse pressed left at (342, 334)
Screenshot: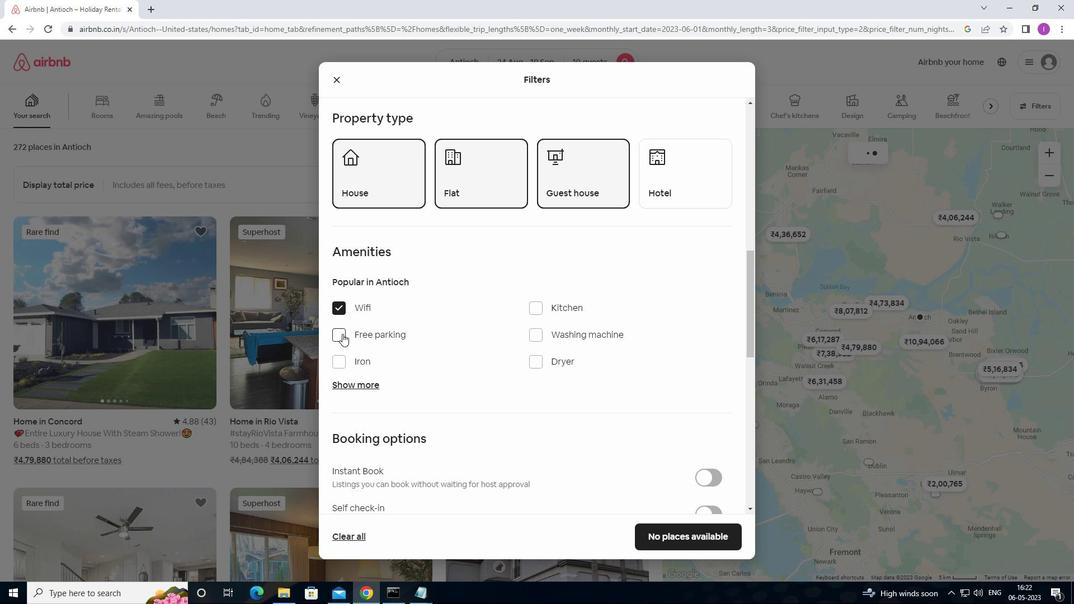 
Action: Mouse moved to (366, 384)
Screenshot: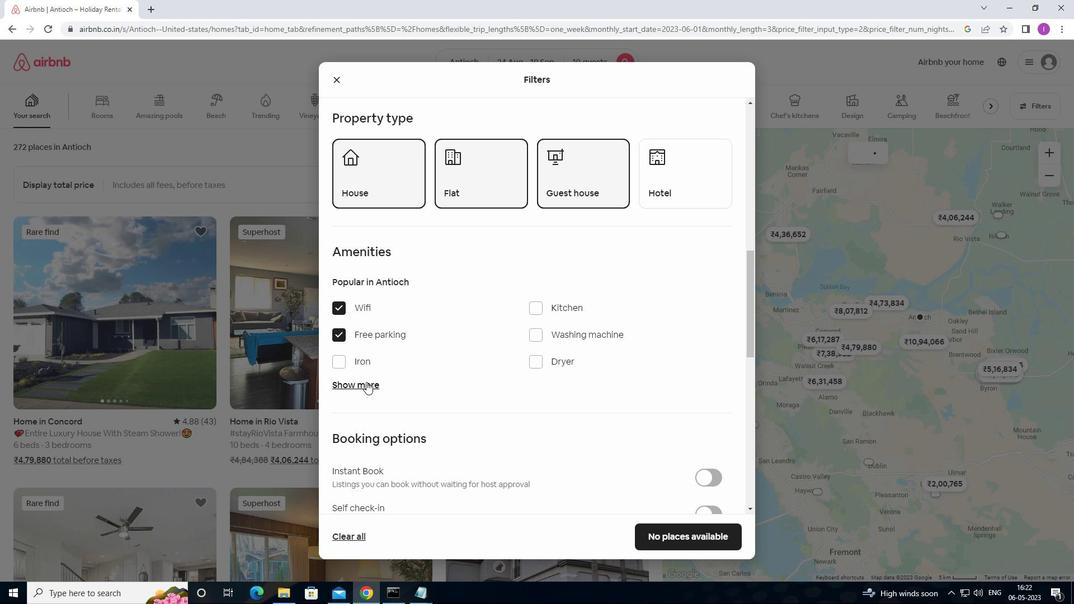 
Action: Mouse pressed left at (366, 384)
Screenshot: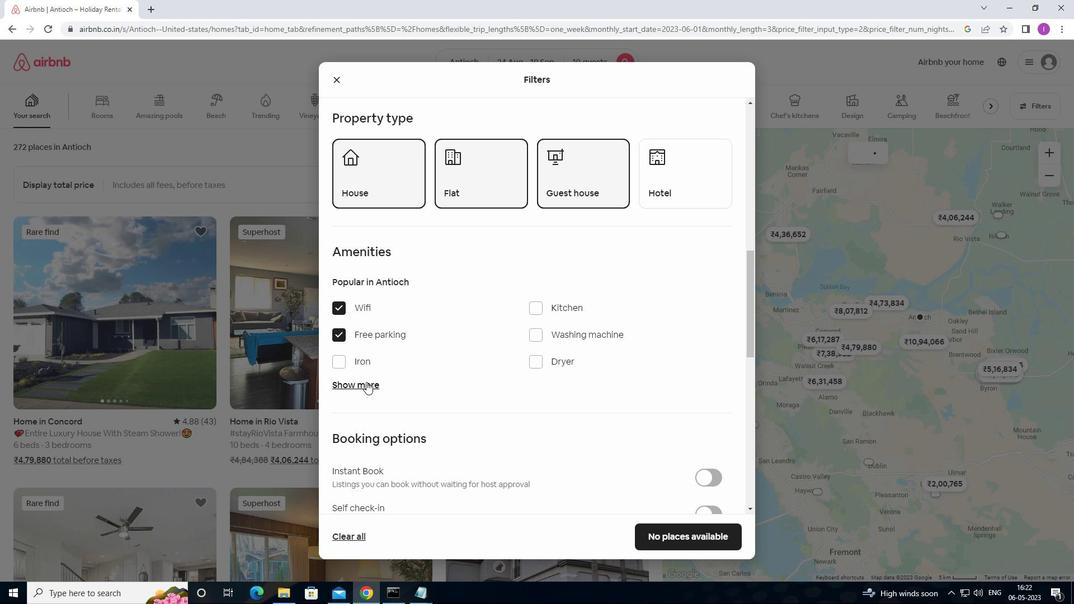 
Action: Mouse moved to (461, 376)
Screenshot: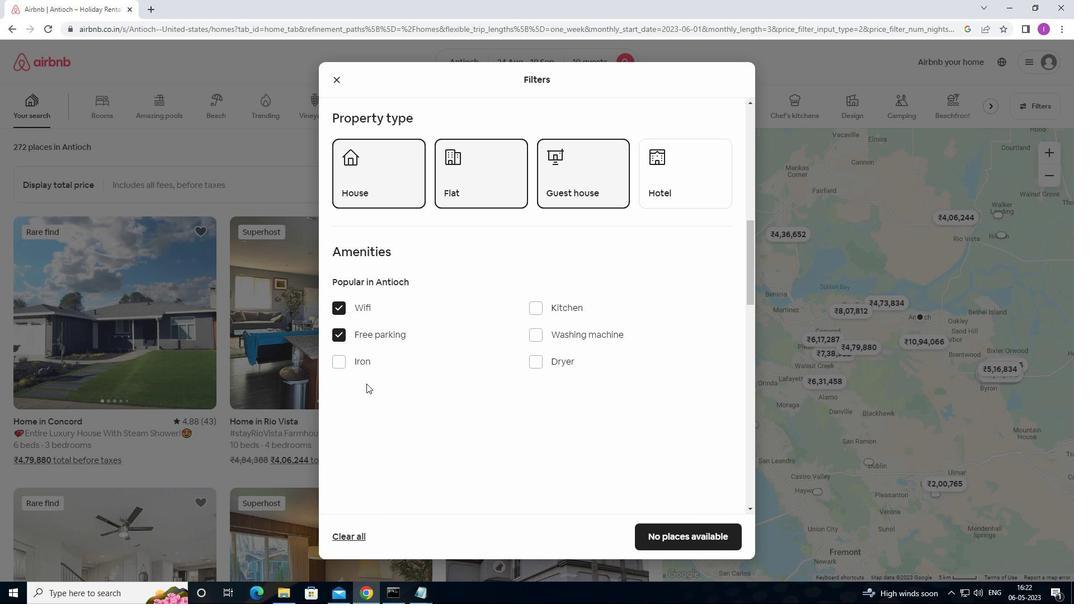 
Action: Mouse scrolled (461, 375) with delta (0, 0)
Screenshot: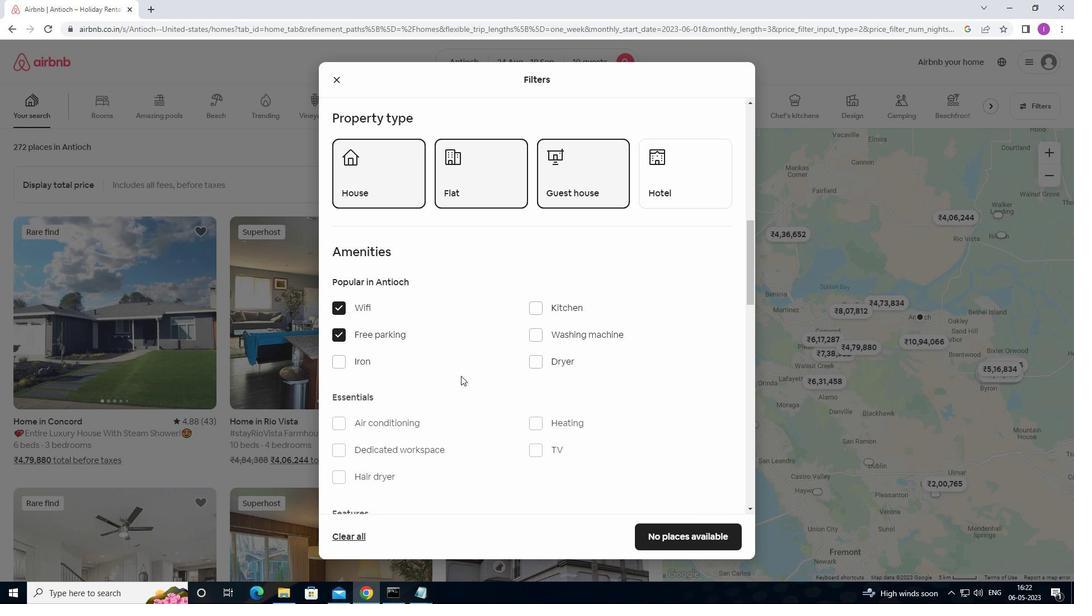 
Action: Mouse scrolled (461, 375) with delta (0, 0)
Screenshot: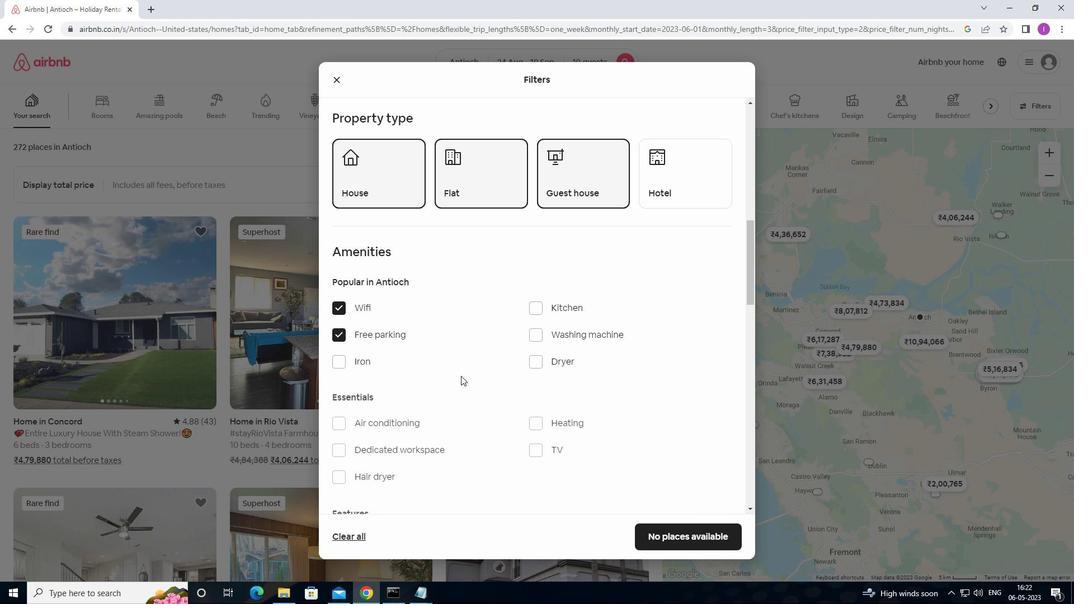 
Action: Mouse moved to (540, 342)
Screenshot: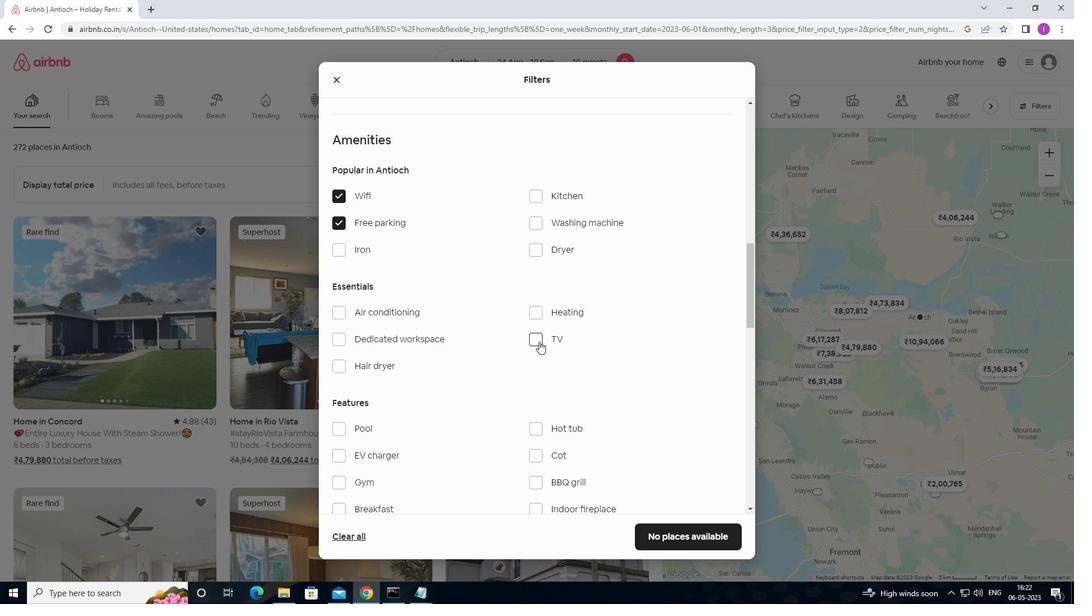 
Action: Mouse pressed left at (540, 342)
Screenshot: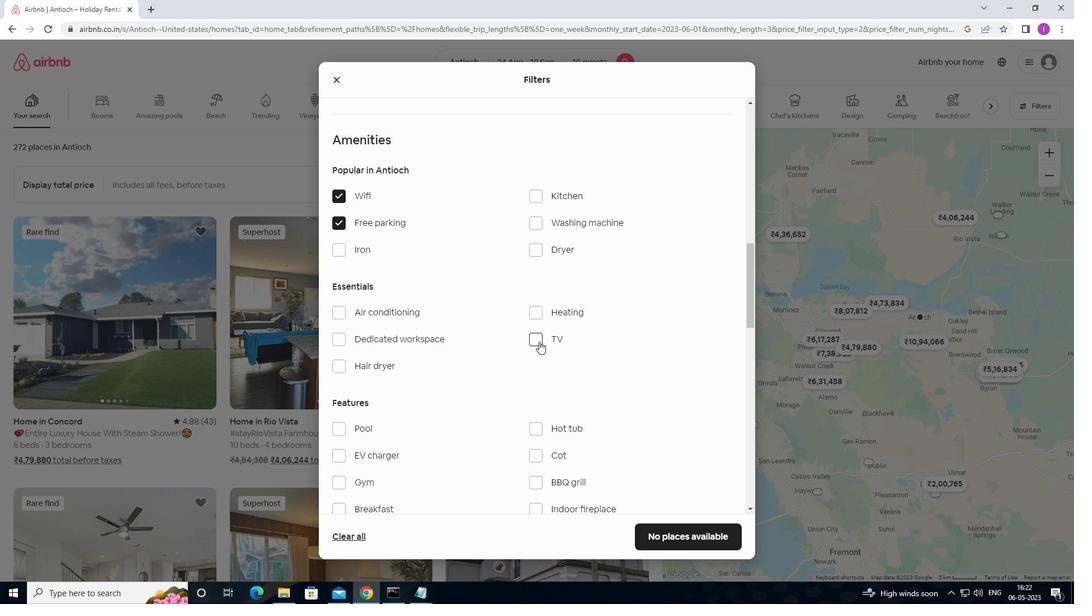 
Action: Mouse moved to (452, 423)
Screenshot: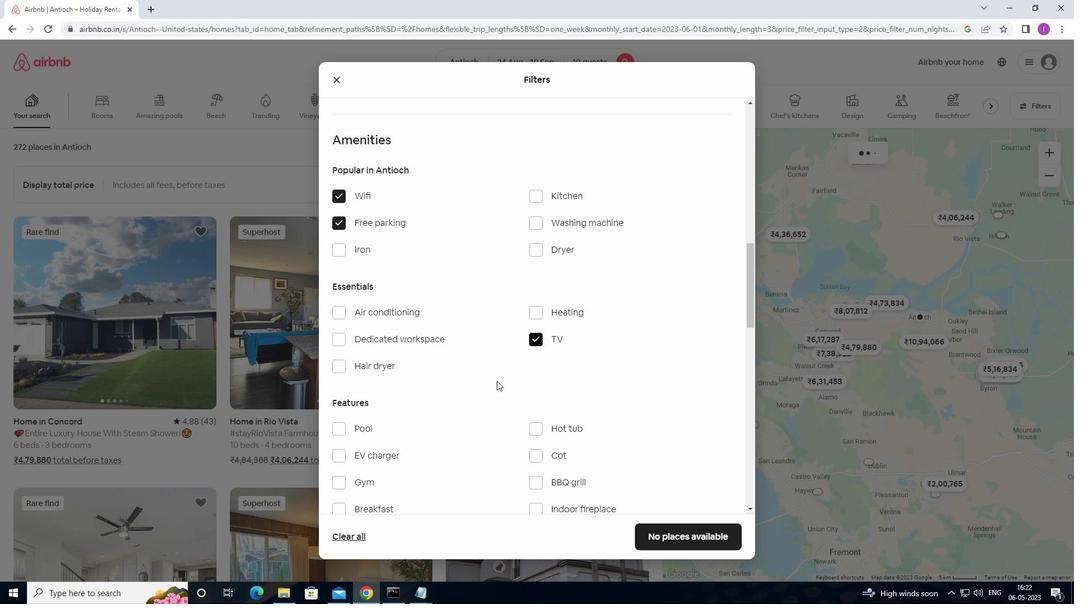 
Action: Mouse scrolled (452, 422) with delta (0, 0)
Screenshot: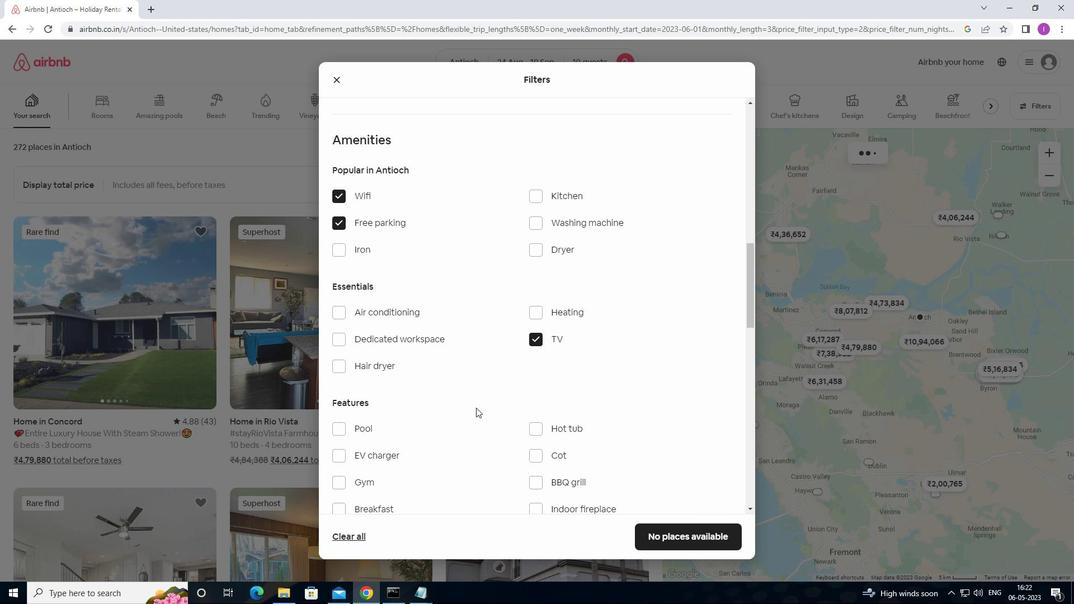 
Action: Mouse moved to (452, 424)
Screenshot: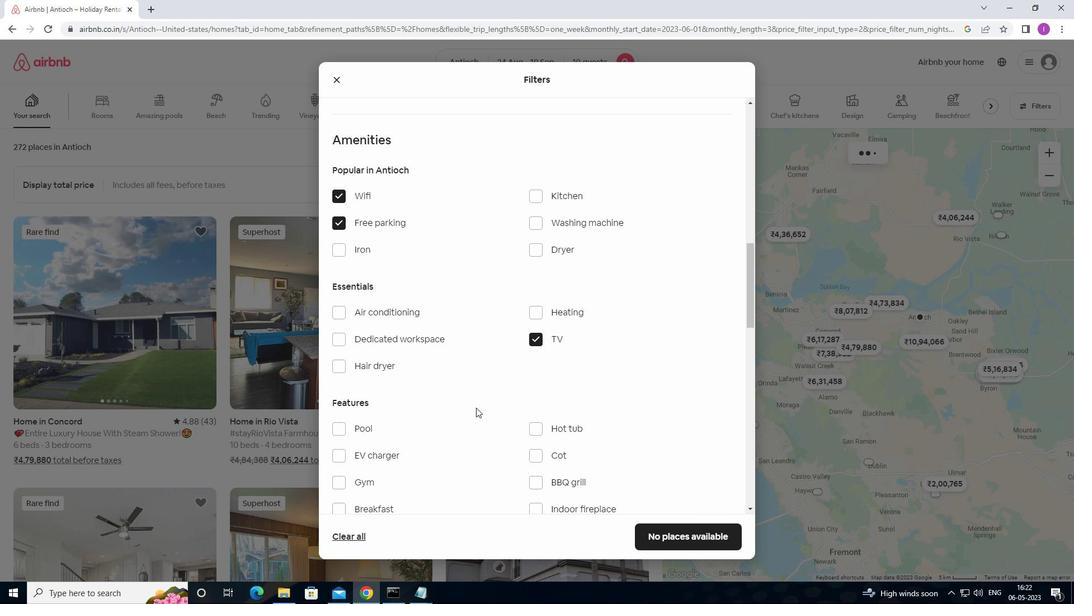 
Action: Mouse scrolled (452, 423) with delta (0, 0)
Screenshot: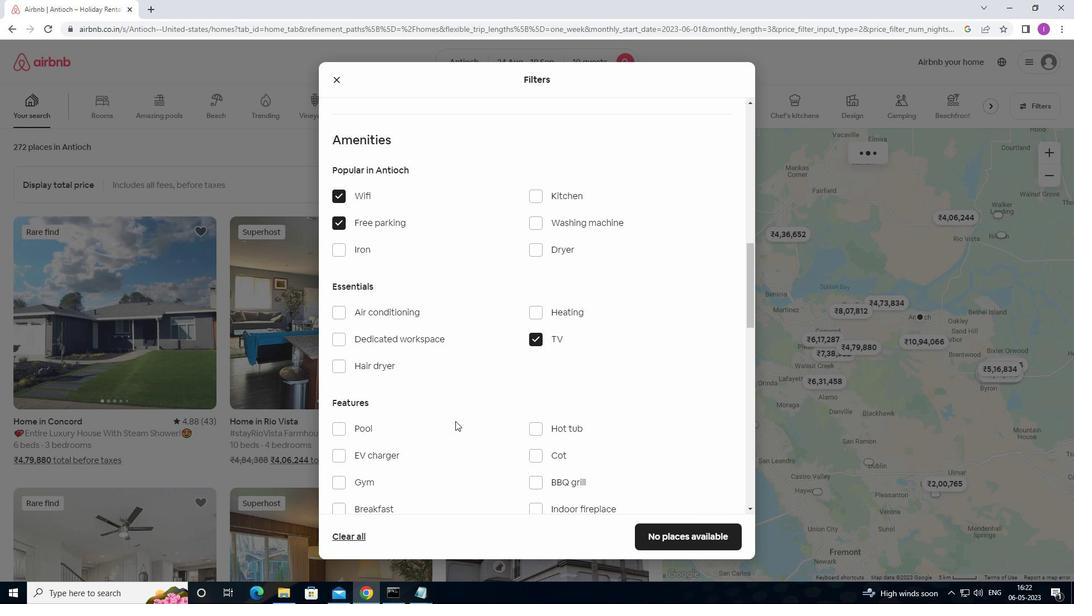 
Action: Mouse moved to (339, 372)
Screenshot: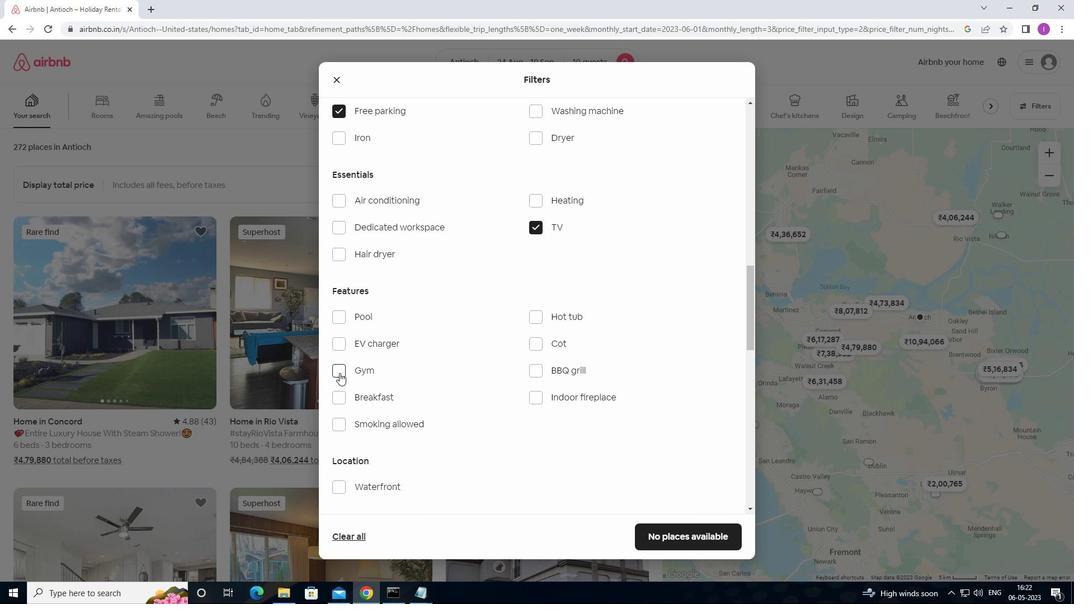 
Action: Mouse pressed left at (339, 372)
Screenshot: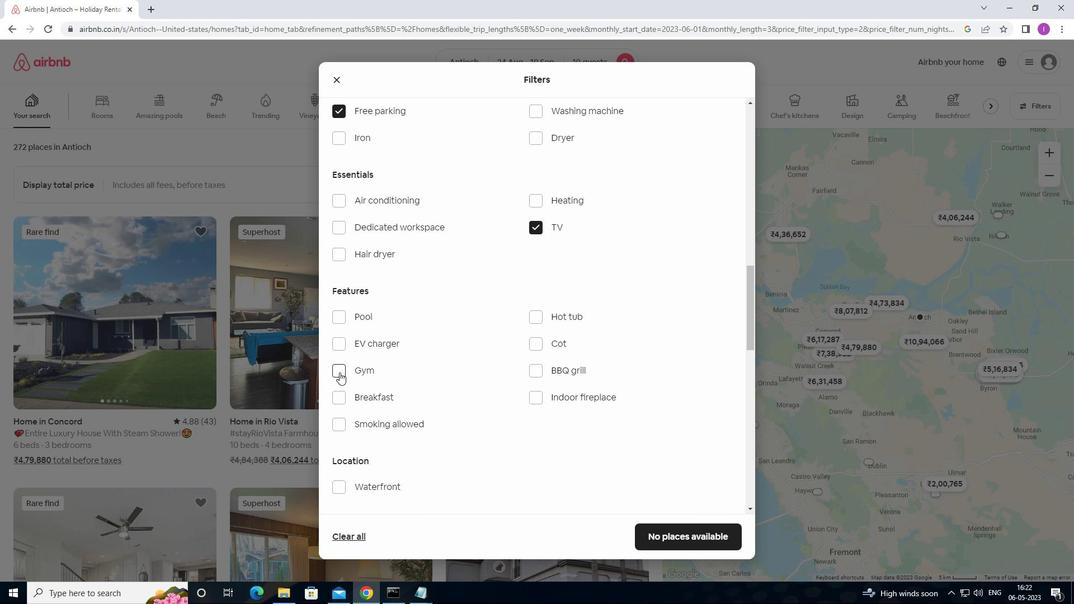
Action: Mouse moved to (349, 401)
Screenshot: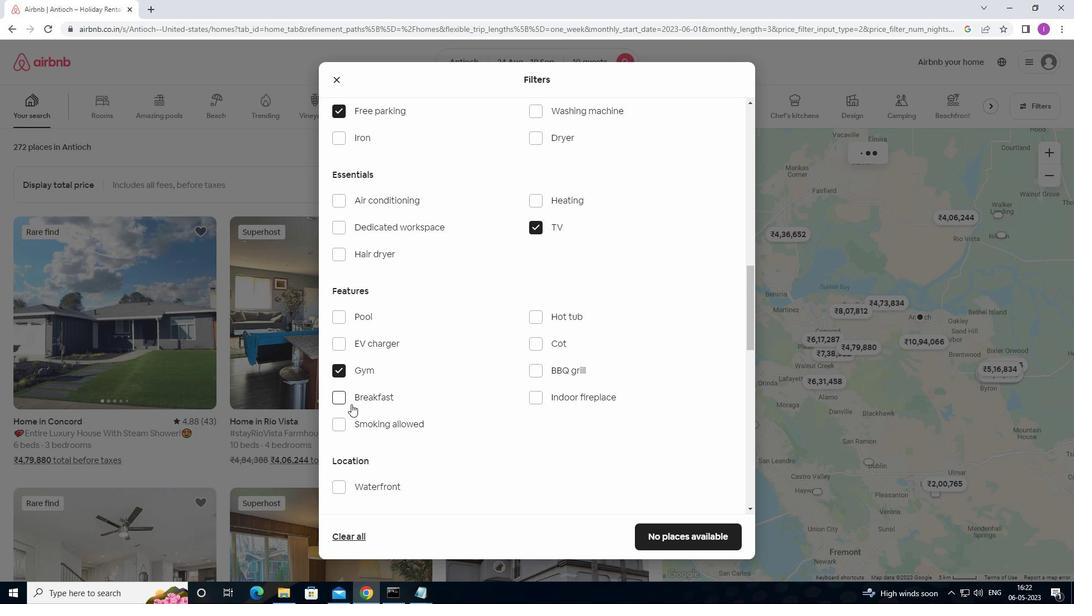 
Action: Mouse pressed left at (349, 401)
Screenshot: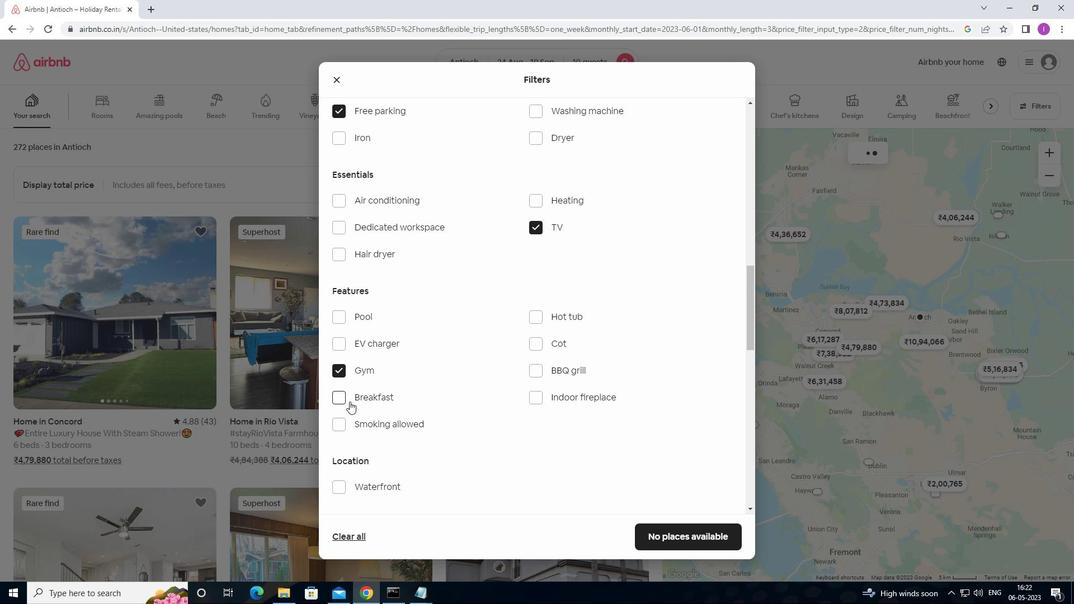 
Action: Mouse moved to (461, 438)
Screenshot: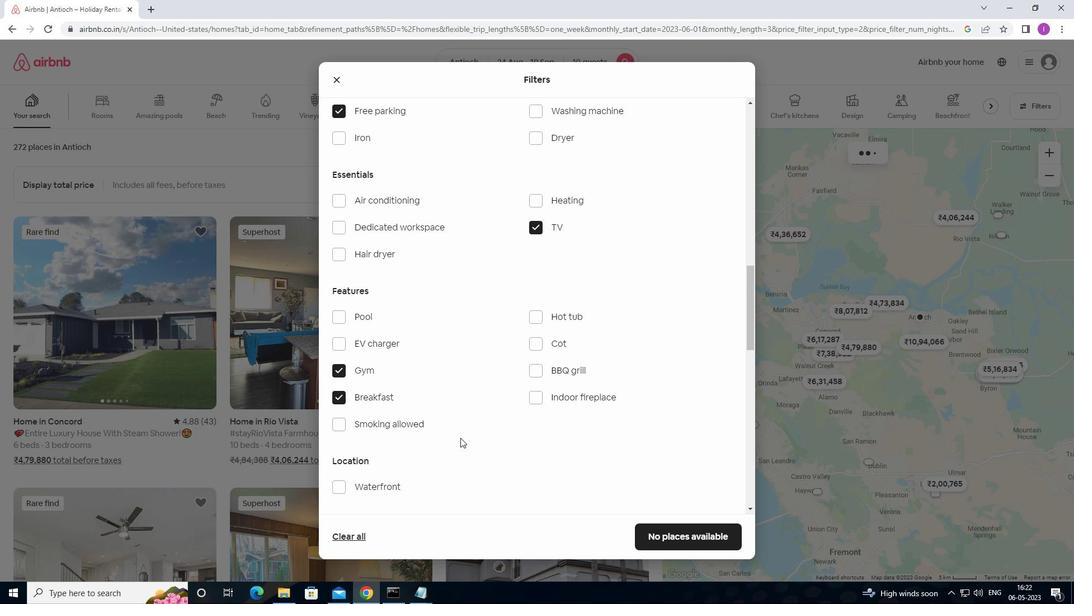 
Action: Mouse scrolled (461, 437) with delta (0, 0)
Screenshot: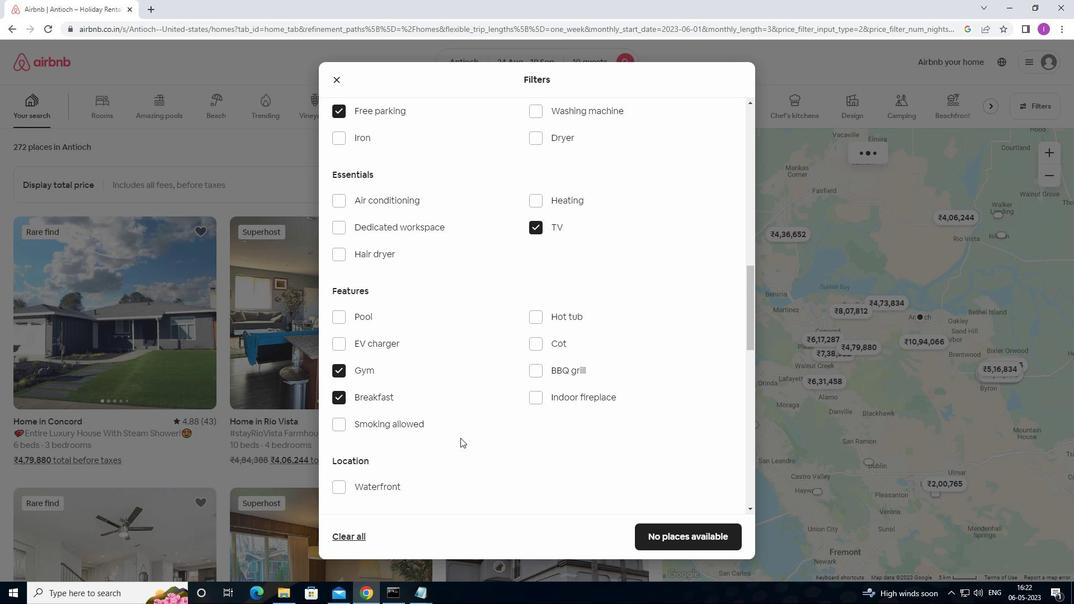 
Action: Mouse scrolled (461, 437) with delta (0, 0)
Screenshot: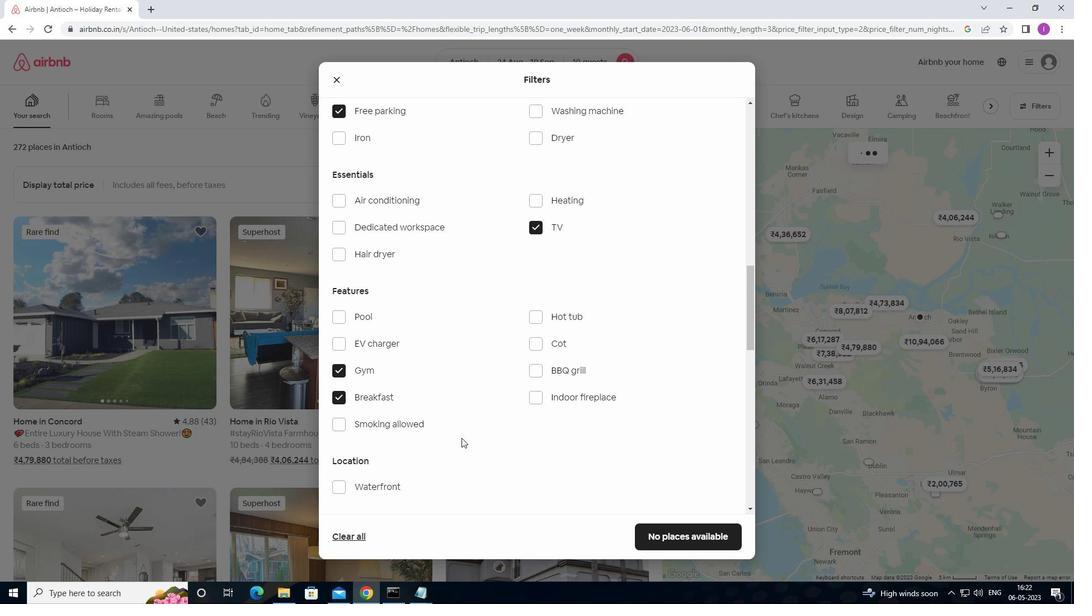 
Action: Mouse scrolled (461, 437) with delta (0, 0)
Screenshot: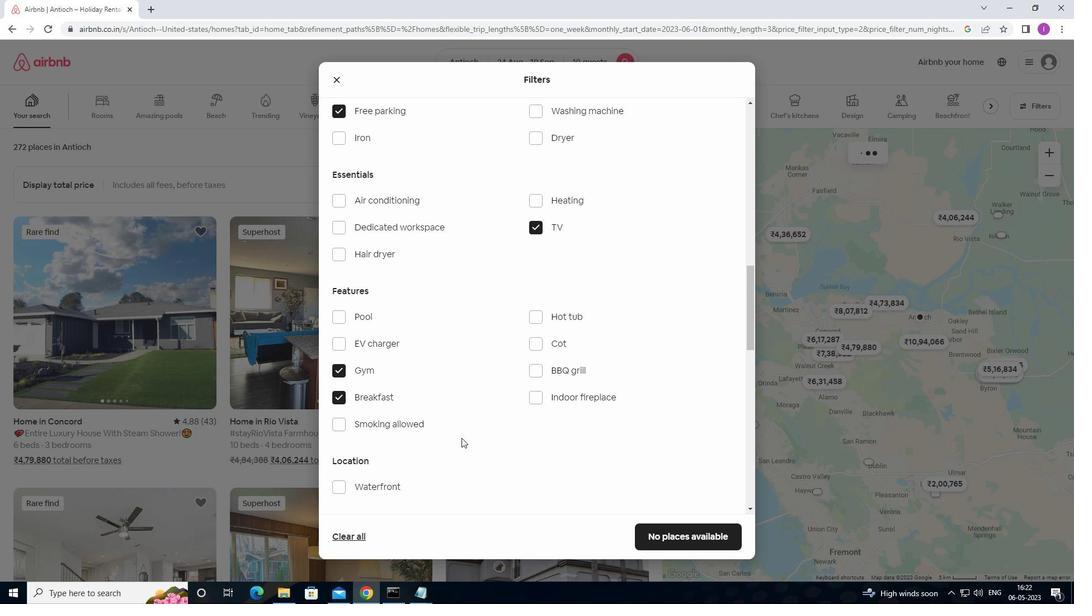 
Action: Mouse moved to (470, 435)
Screenshot: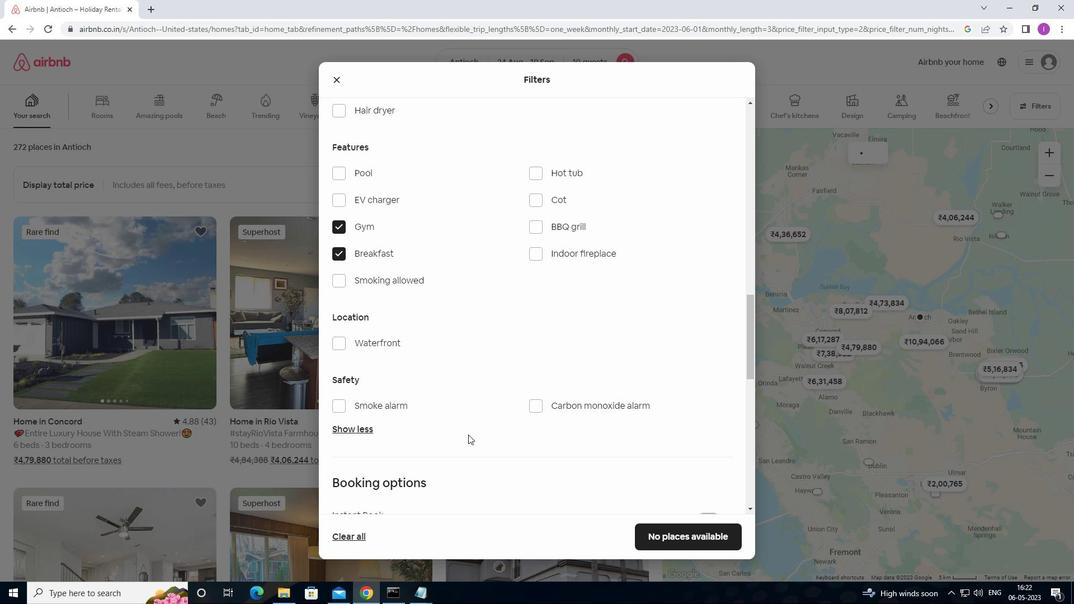 
Action: Mouse scrolled (470, 434) with delta (0, 0)
Screenshot: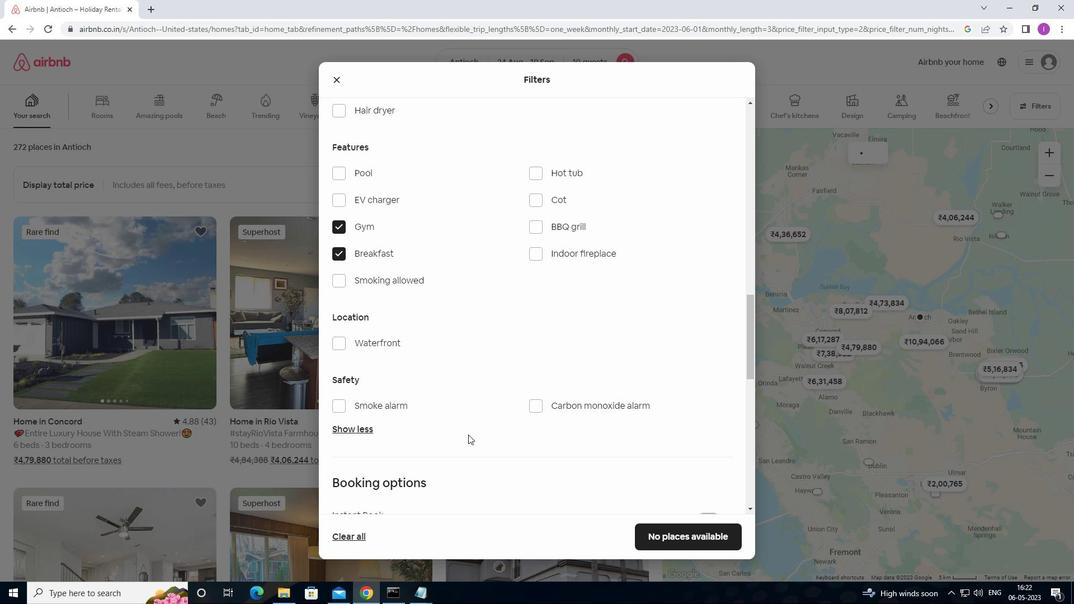 
Action: Mouse scrolled (470, 434) with delta (0, 0)
Screenshot: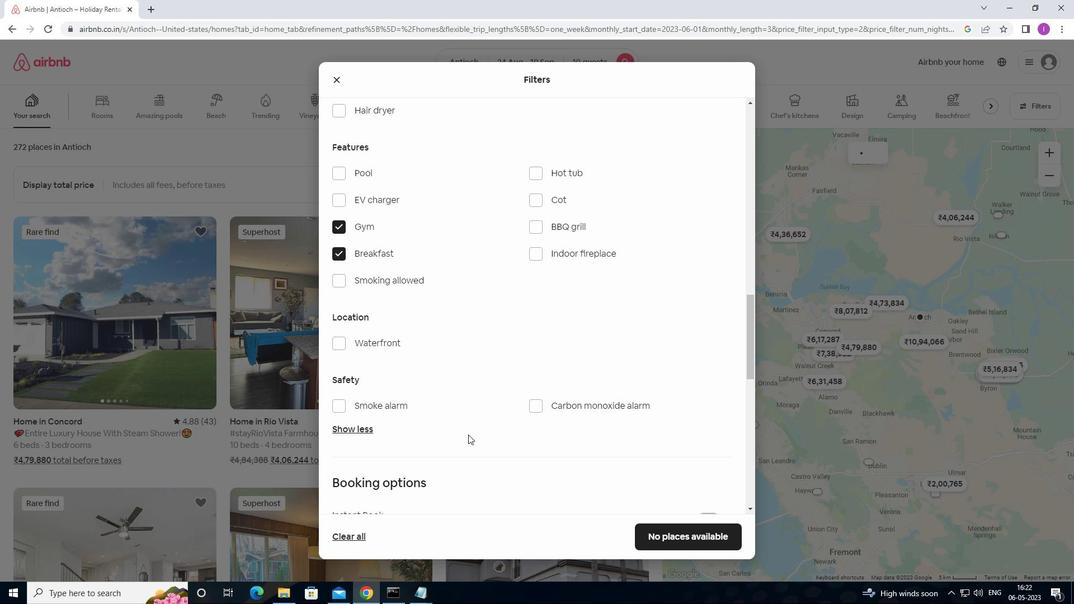 
Action: Mouse moved to (470, 435)
Screenshot: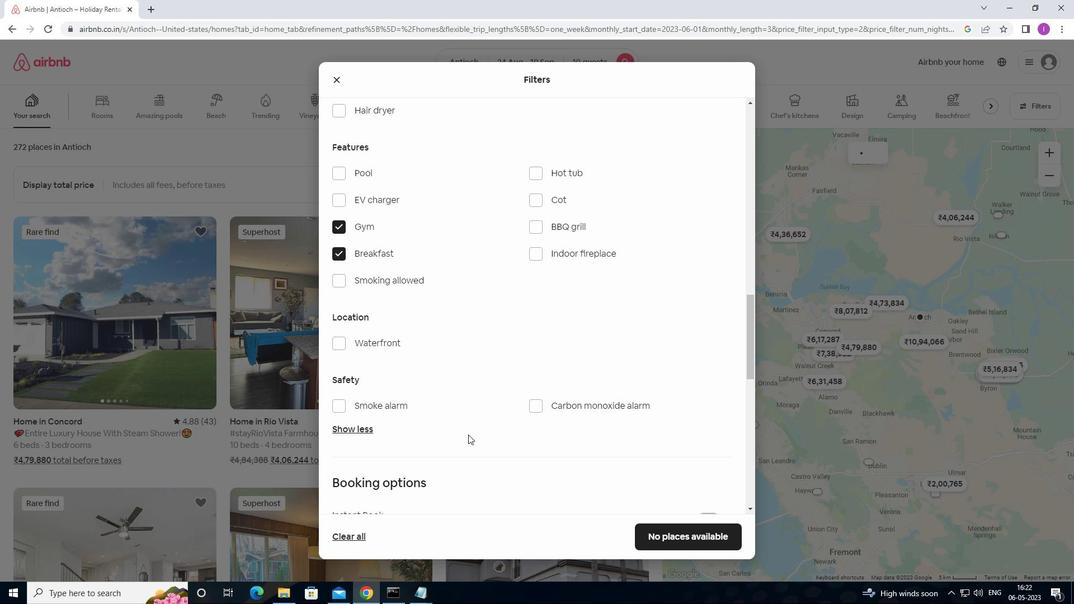 
Action: Mouse scrolled (470, 434) with delta (0, 0)
Screenshot: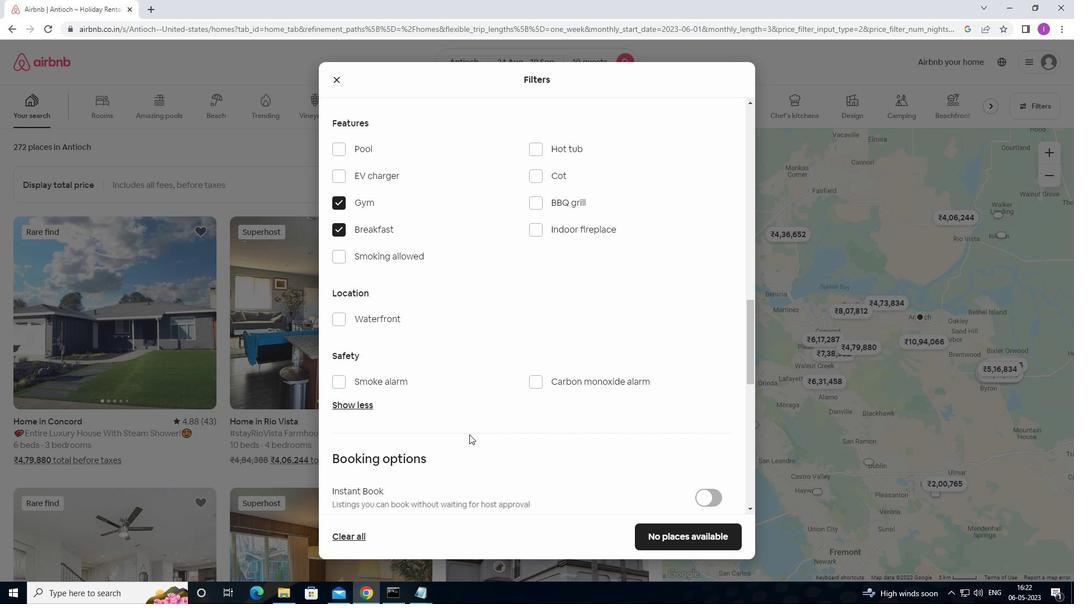
Action: Mouse moved to (708, 363)
Screenshot: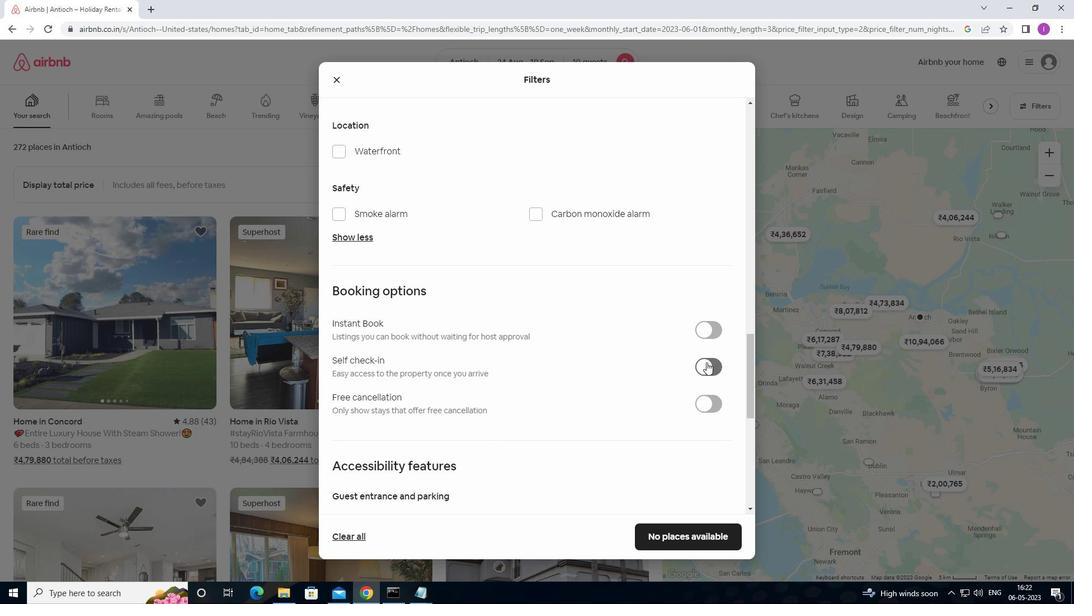 
Action: Mouse pressed left at (708, 363)
Screenshot: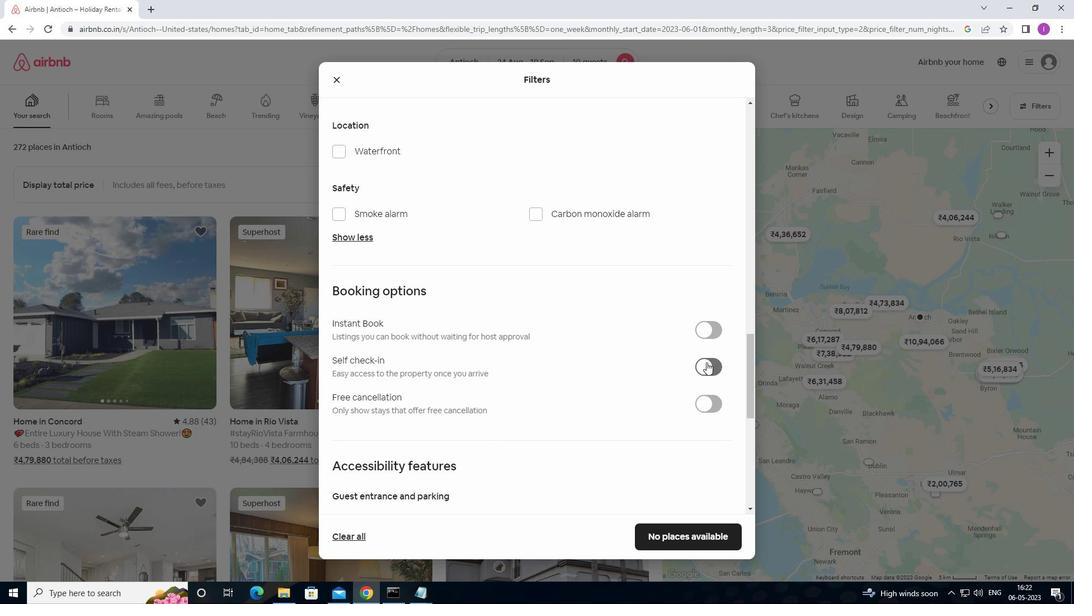 
Action: Mouse moved to (557, 422)
Screenshot: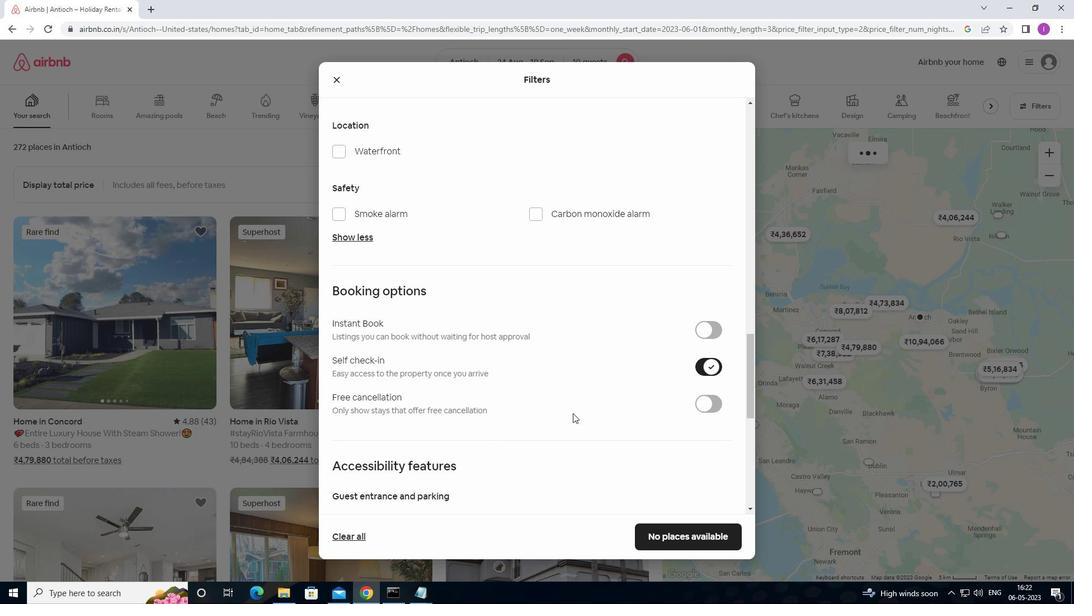 
Action: Mouse scrolled (557, 422) with delta (0, 0)
Screenshot: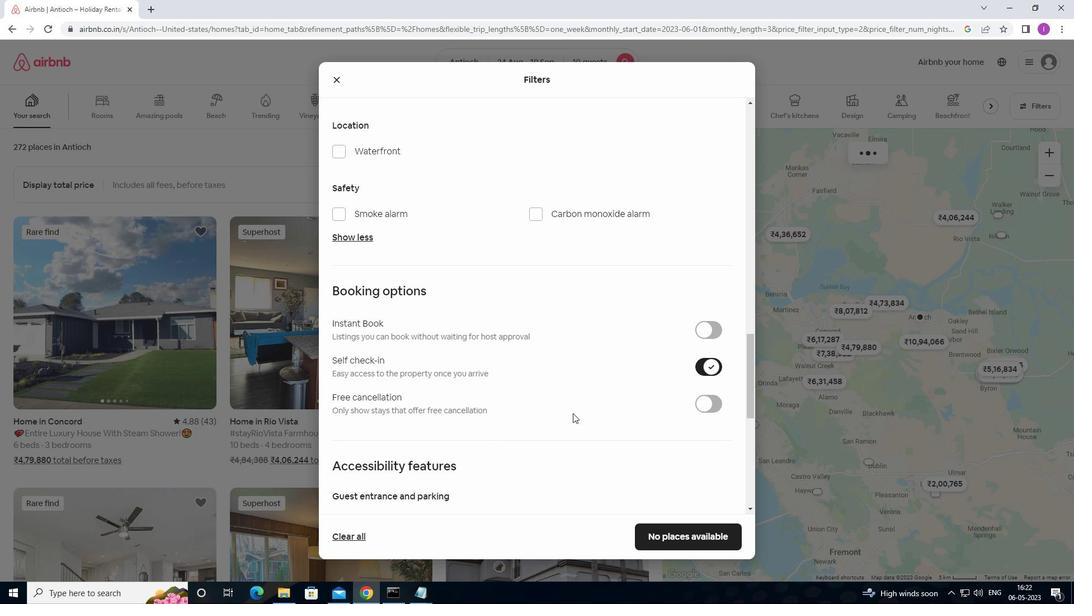 
Action: Mouse moved to (550, 428)
Screenshot: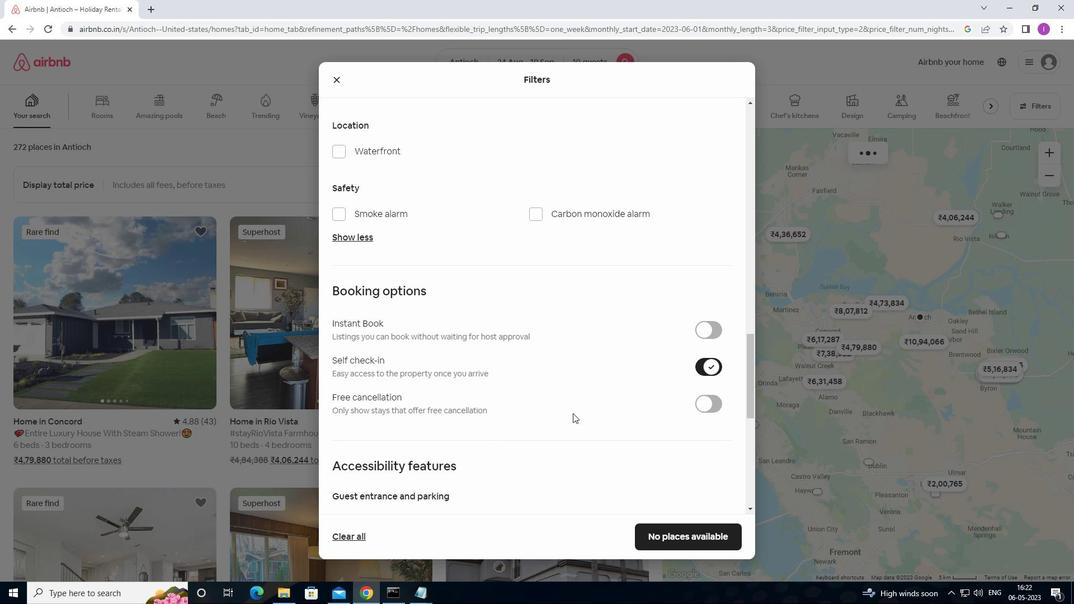 
Action: Mouse scrolled (550, 427) with delta (0, 0)
Screenshot: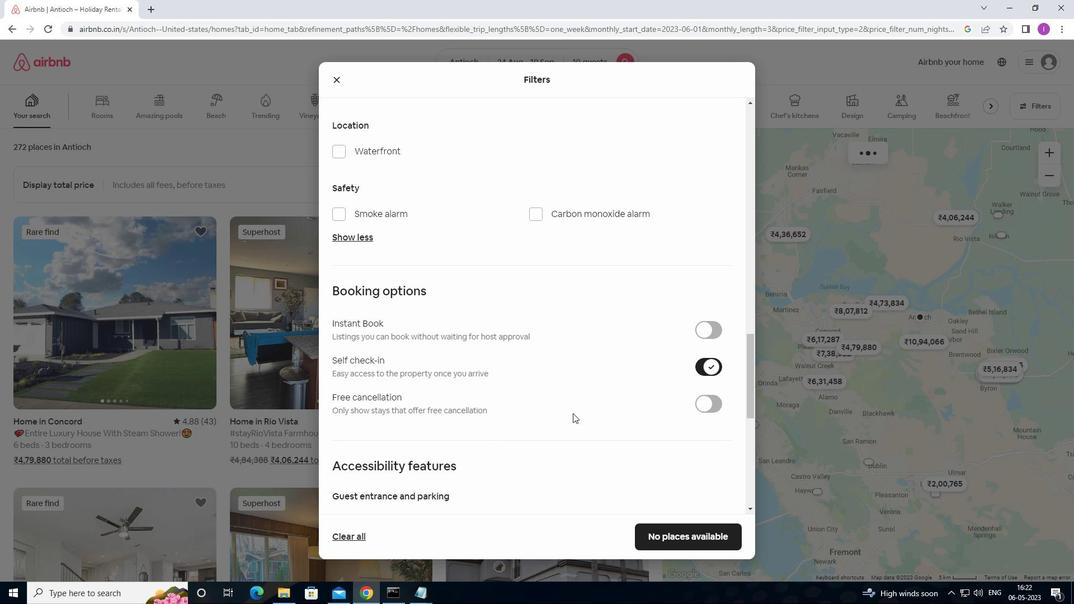 
Action: Mouse moved to (548, 429)
Screenshot: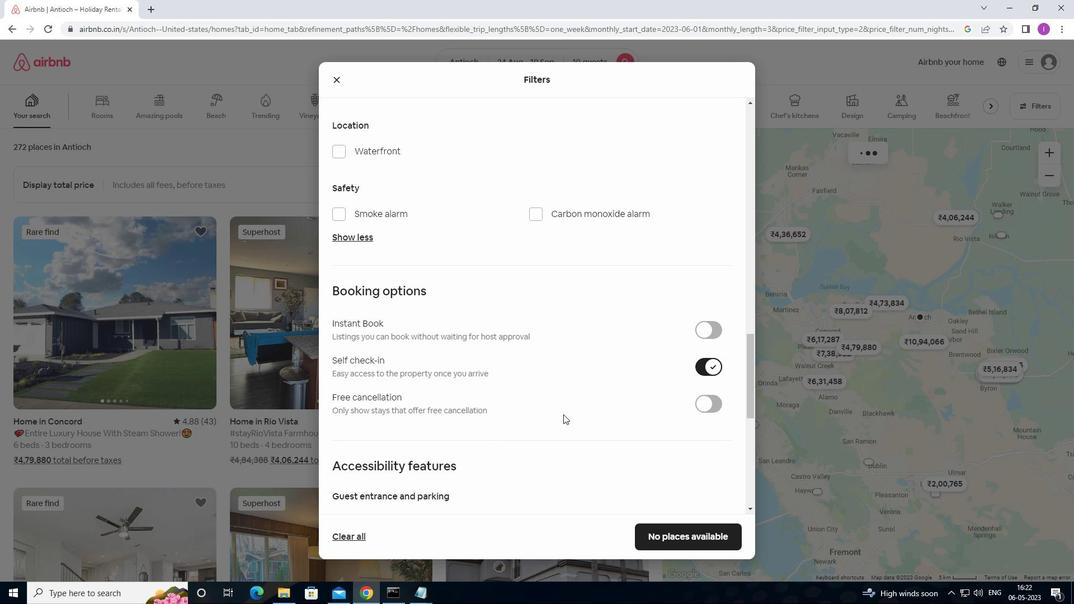 
Action: Mouse scrolled (548, 428) with delta (0, 0)
Screenshot: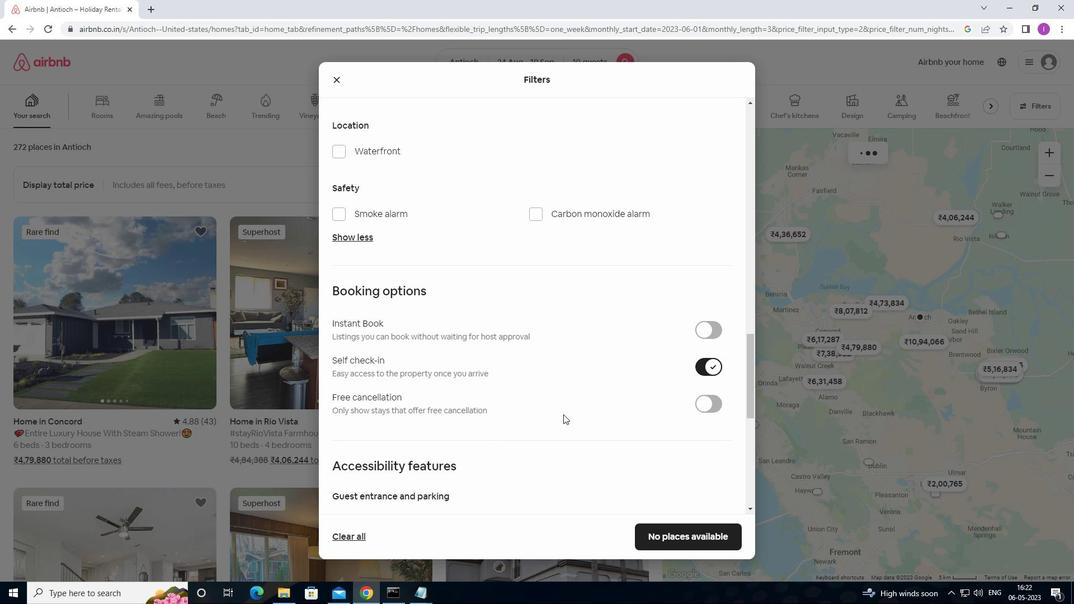 
Action: Mouse moved to (546, 429)
Screenshot: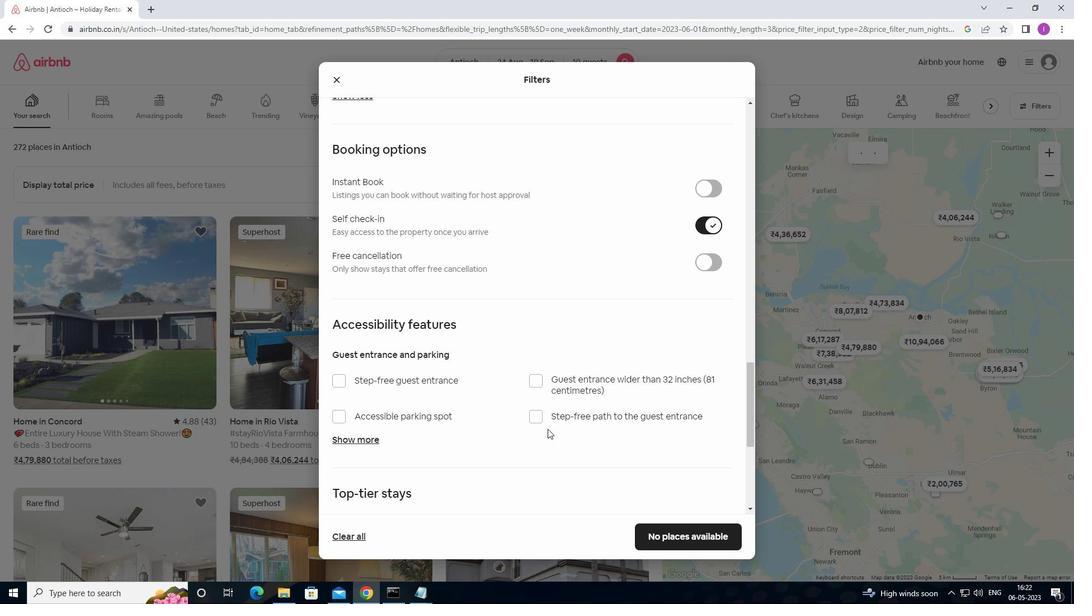 
Action: Mouse scrolled (546, 428) with delta (0, 0)
Screenshot: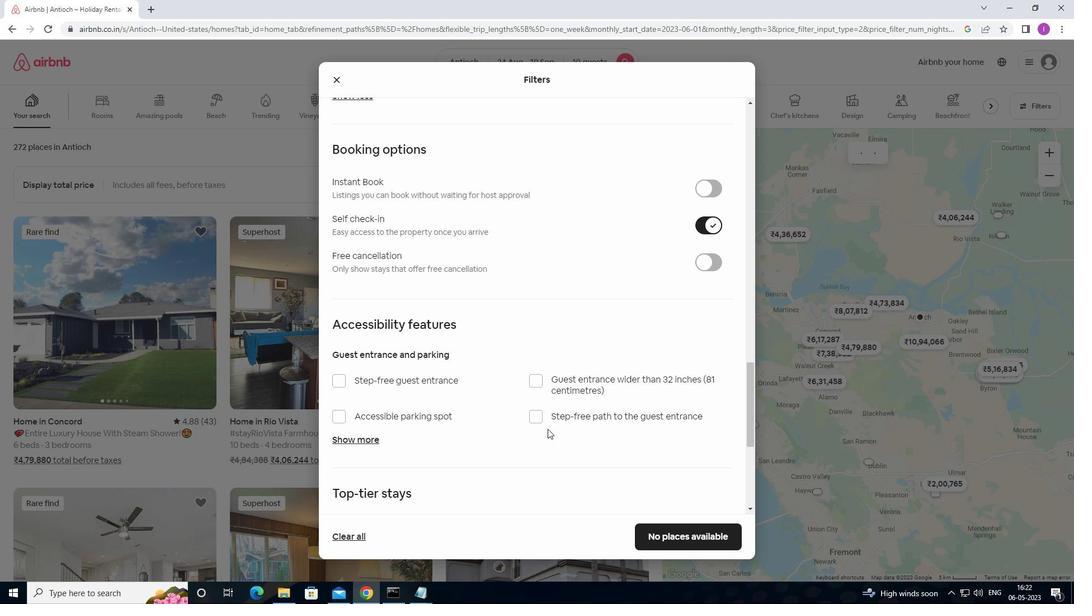 
Action: Mouse moved to (546, 429)
Screenshot: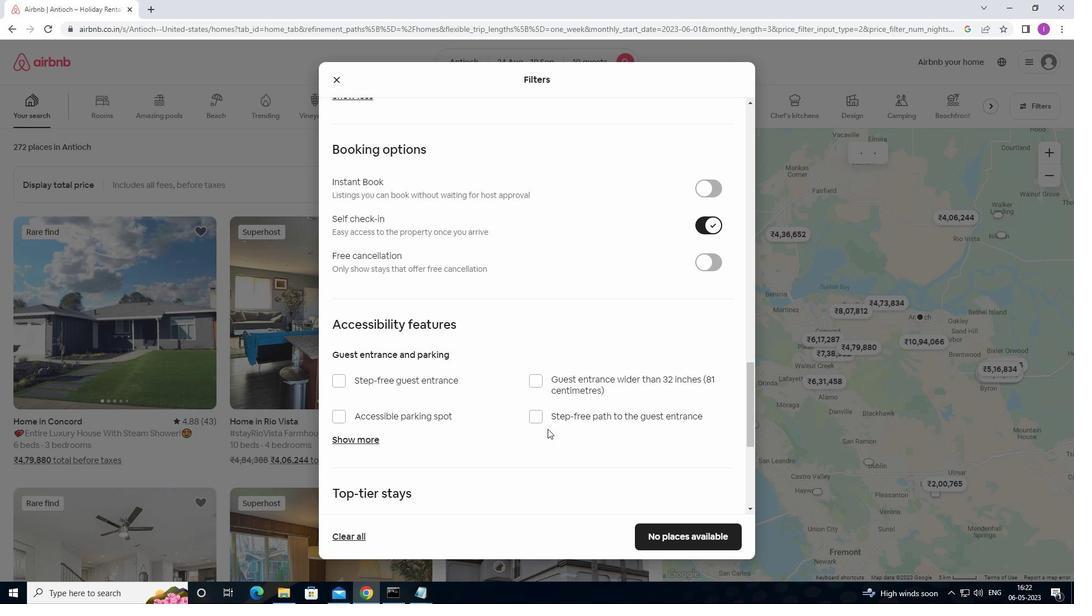 
Action: Mouse scrolled (546, 428) with delta (0, 0)
Screenshot: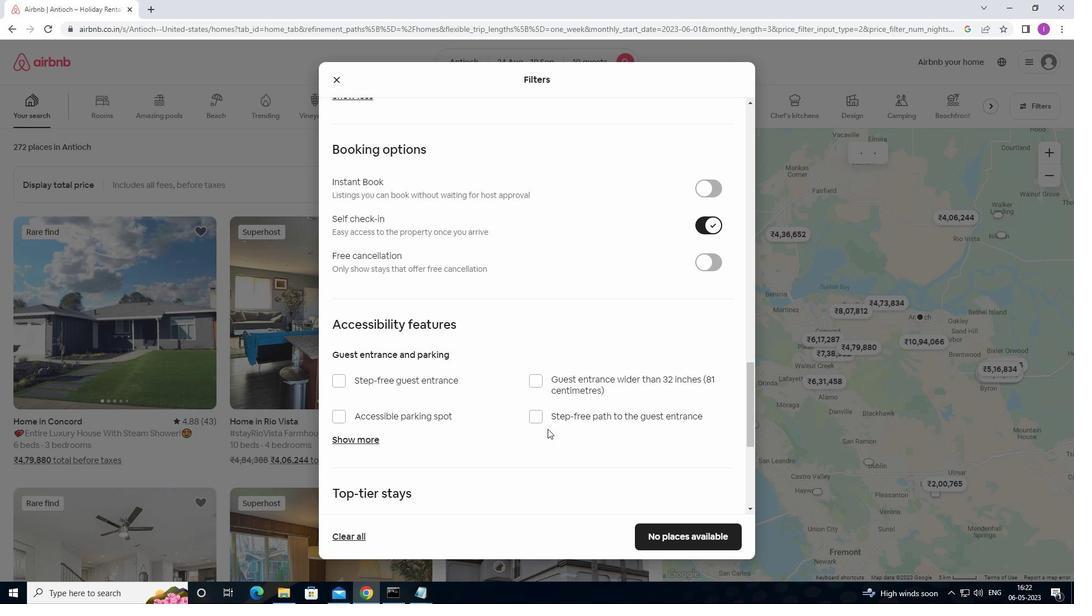 
Action: Mouse scrolled (546, 428) with delta (0, 0)
Screenshot: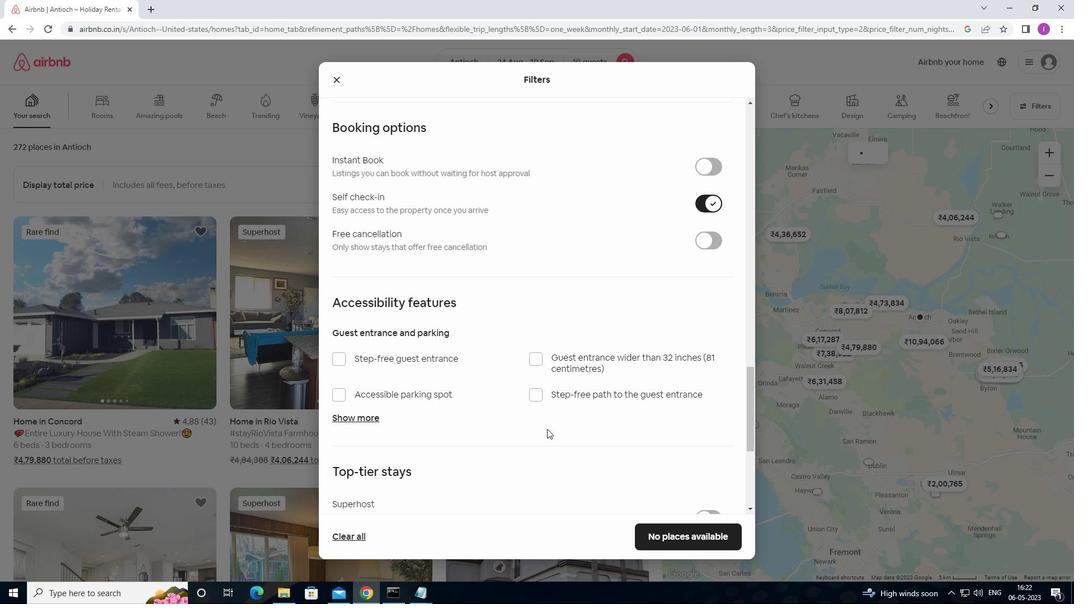 
Action: Mouse scrolled (546, 428) with delta (0, 0)
Screenshot: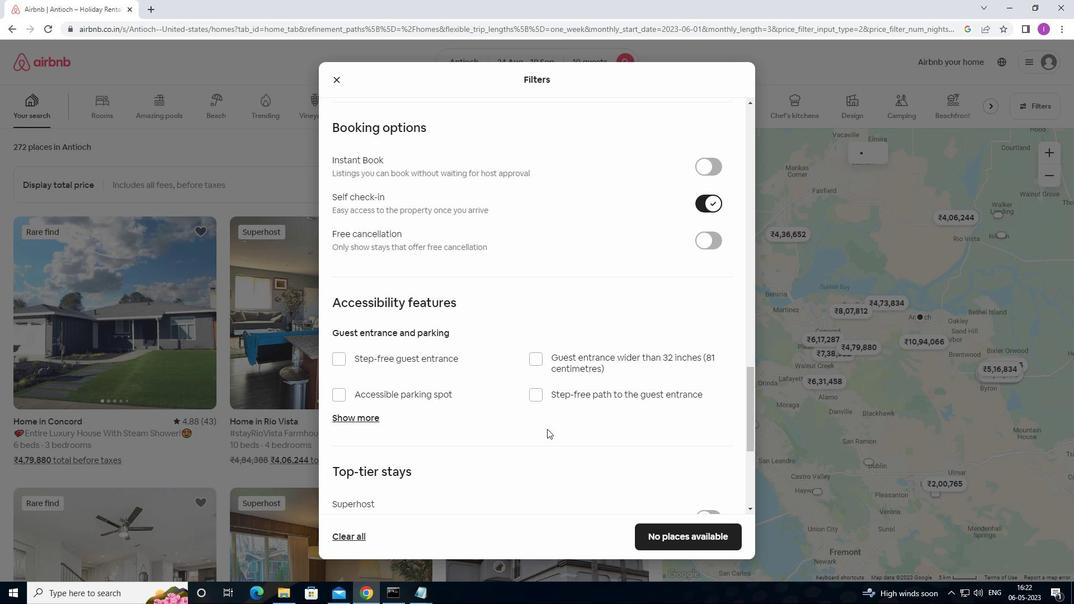 
Action: Mouse scrolled (546, 428) with delta (0, 0)
Screenshot: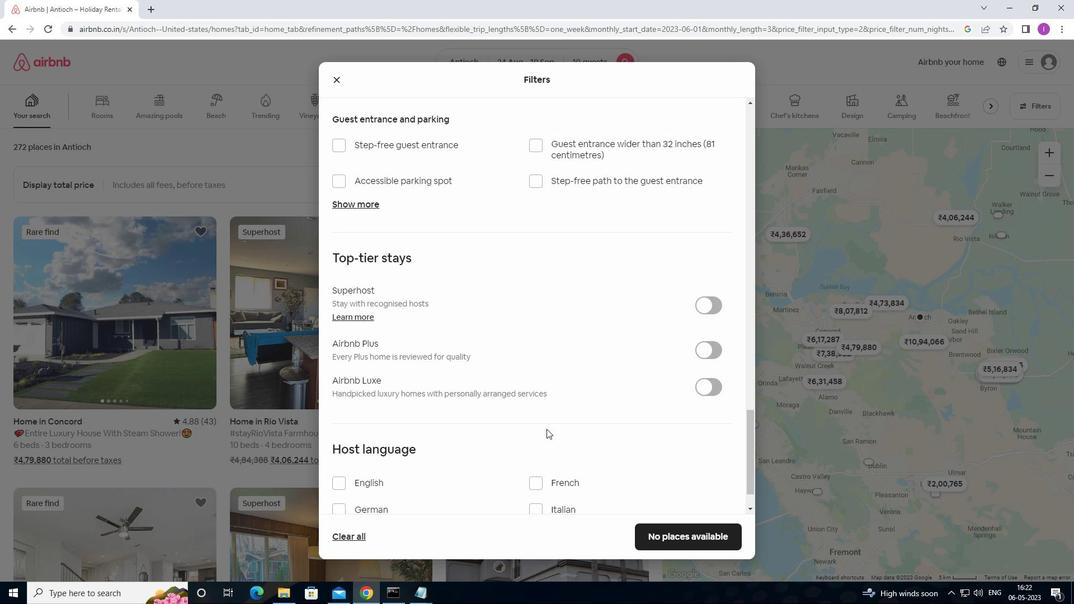 
Action: Mouse scrolled (546, 428) with delta (0, 0)
Screenshot: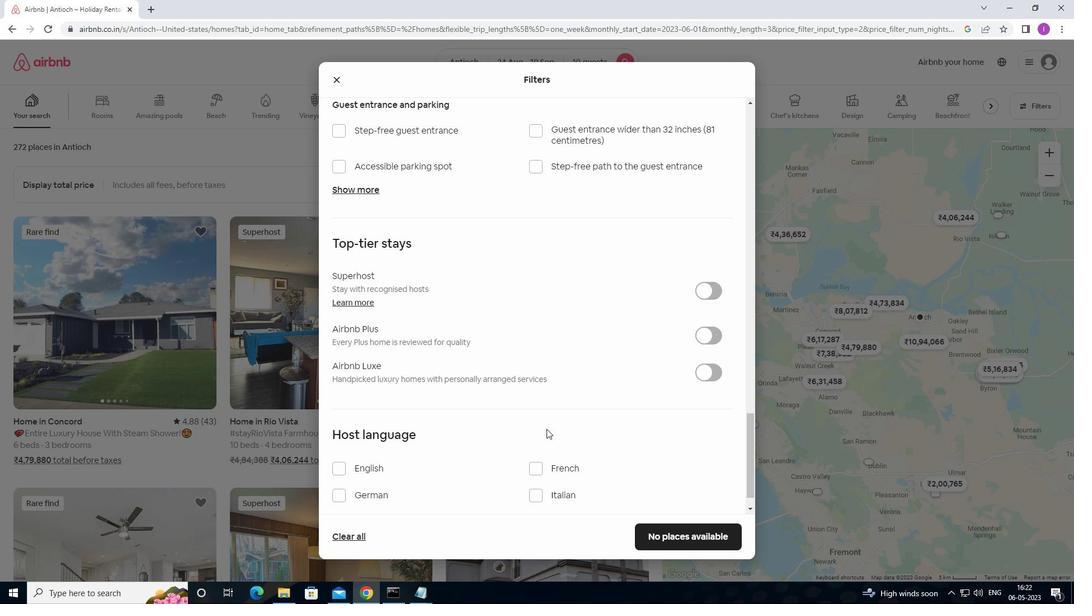 
Action: Mouse scrolled (546, 428) with delta (0, 0)
Screenshot: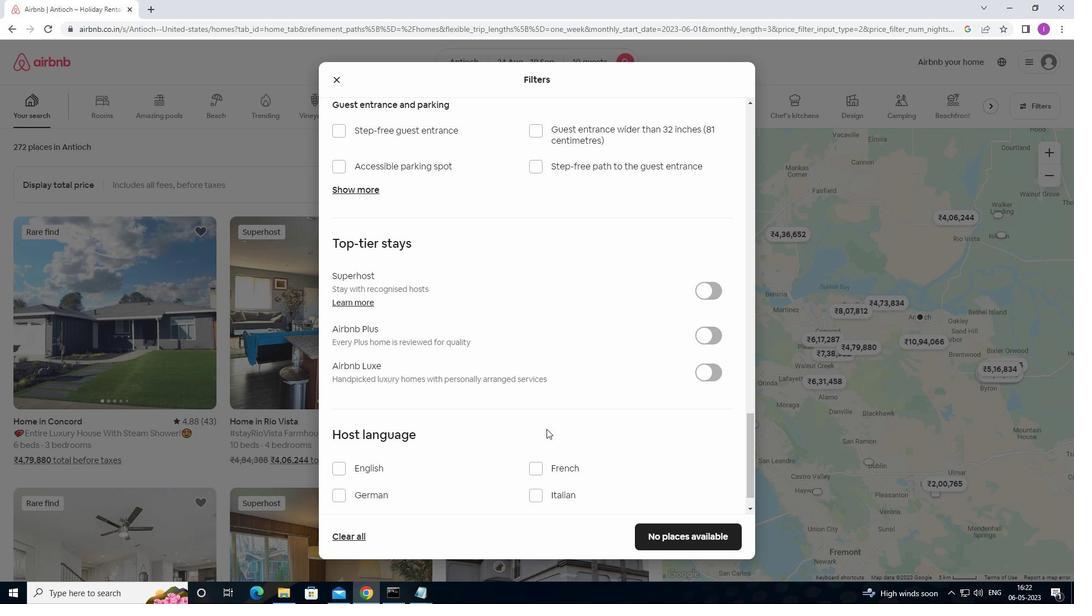 
Action: Mouse scrolled (546, 428) with delta (0, 0)
Screenshot: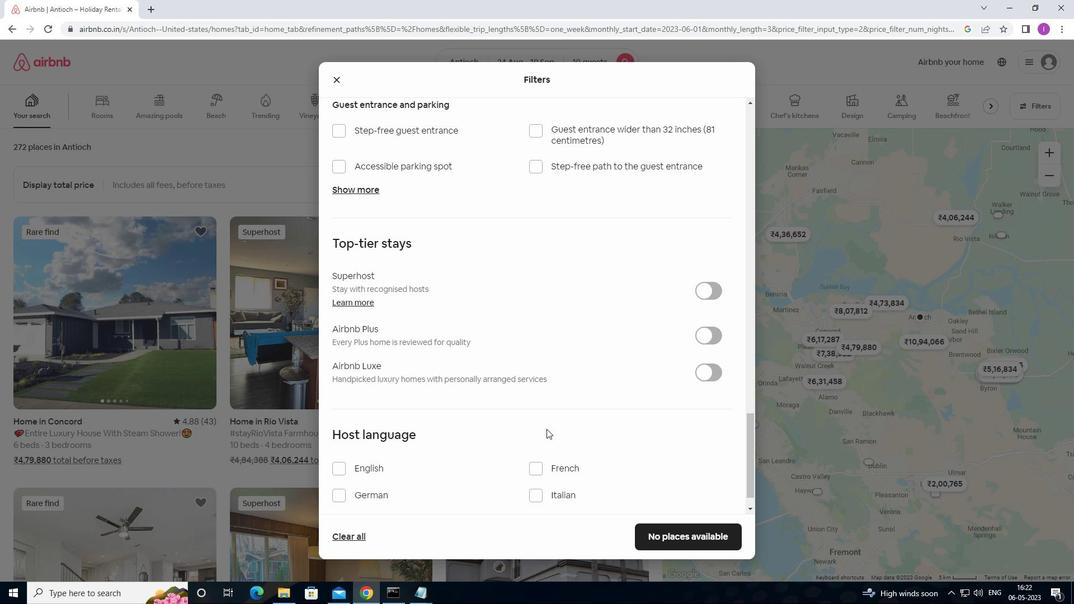 
Action: Mouse moved to (337, 435)
Screenshot: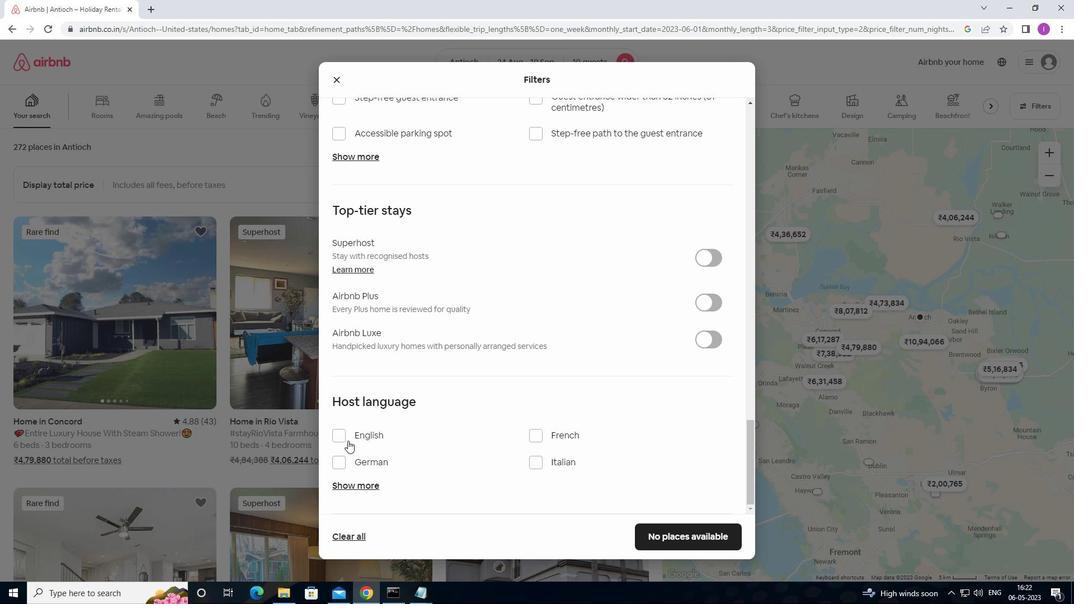 
Action: Mouse pressed left at (337, 435)
Screenshot: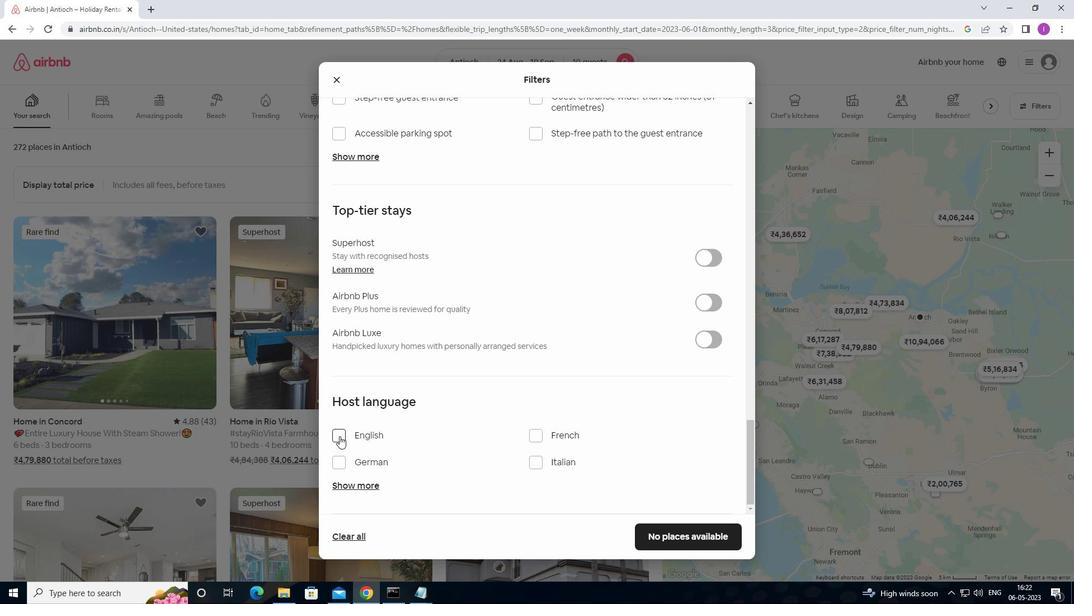 
Action: Mouse moved to (662, 538)
Screenshot: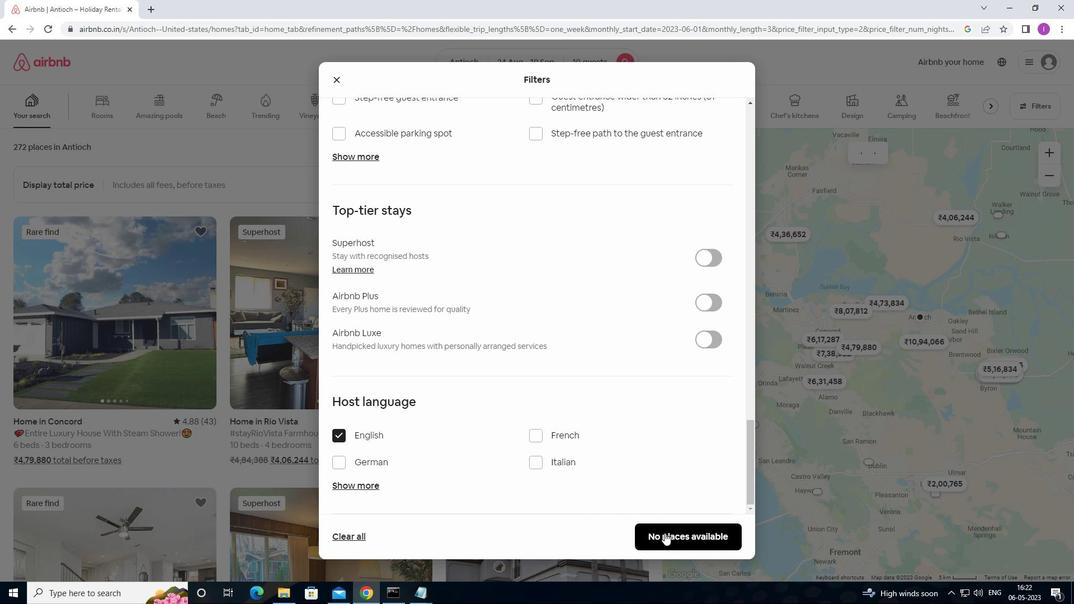 
Action: Mouse pressed left at (662, 538)
Screenshot: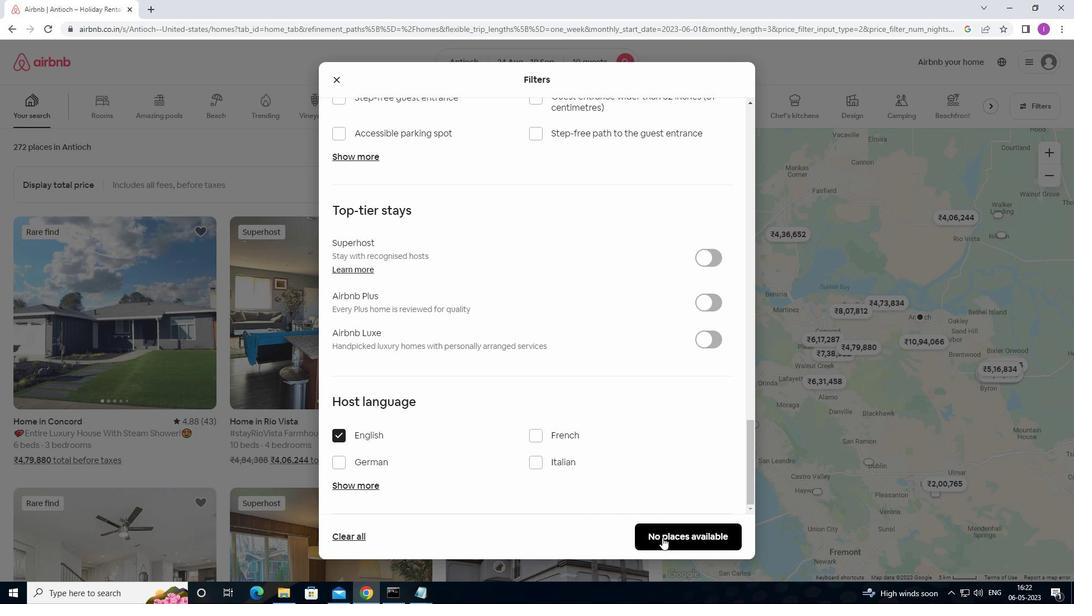
Action: Mouse moved to (659, 531)
Screenshot: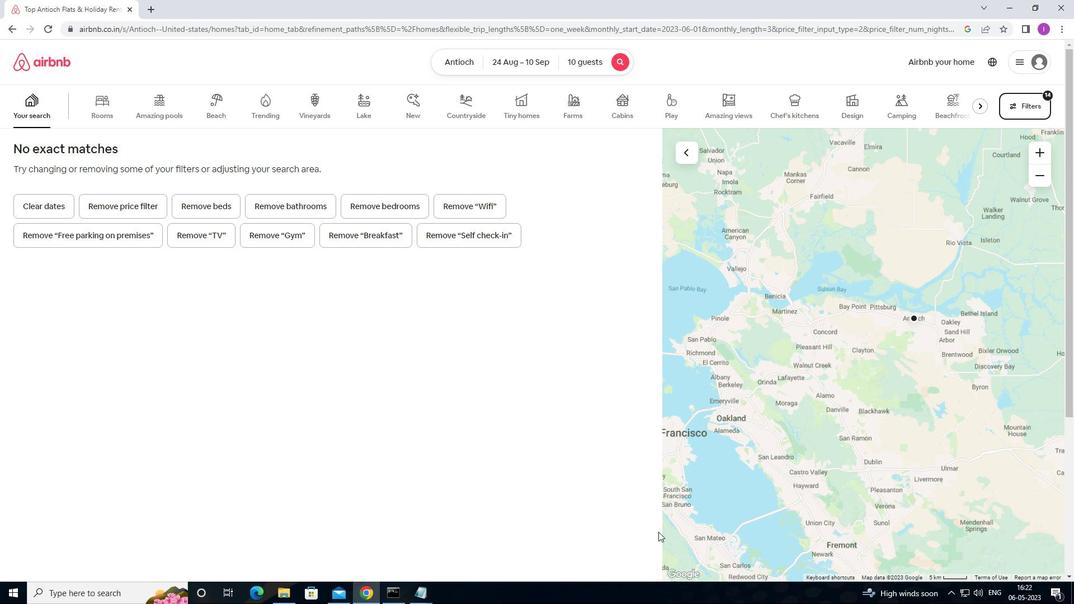 
